 Task: Find connections with filter location Morrinhos with filter topic #Hiringandpromotionwith filter profile language English with filter current company Wunderman Thompson Commerce & Technology with filter school Dr Akhilesh Das Gupta Institute of Technology & Management with filter industry Civic and Social Organizations with filter service category Digital Marketing with filter keywords title Animal Shelter Volunteer
Action: Mouse moved to (627, 112)
Screenshot: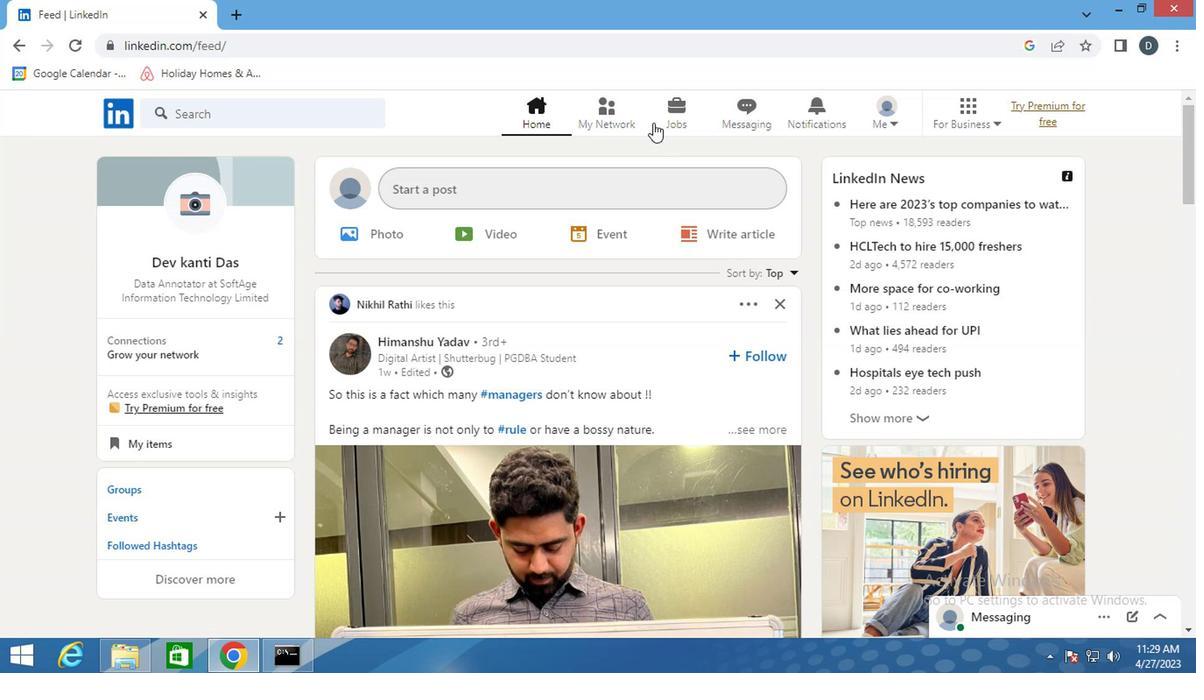 
Action: Mouse pressed left at (627, 112)
Screenshot: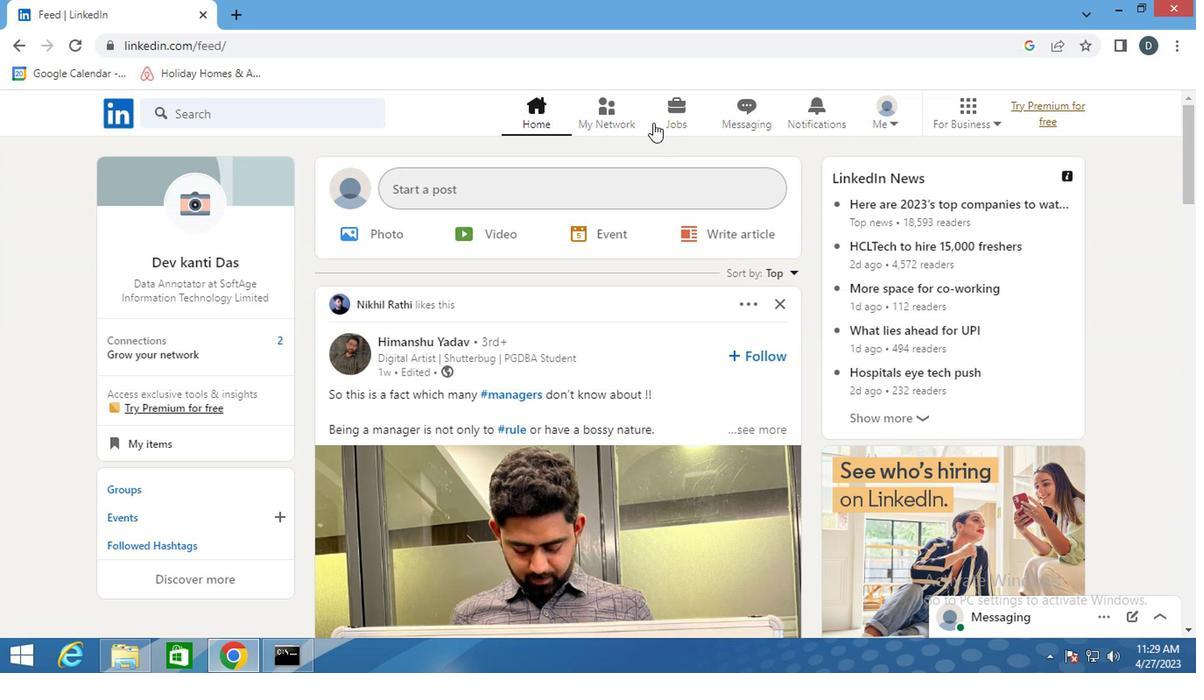
Action: Mouse moved to (311, 206)
Screenshot: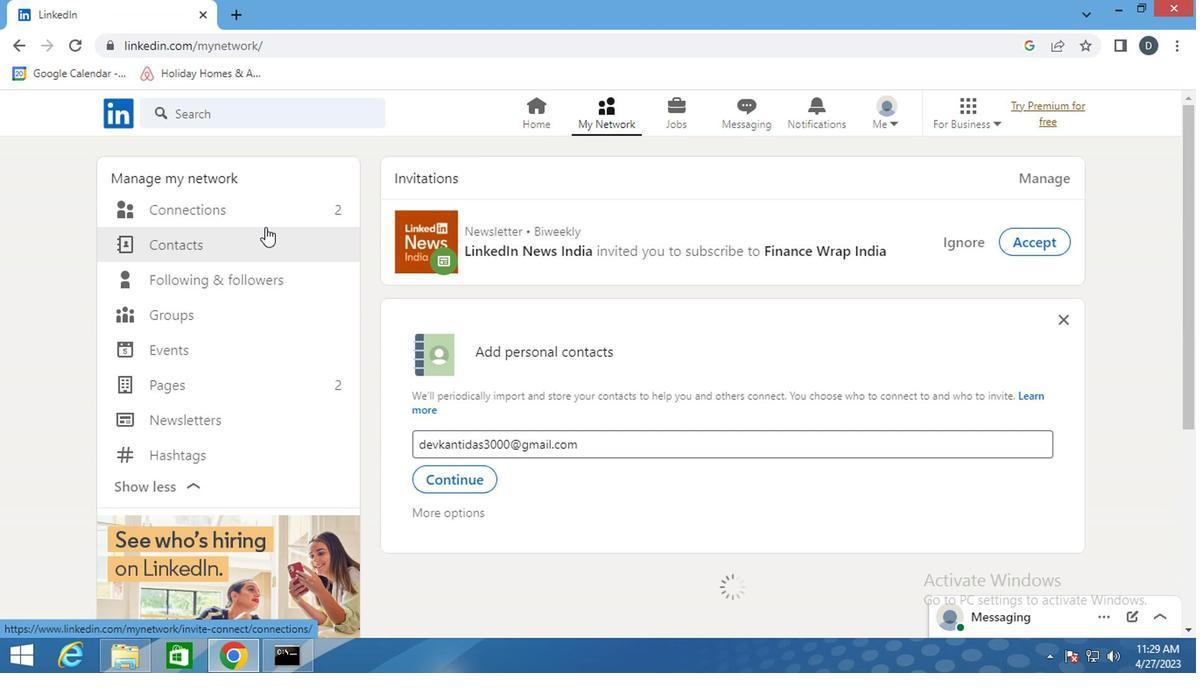 
Action: Mouse pressed left at (311, 206)
Screenshot: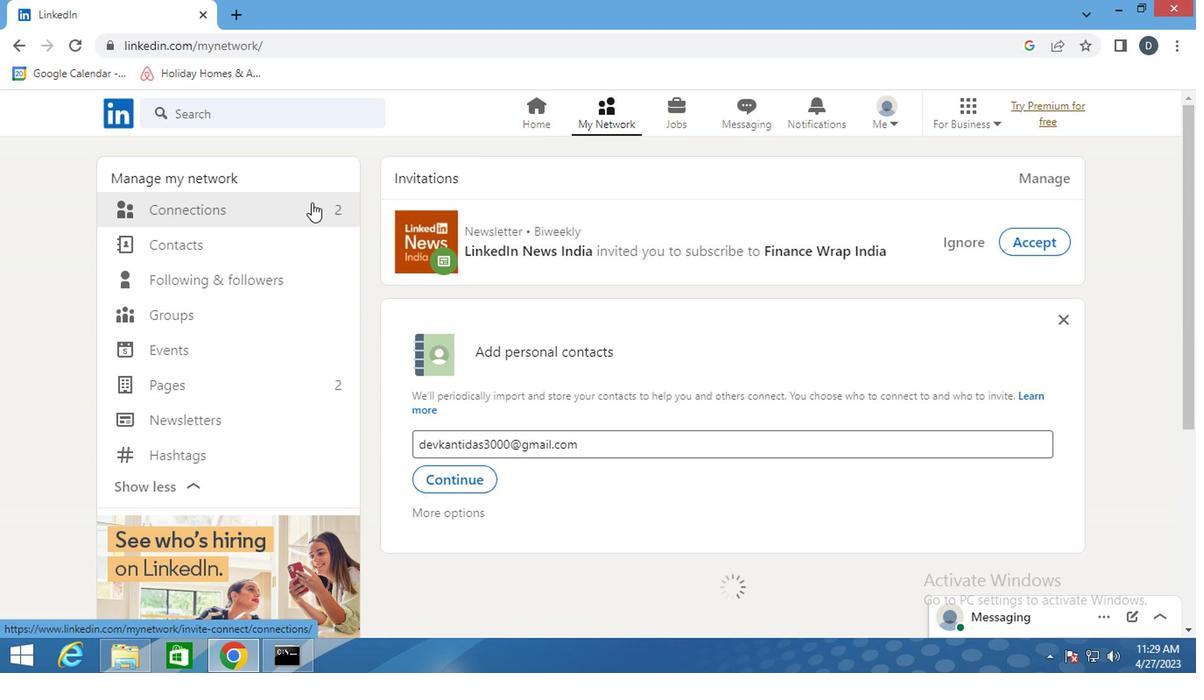 
Action: Mouse pressed left at (311, 206)
Screenshot: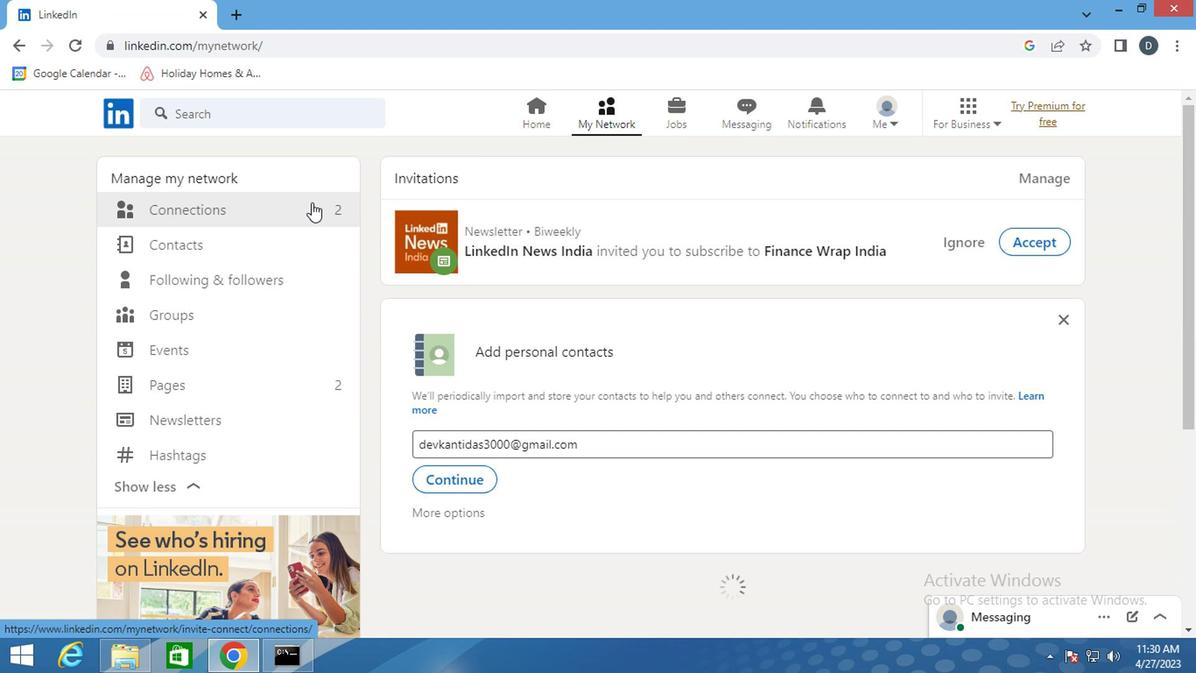
Action: Mouse moved to (762, 223)
Screenshot: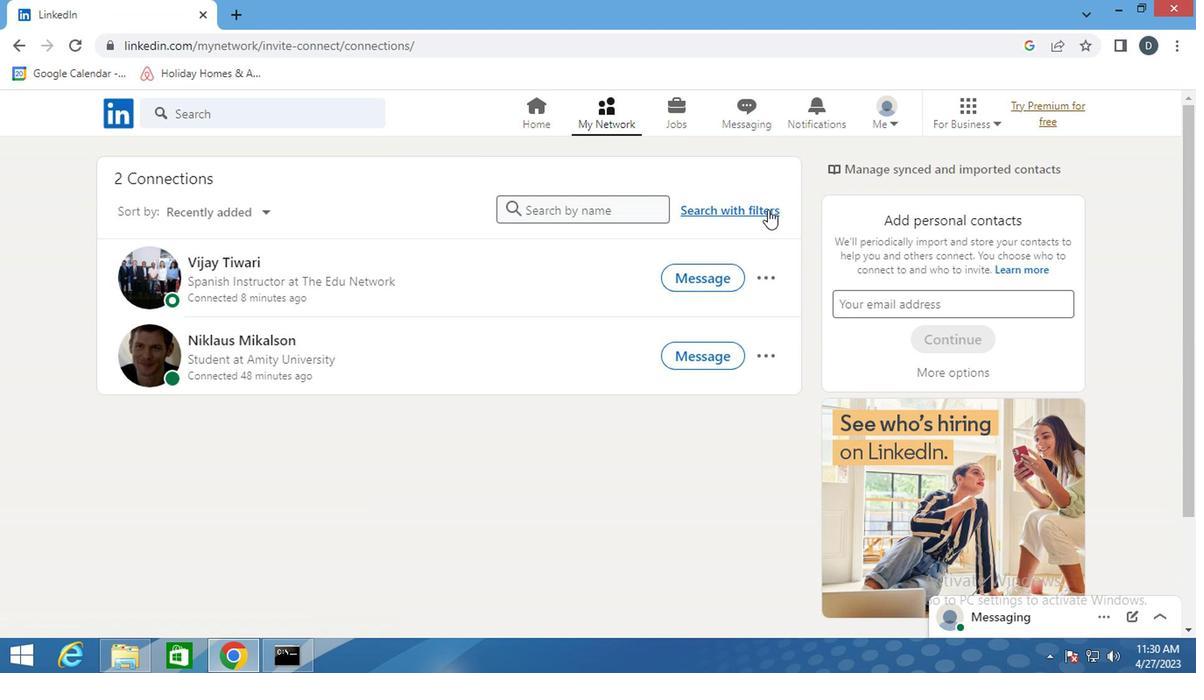 
Action: Mouse pressed left at (762, 223)
Screenshot: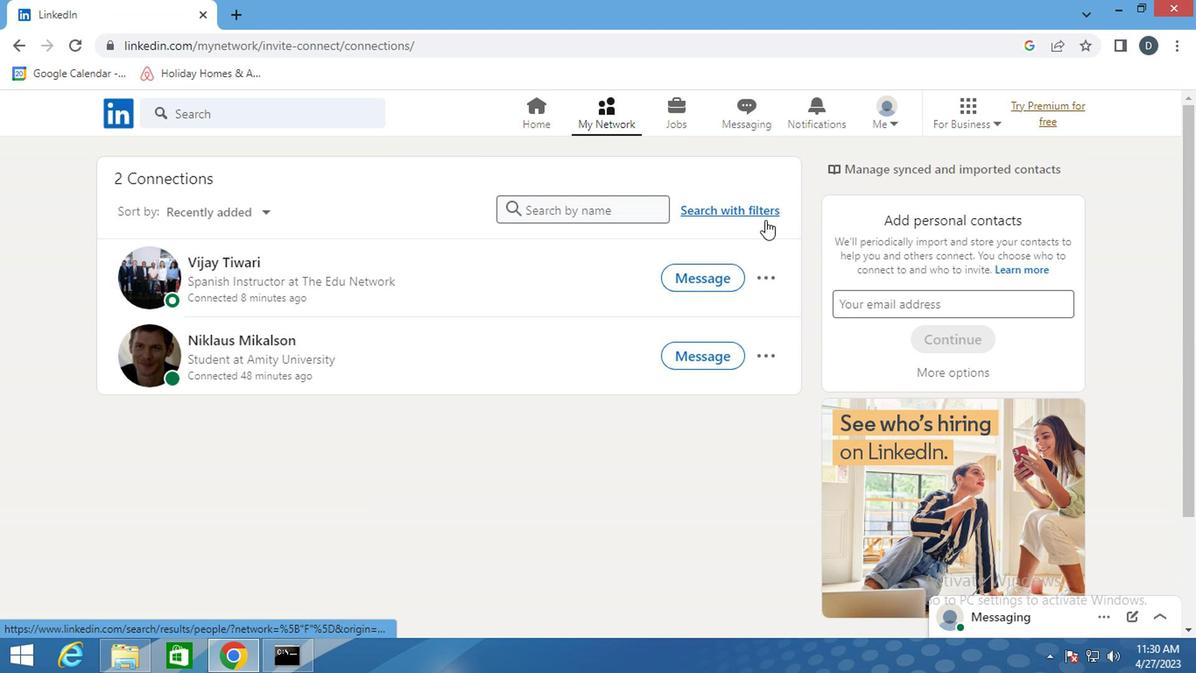 
Action: Mouse moved to (762, 215)
Screenshot: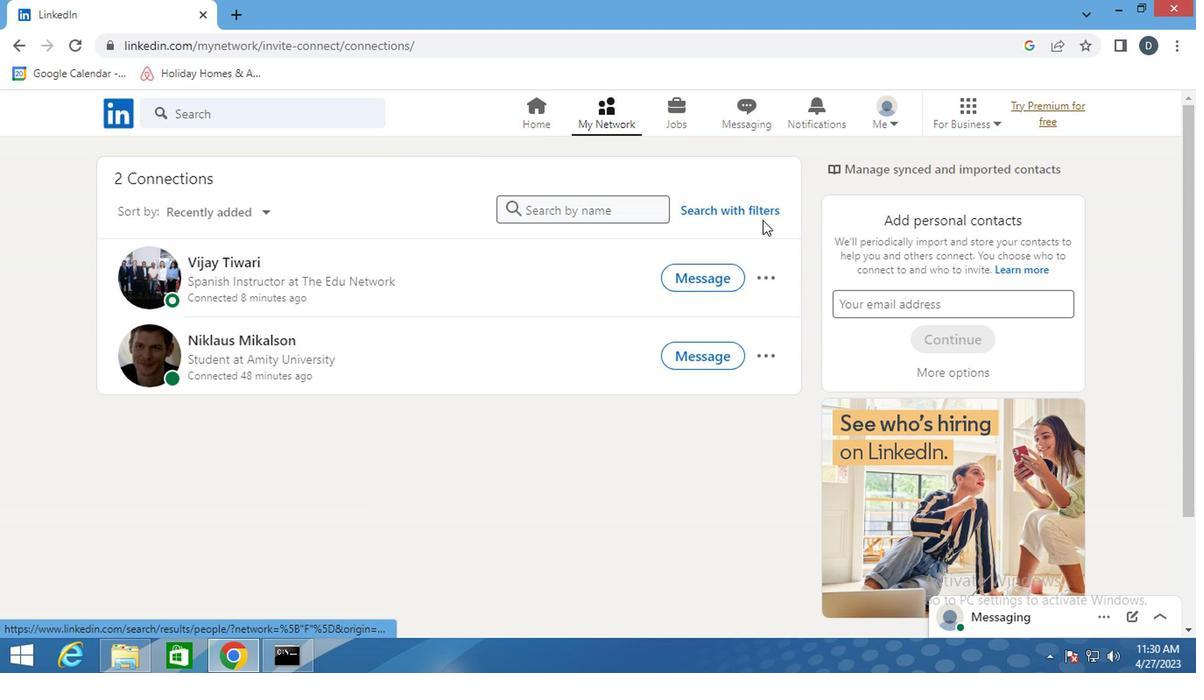 
Action: Mouse pressed left at (762, 215)
Screenshot: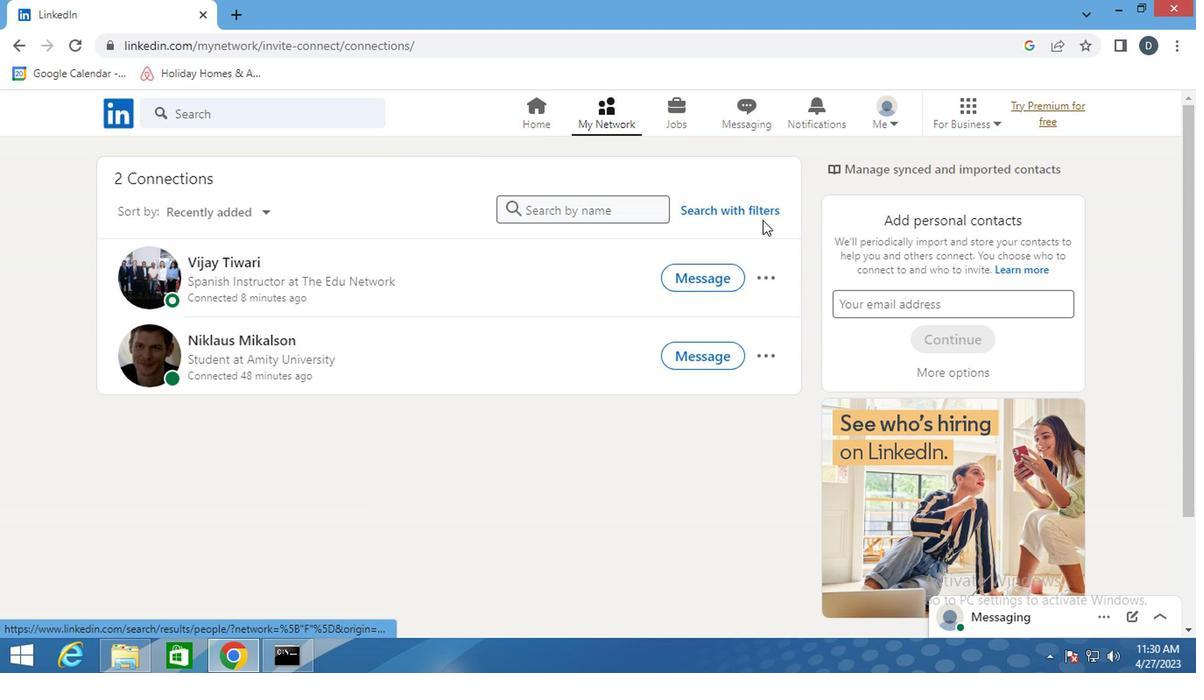 
Action: Mouse moved to (655, 179)
Screenshot: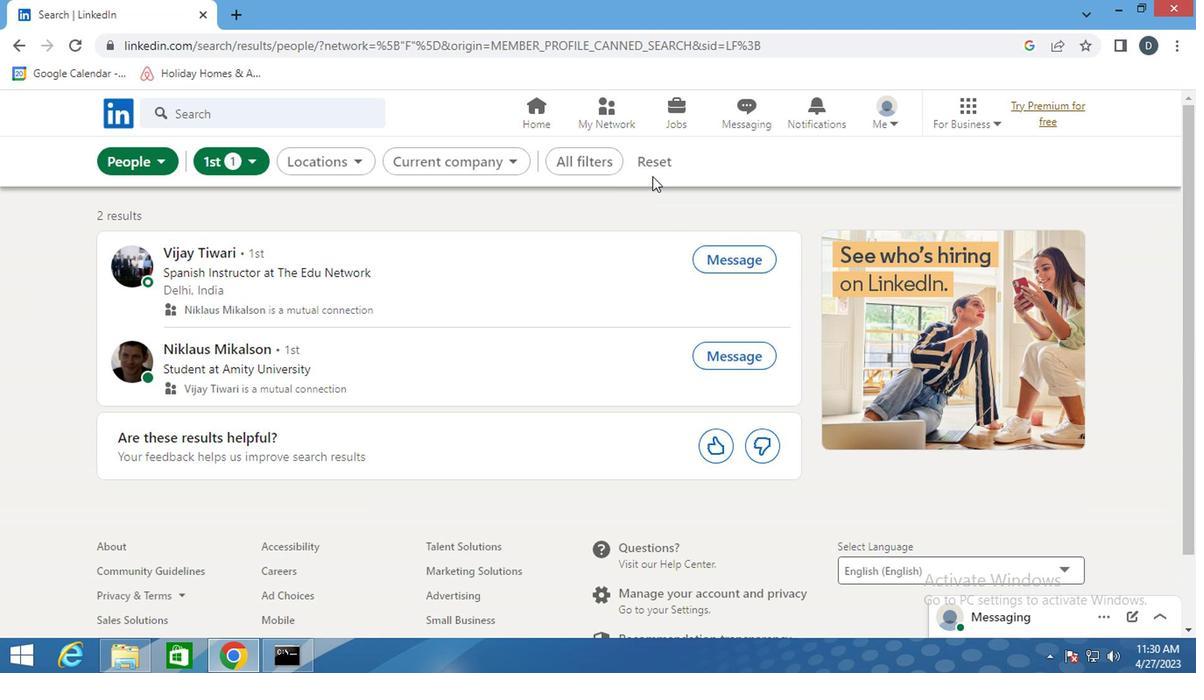 
Action: Mouse pressed left at (655, 179)
Screenshot: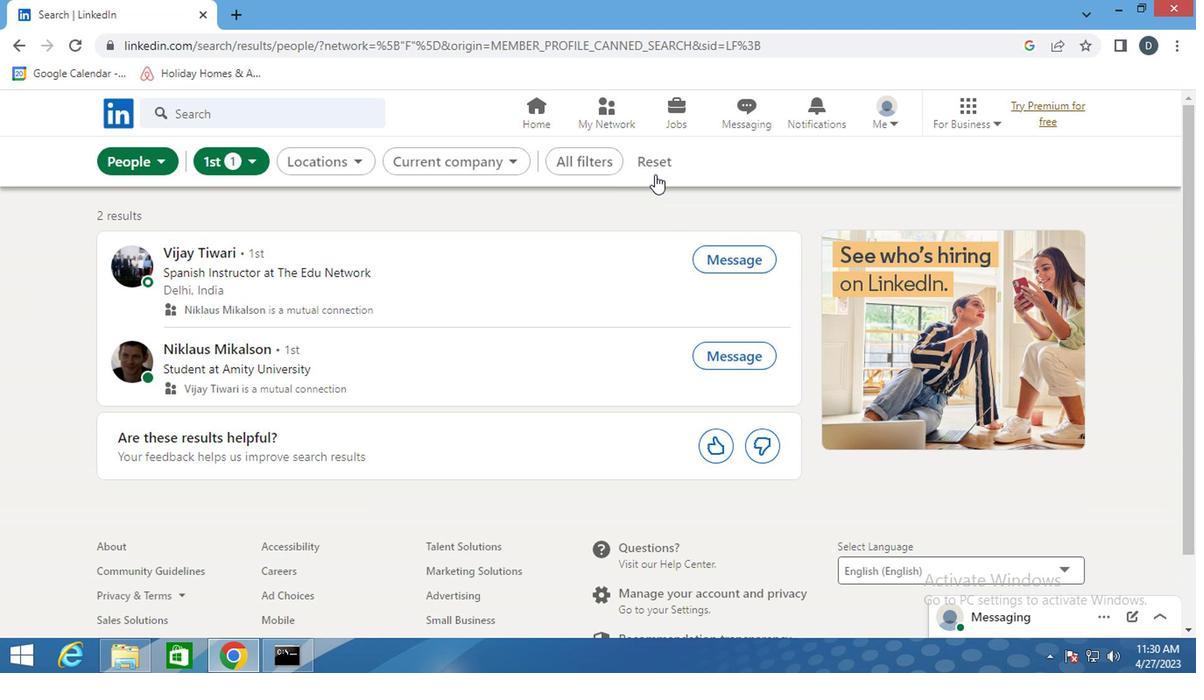 
Action: Mouse moved to (629, 165)
Screenshot: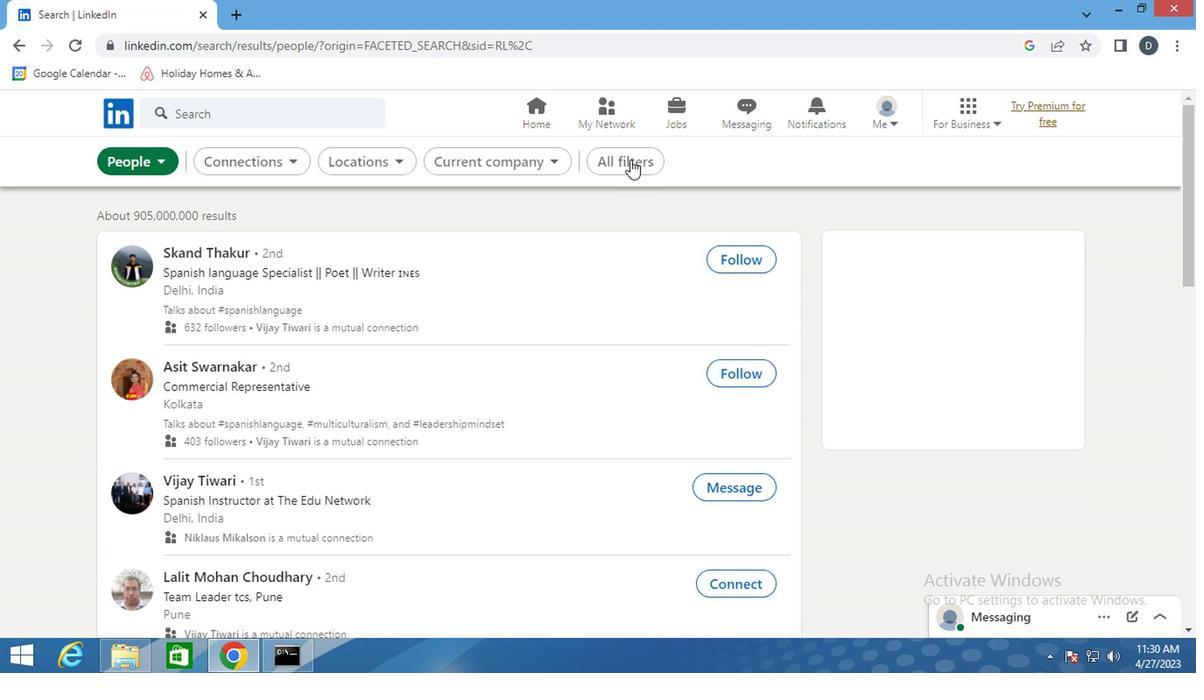 
Action: Mouse pressed left at (629, 165)
Screenshot: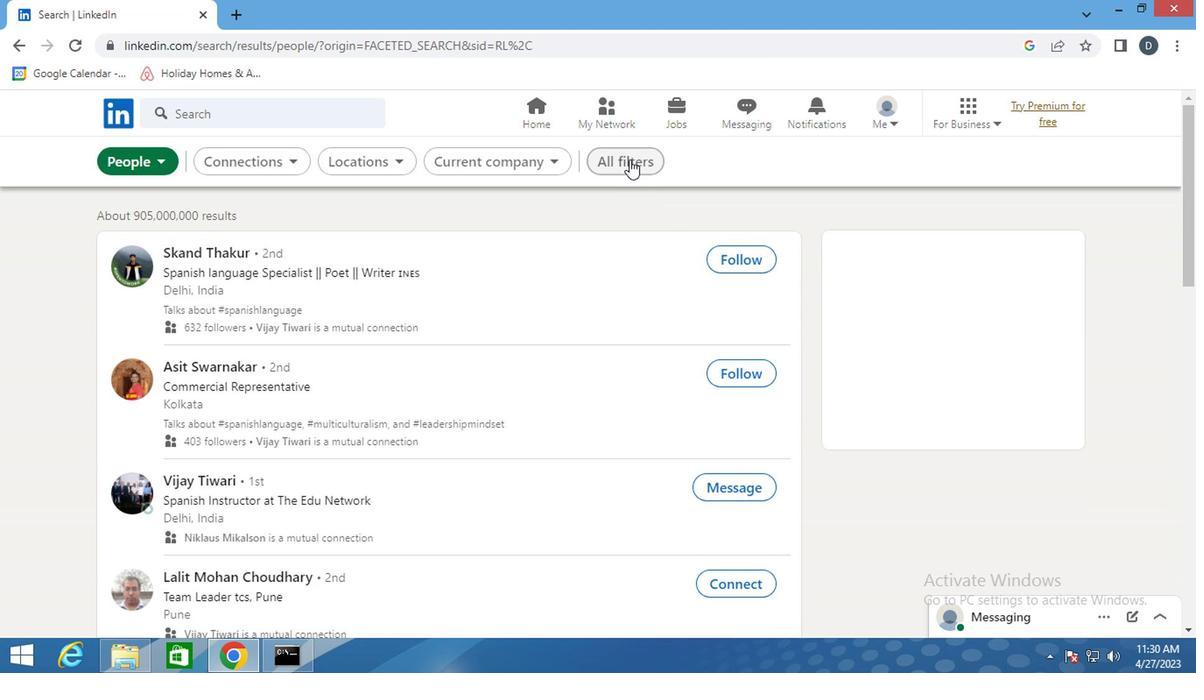 
Action: Mouse moved to (989, 364)
Screenshot: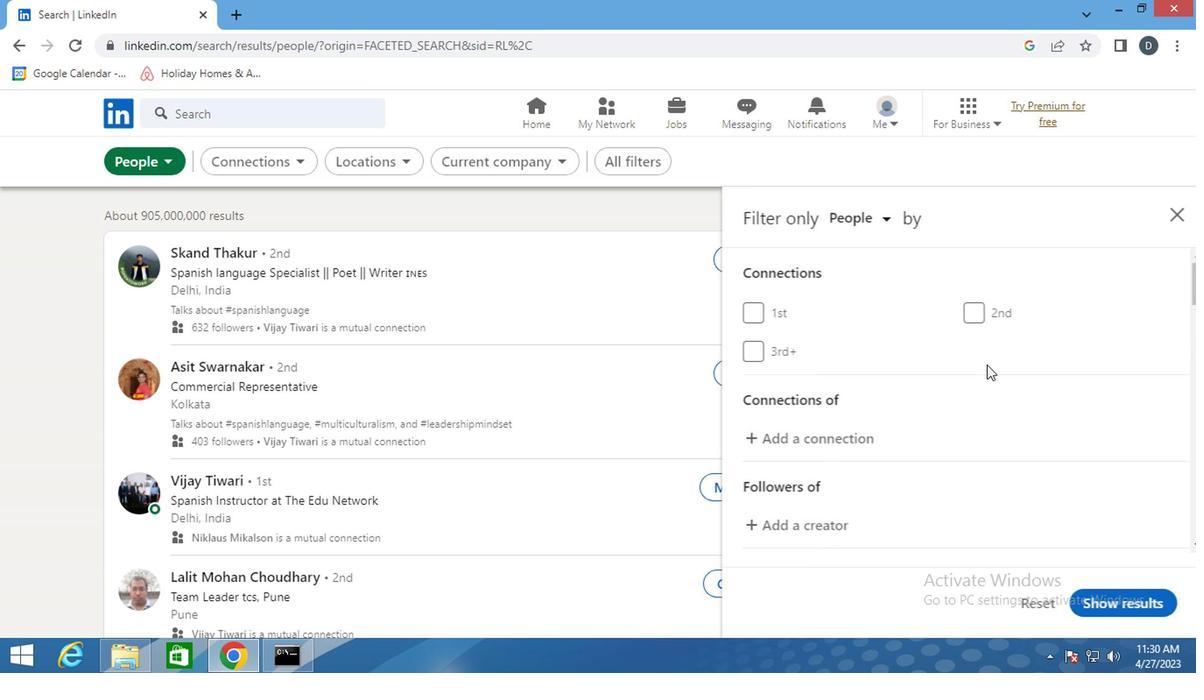 
Action: Mouse scrolled (989, 363) with delta (0, -1)
Screenshot: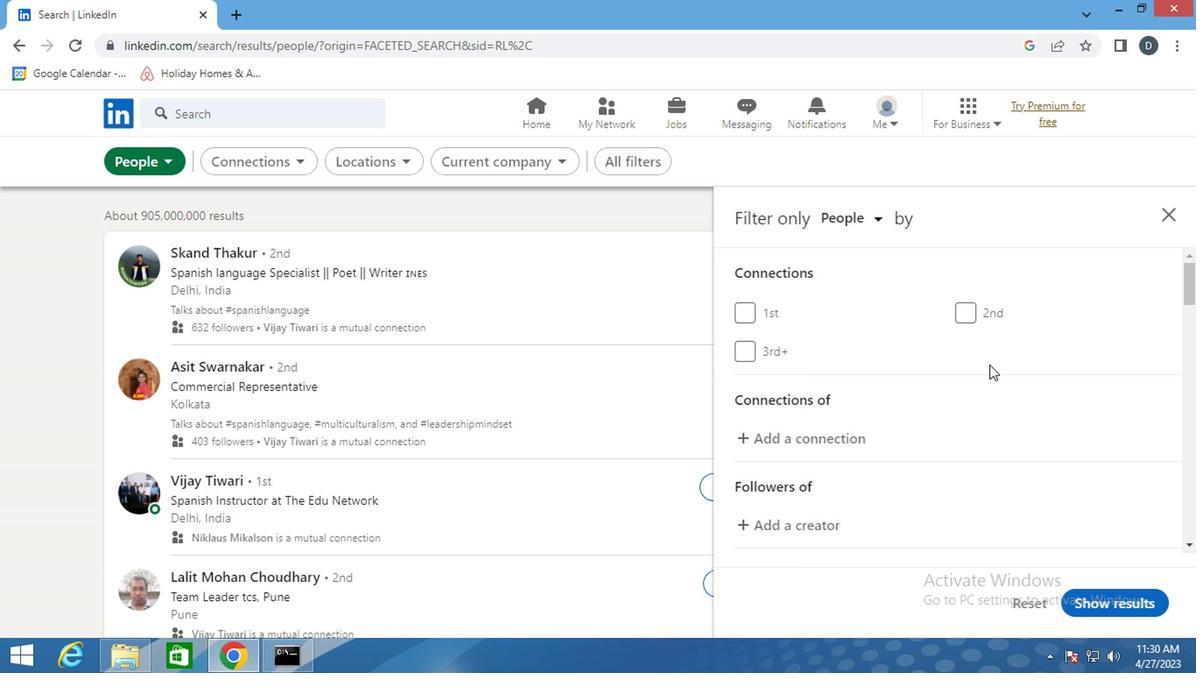 
Action: Mouse scrolled (989, 363) with delta (0, -1)
Screenshot: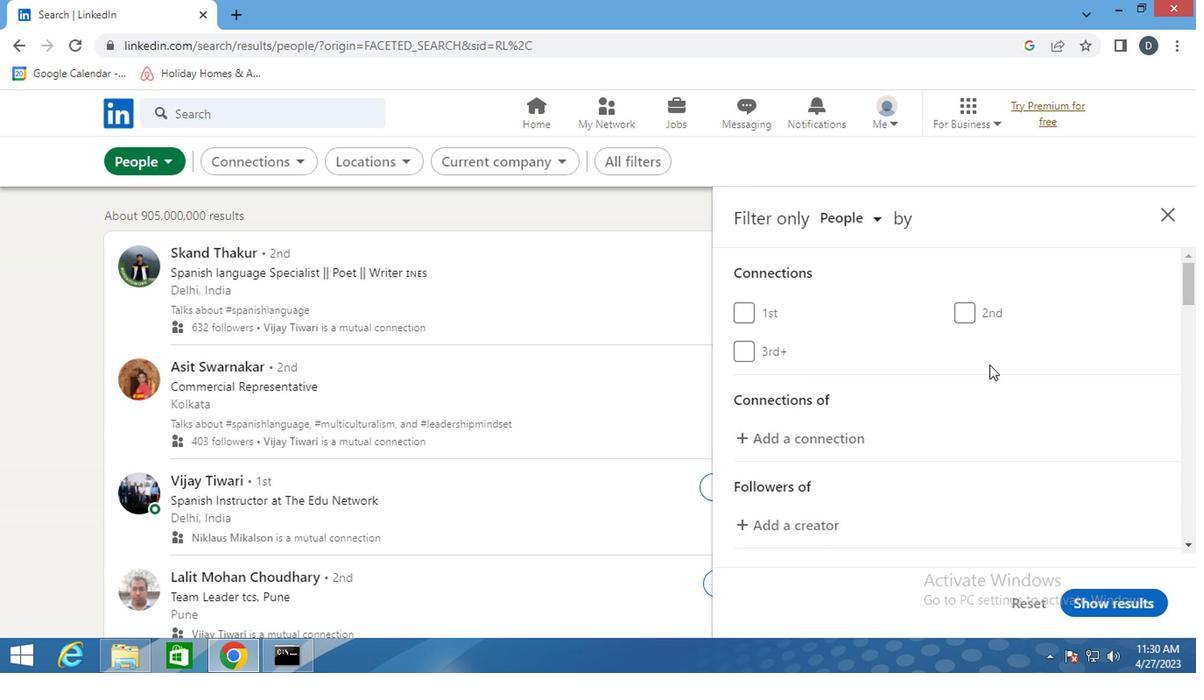 
Action: Mouse scrolled (989, 363) with delta (0, -1)
Screenshot: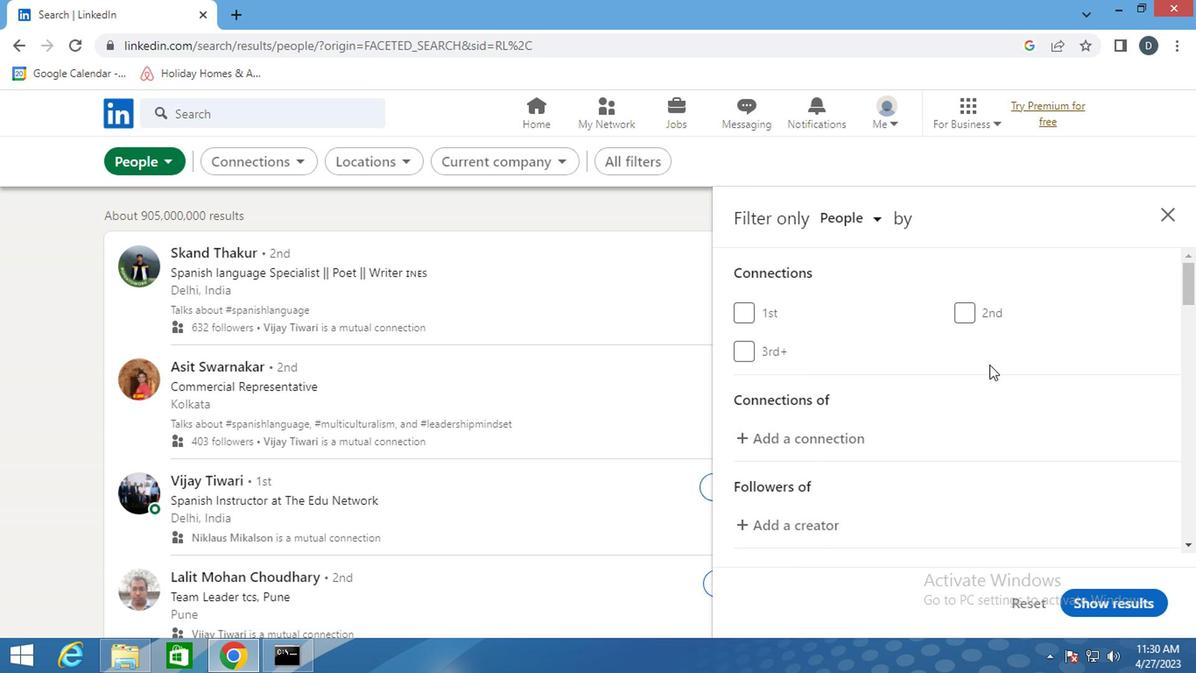 
Action: Mouse moved to (1002, 431)
Screenshot: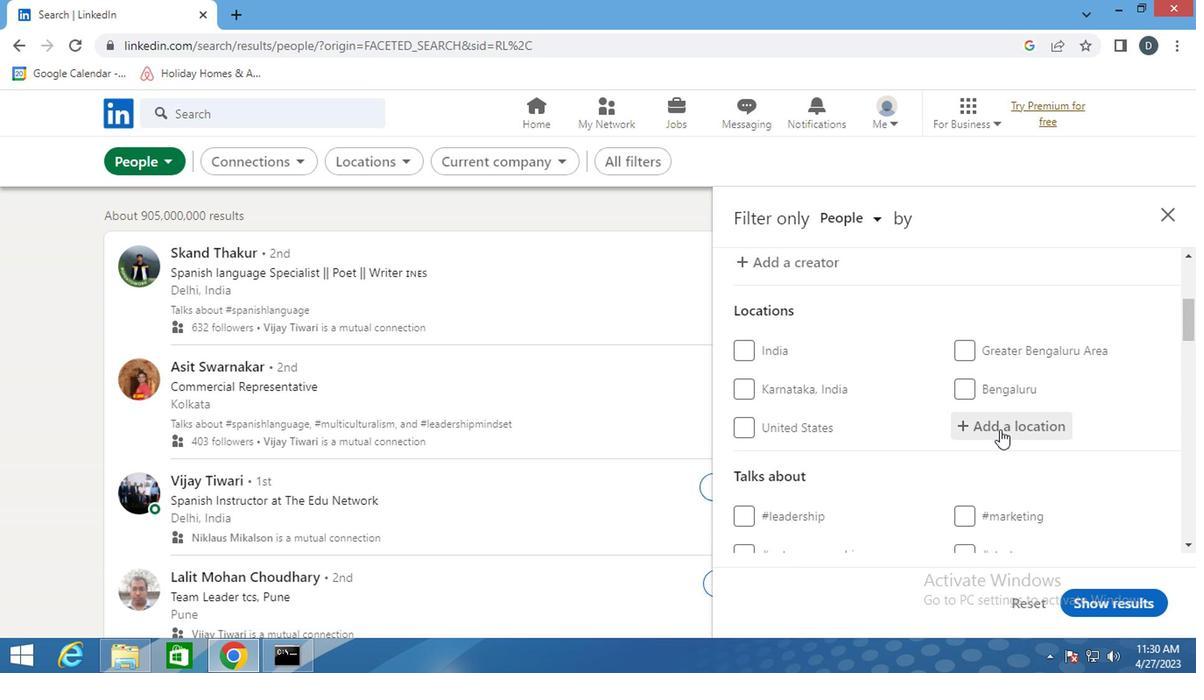 
Action: Mouse pressed left at (1002, 431)
Screenshot: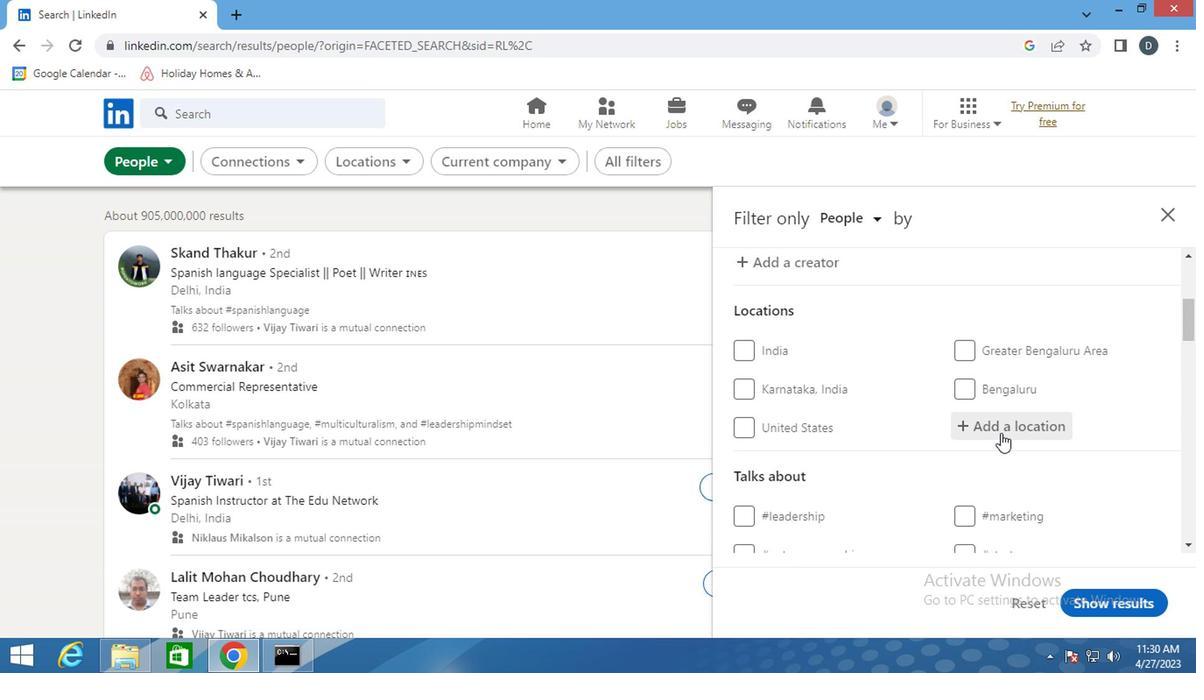 
Action: Key pressed <Key.shift_r>Morinh<Key.backspace><Key.backspace><Key.backspace>rinhos<Key.enter>
Screenshot: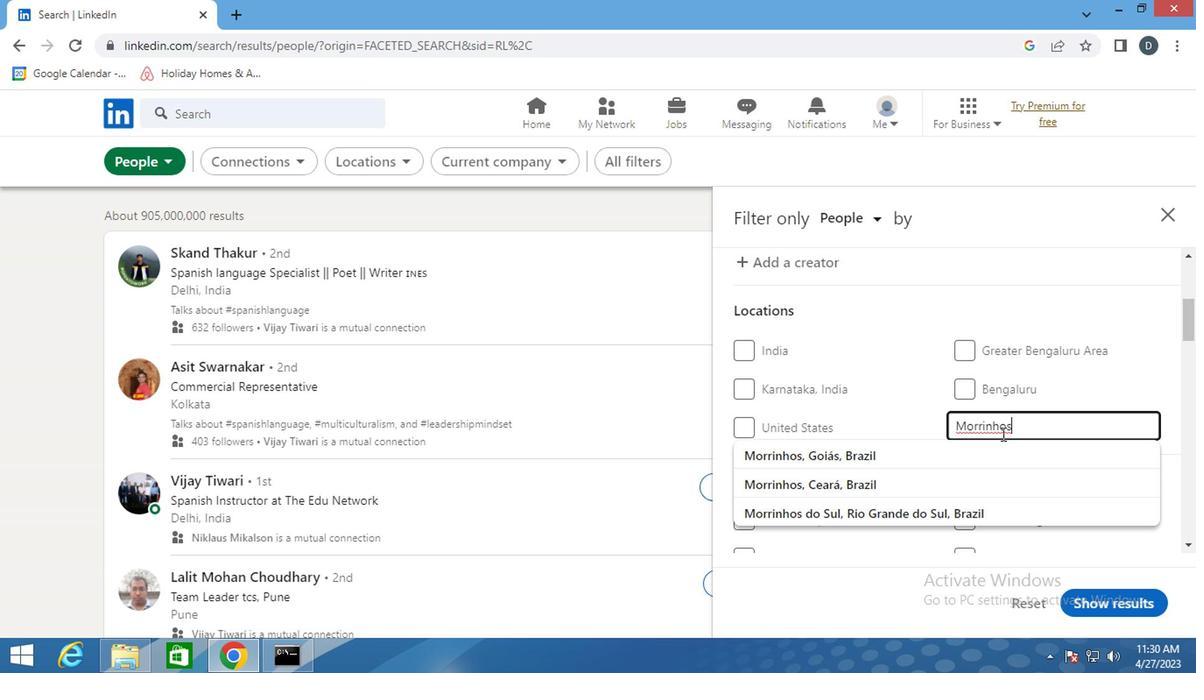 
Action: Mouse scrolled (1002, 430) with delta (0, -1)
Screenshot: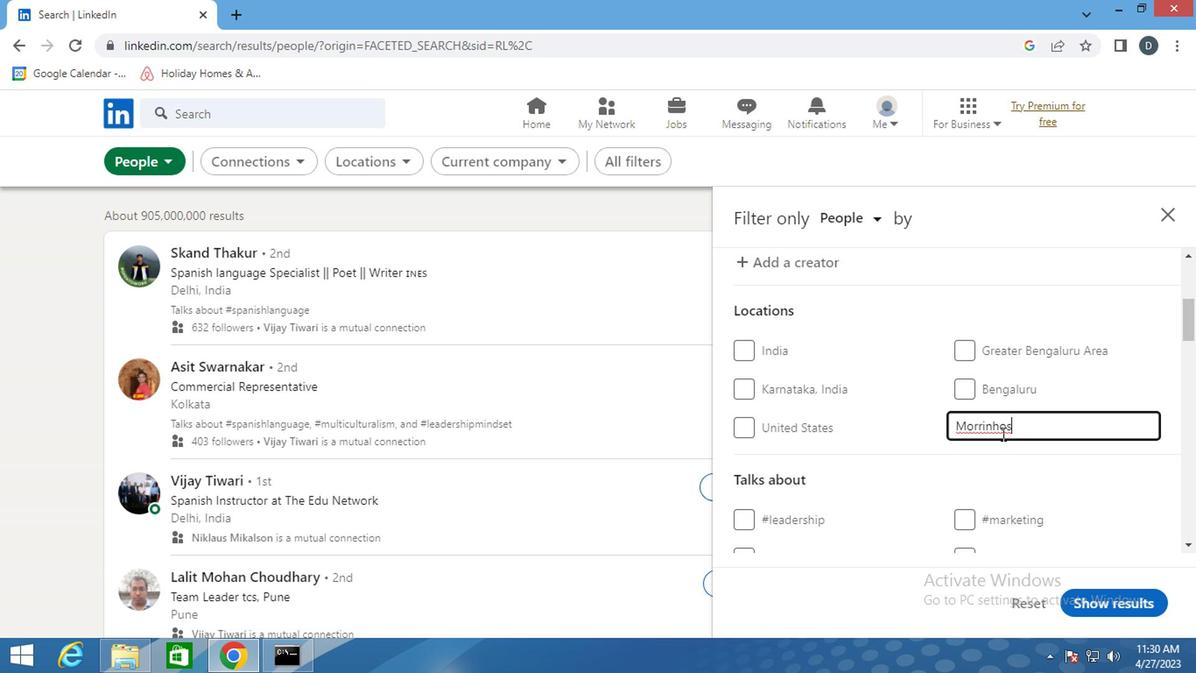 
Action: Mouse scrolled (1002, 430) with delta (0, -1)
Screenshot: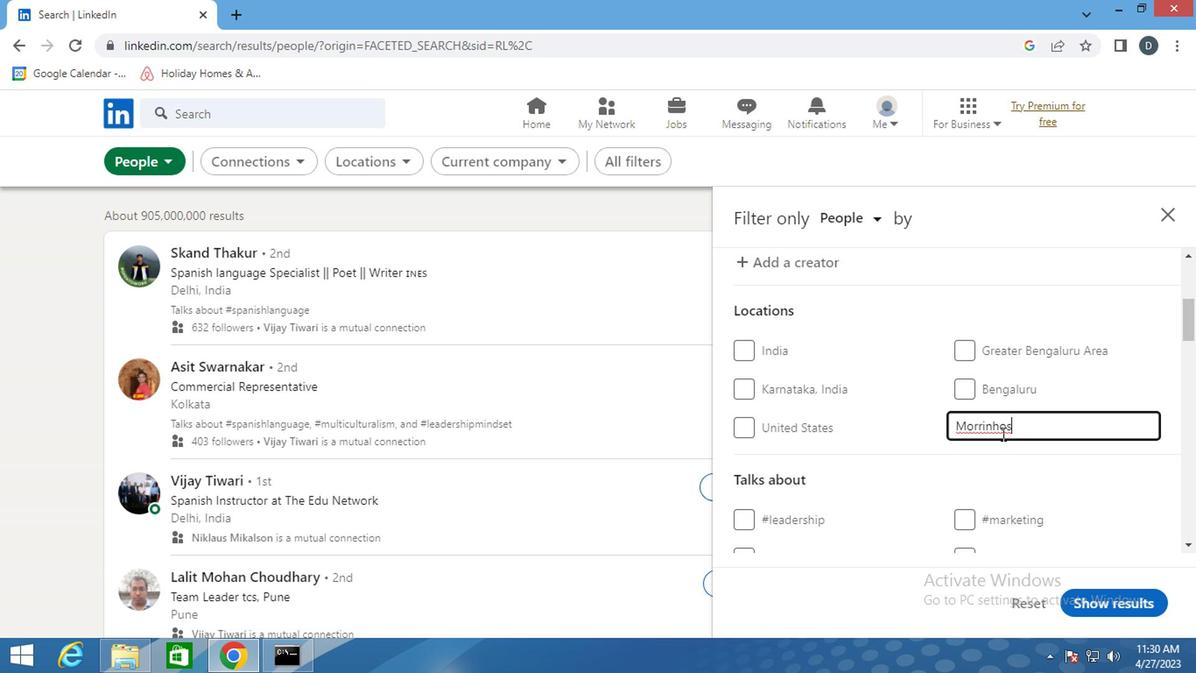 
Action: Mouse scrolled (1002, 430) with delta (0, -1)
Screenshot: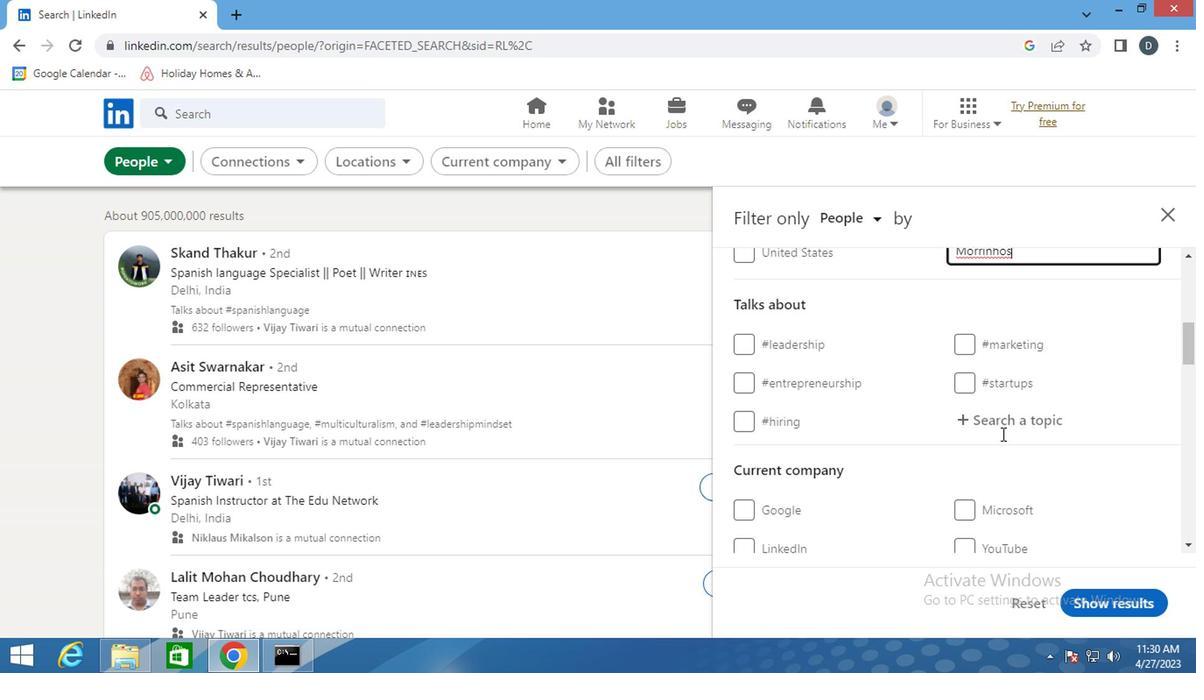
Action: Mouse moved to (1005, 428)
Screenshot: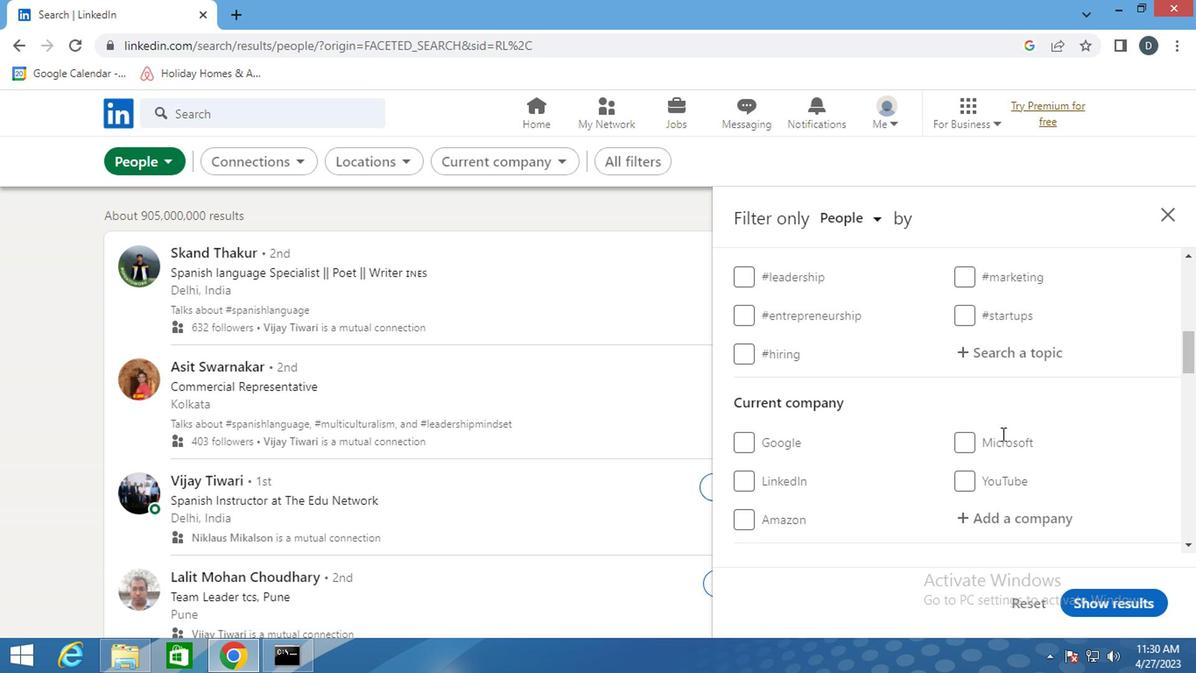 
Action: Mouse scrolled (1005, 429) with delta (0, 1)
Screenshot: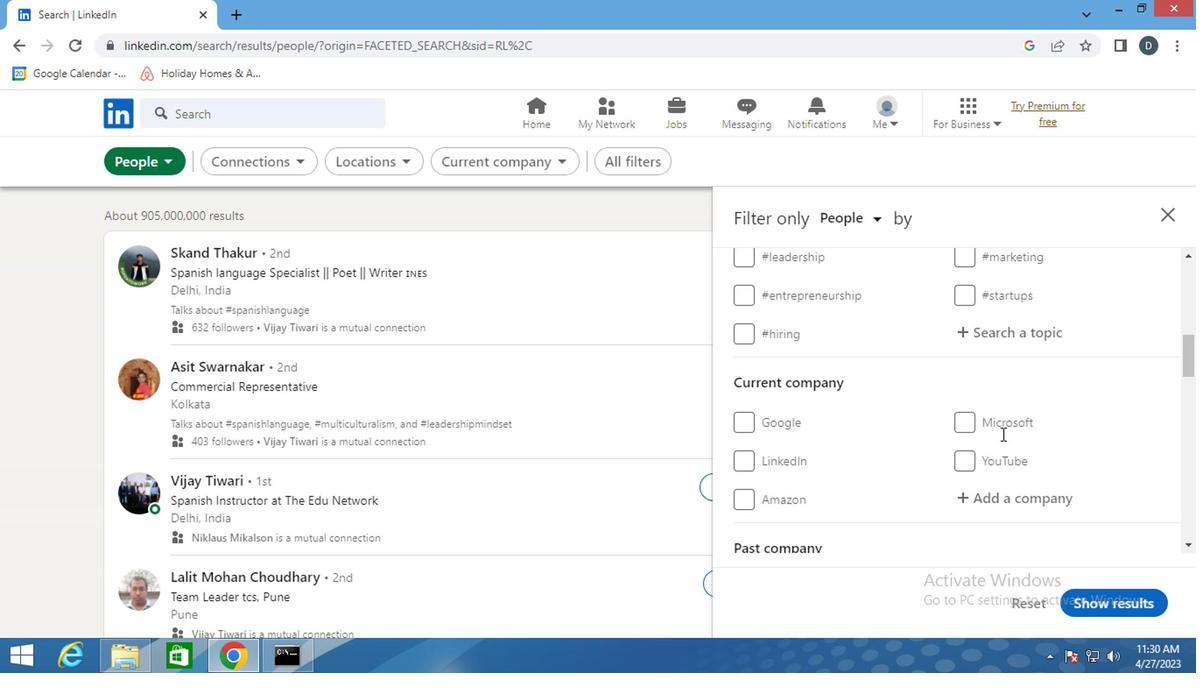 
Action: Mouse moved to (1012, 420)
Screenshot: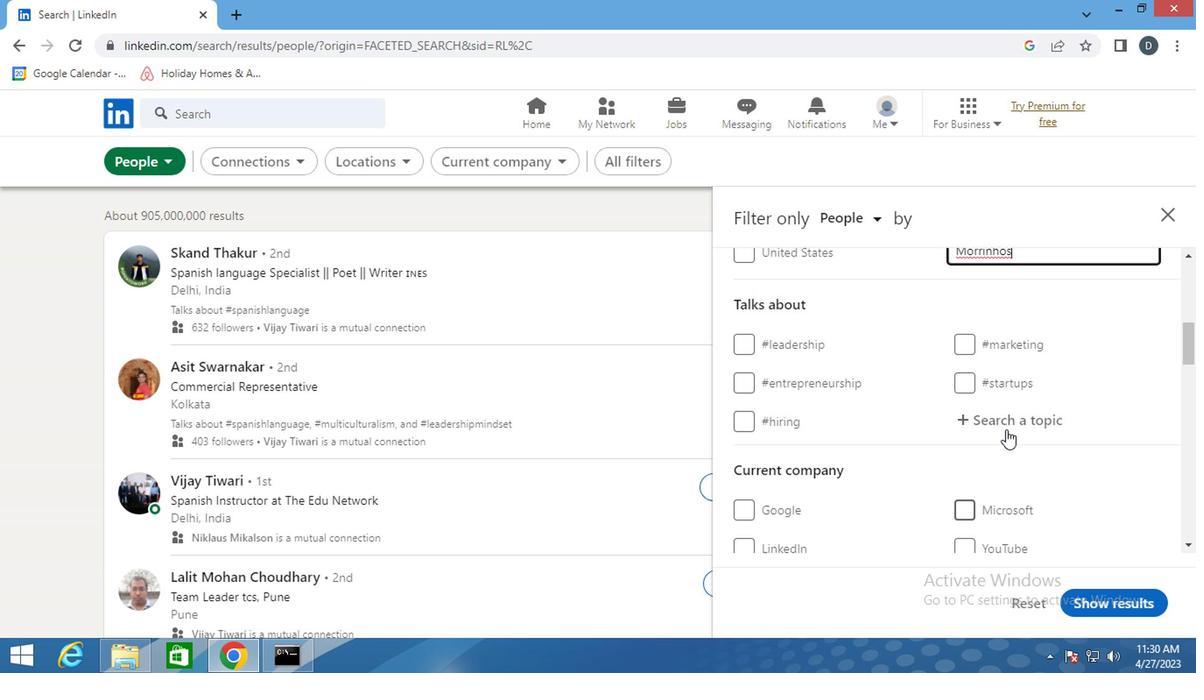 
Action: Mouse pressed left at (1012, 420)
Screenshot: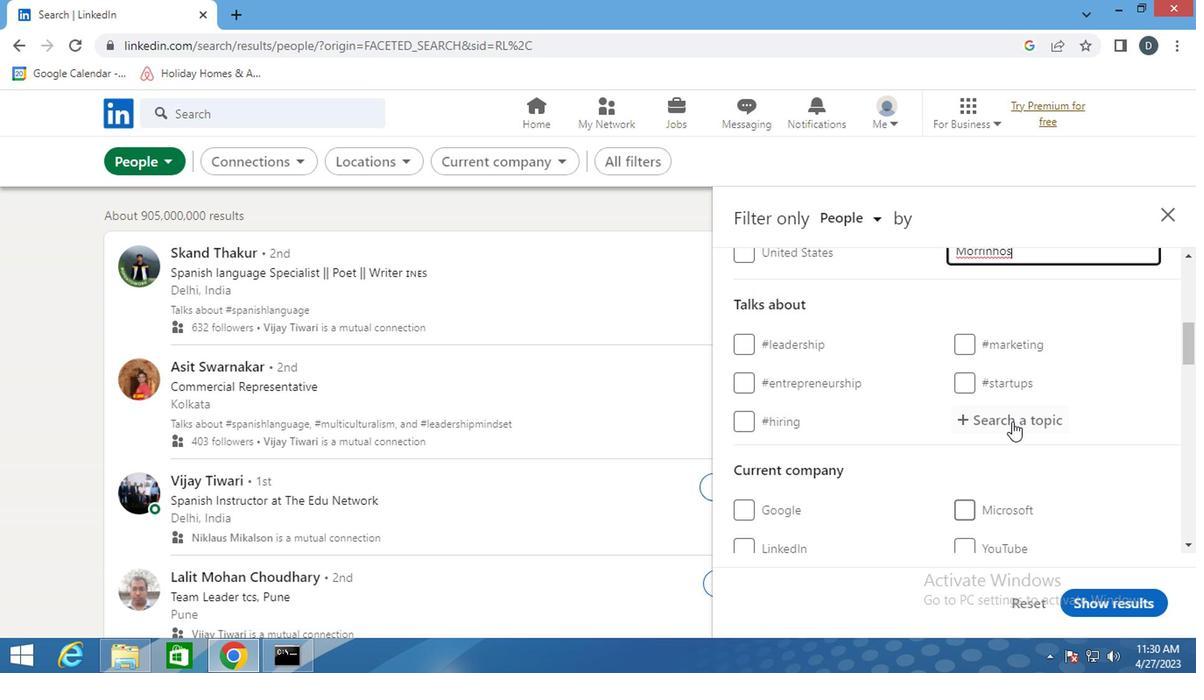 
Action: Mouse moved to (1011, 420)
Screenshot: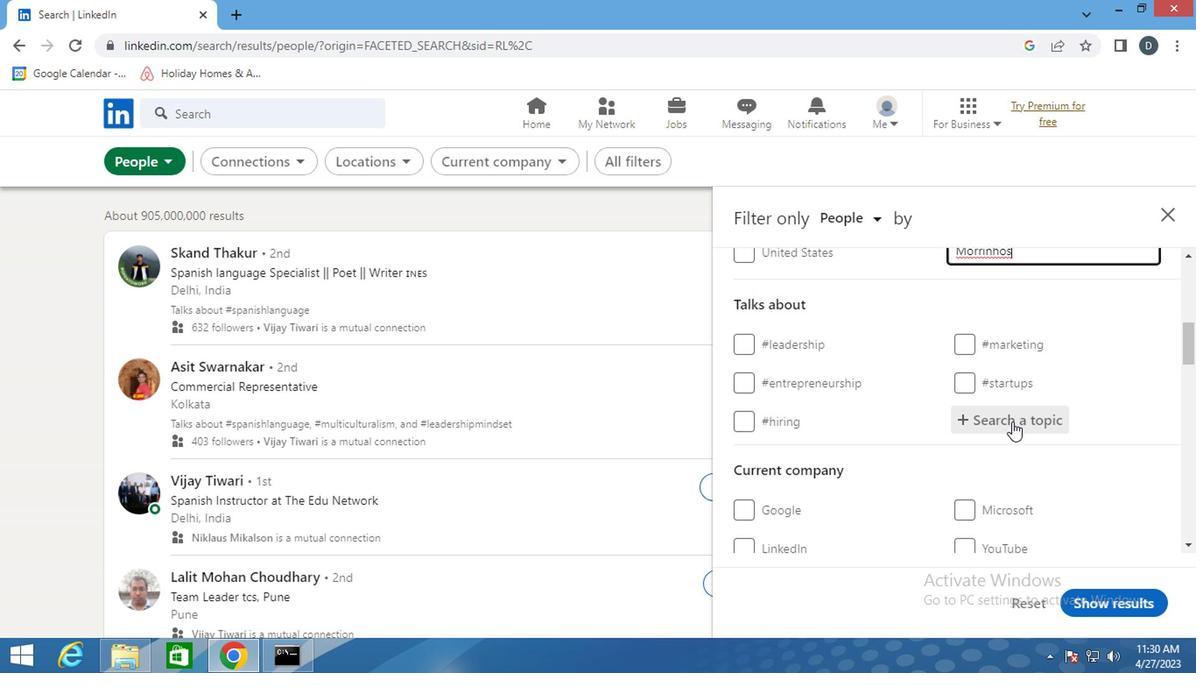 
Action: Key pressed <Key.shift>#<Key.shift>HIRING
Screenshot: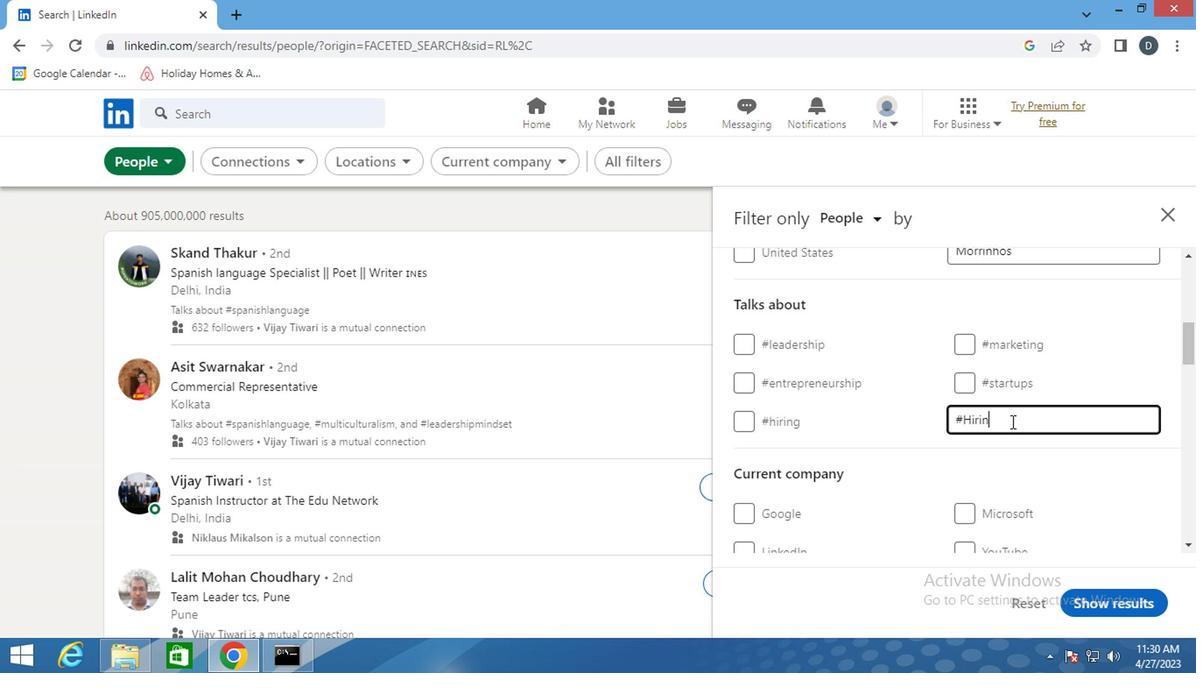 
Action: Mouse moved to (1010, 420)
Screenshot: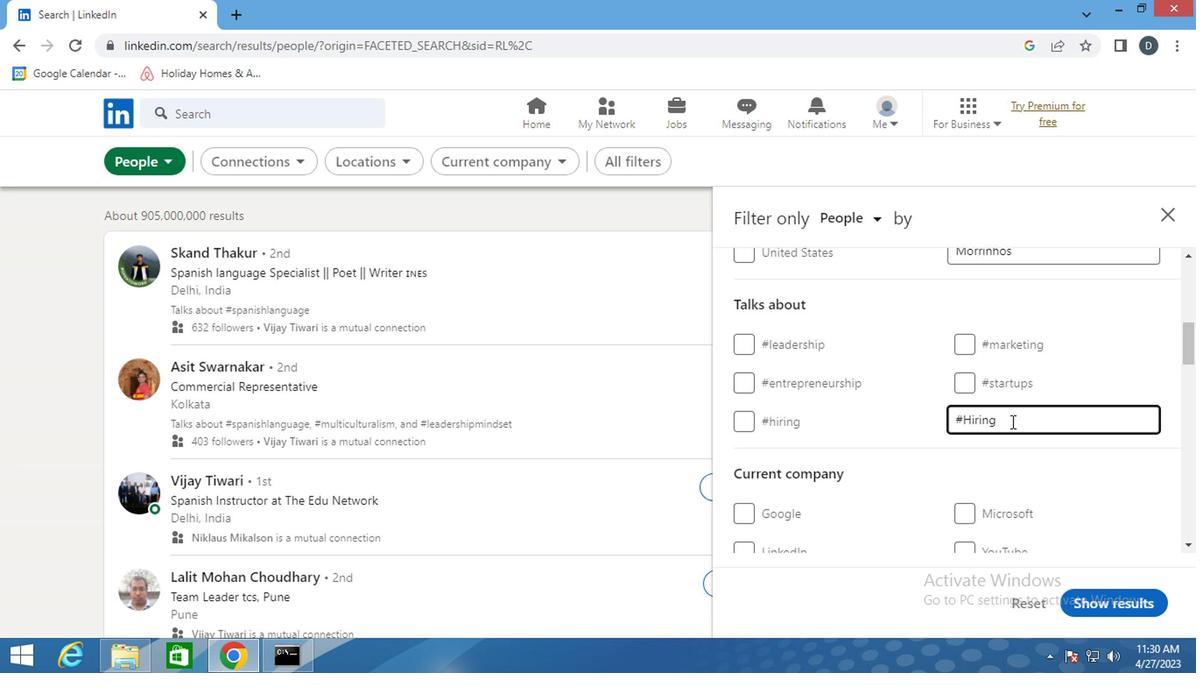 
Action: Key pressed ANDPROMOTION
Screenshot: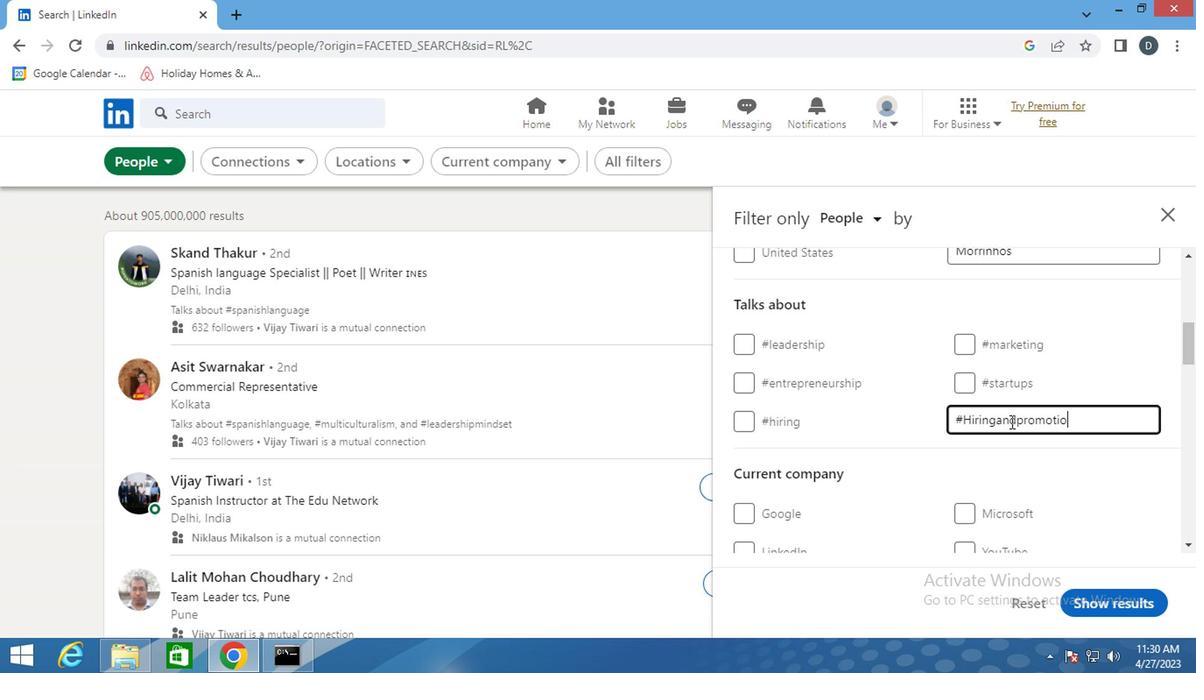
Action: Mouse moved to (1026, 459)
Screenshot: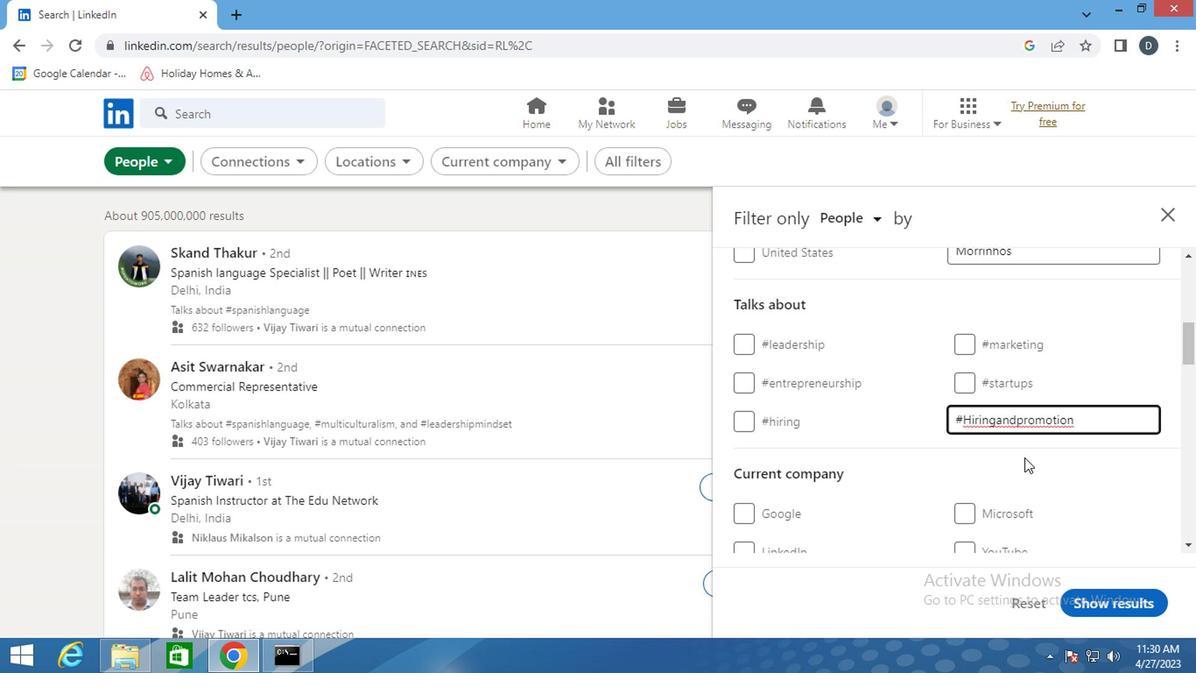 
Action: Mouse scrolled (1026, 459) with delta (0, 0)
Screenshot: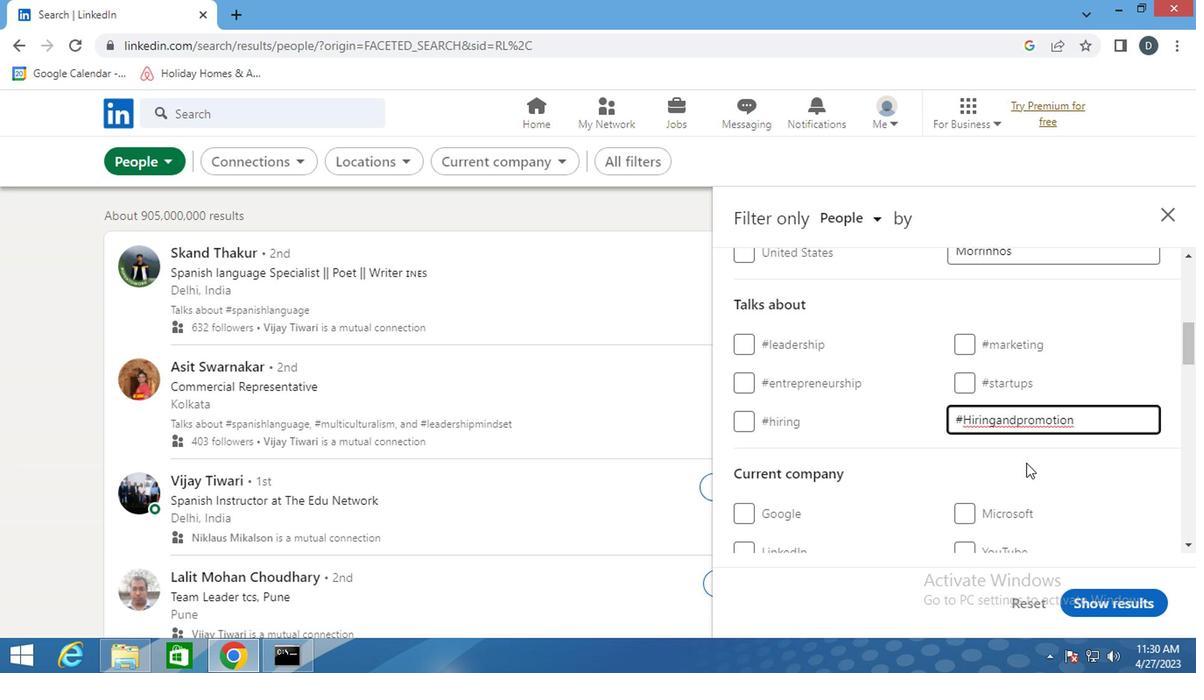 
Action: Mouse scrolled (1026, 459) with delta (0, 0)
Screenshot: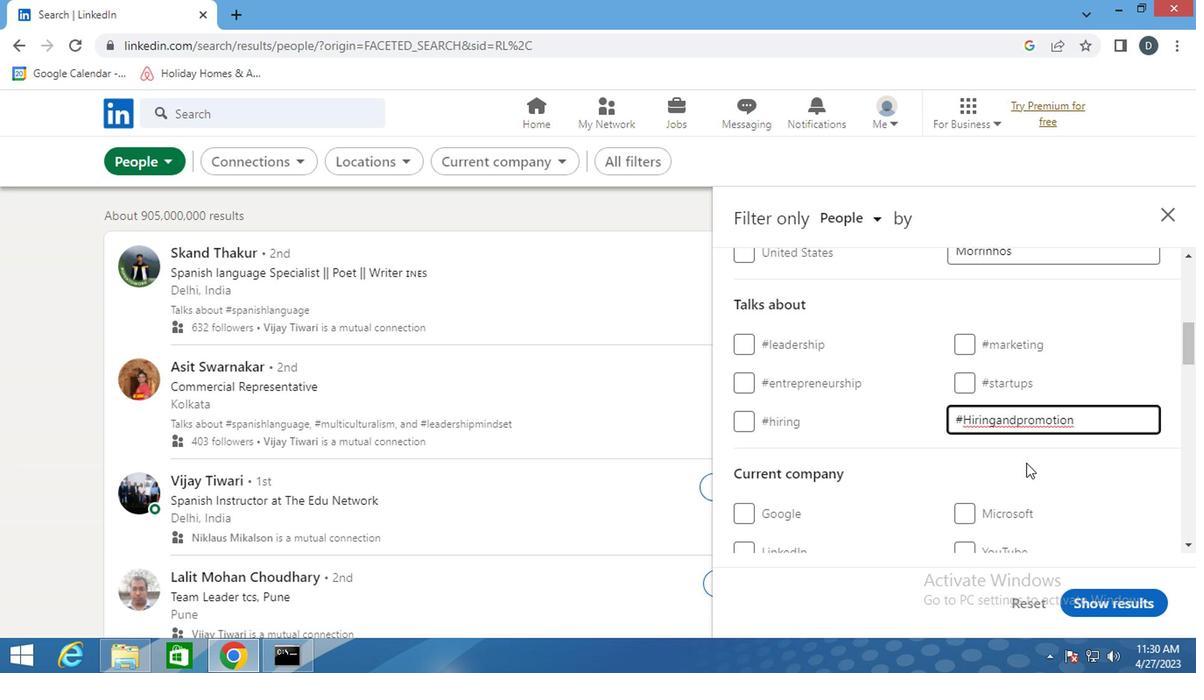 
Action: Mouse moved to (1035, 416)
Screenshot: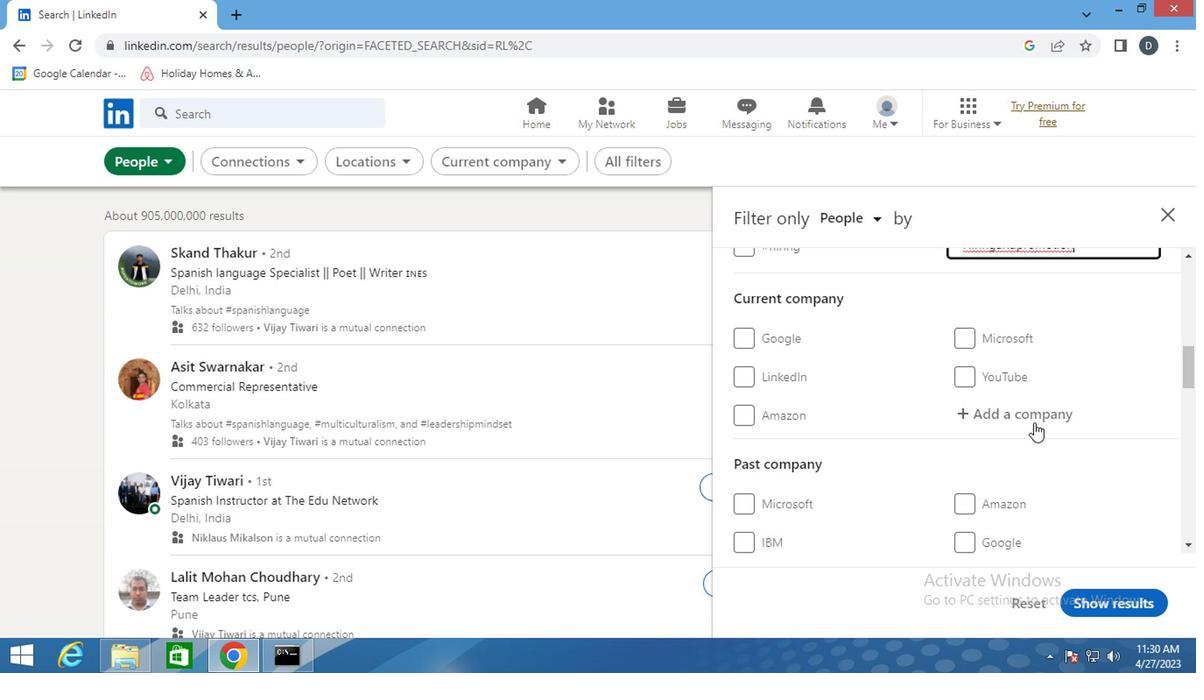 
Action: Mouse scrolled (1035, 415) with delta (0, 0)
Screenshot: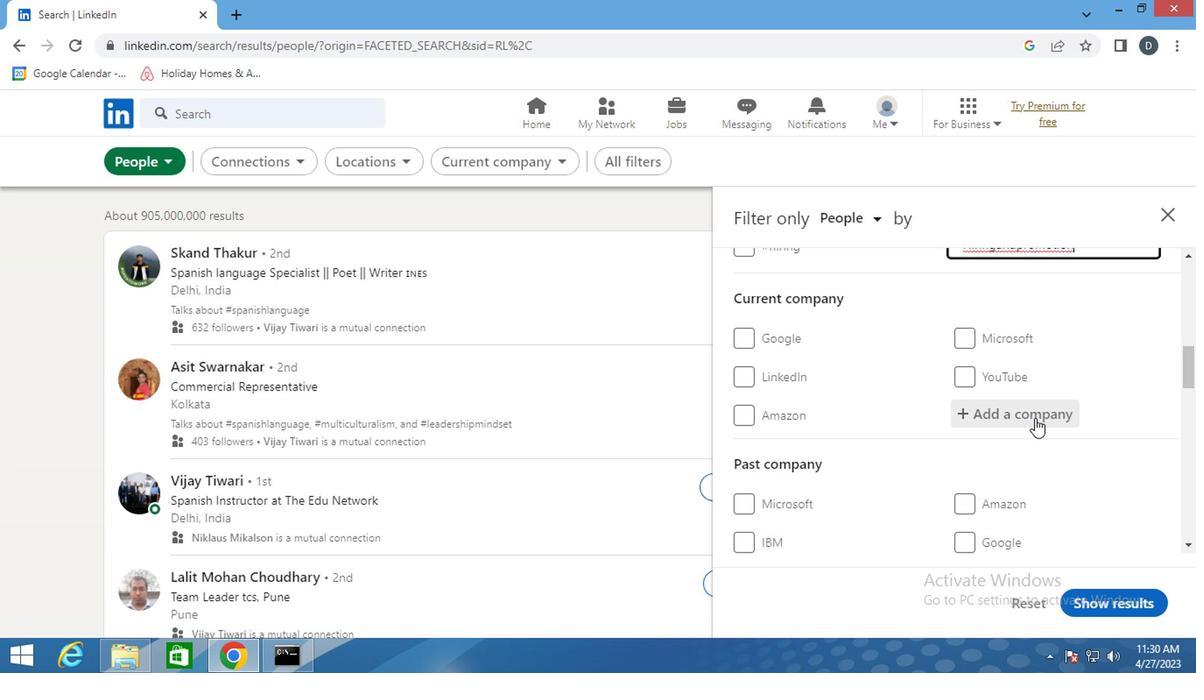 
Action: Mouse scrolled (1035, 415) with delta (0, 0)
Screenshot: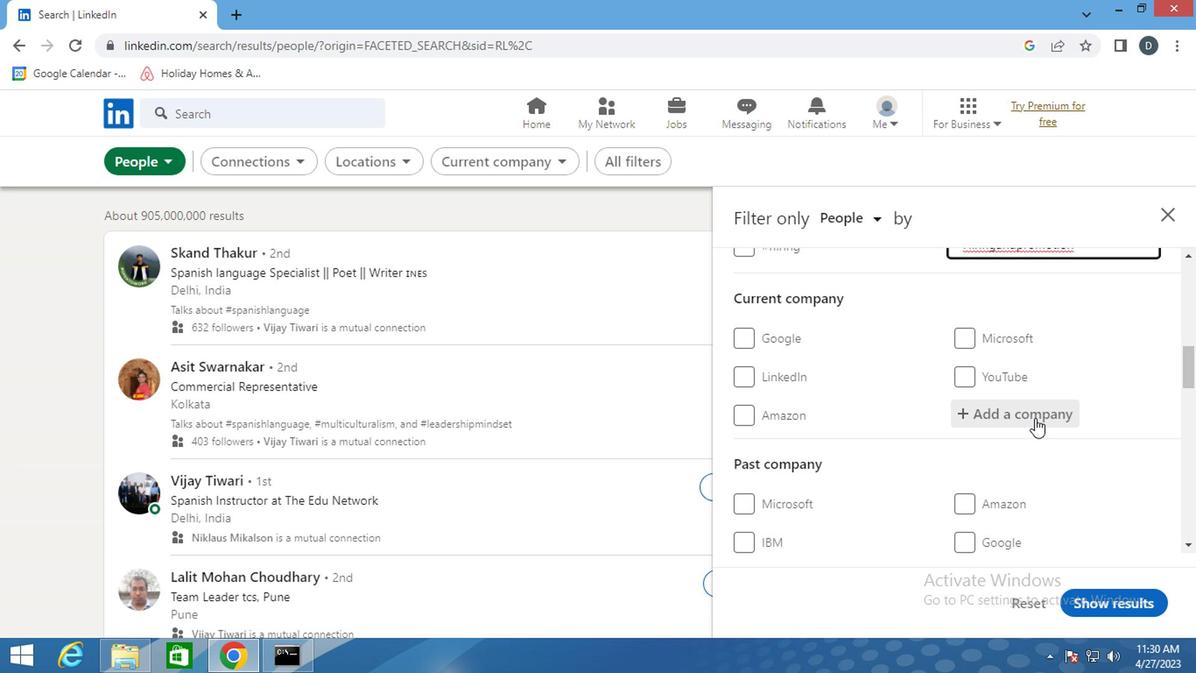 
Action: Mouse scrolled (1035, 415) with delta (0, 0)
Screenshot: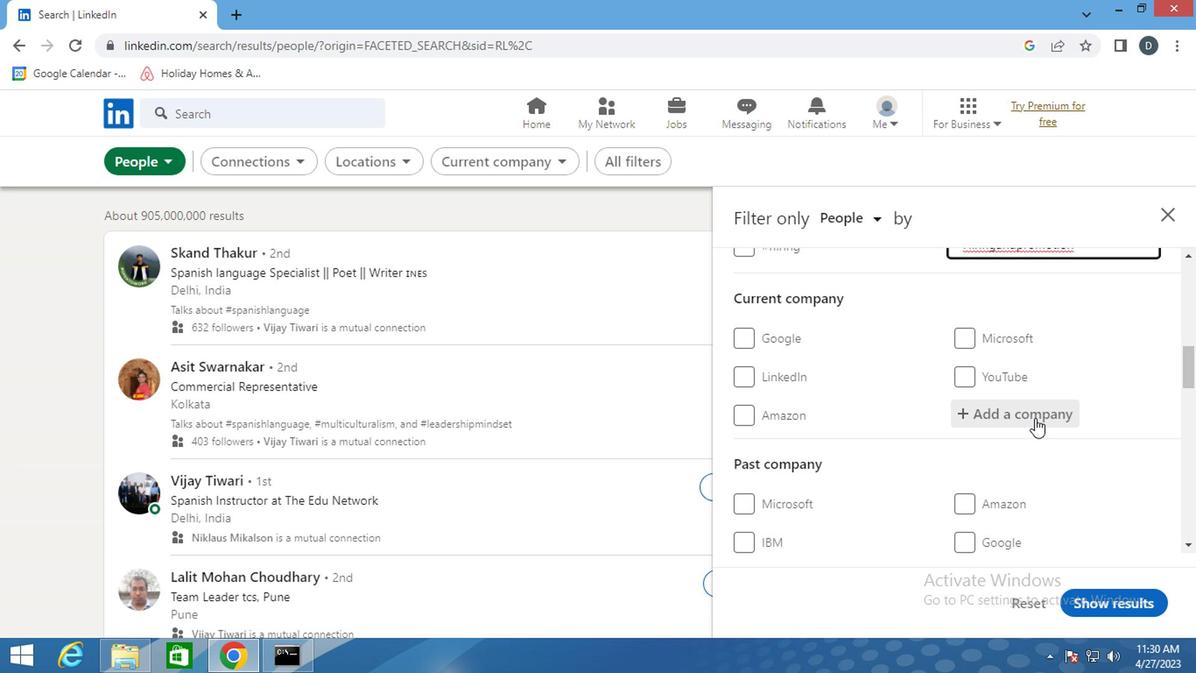 
Action: Mouse scrolled (1035, 415) with delta (0, 0)
Screenshot: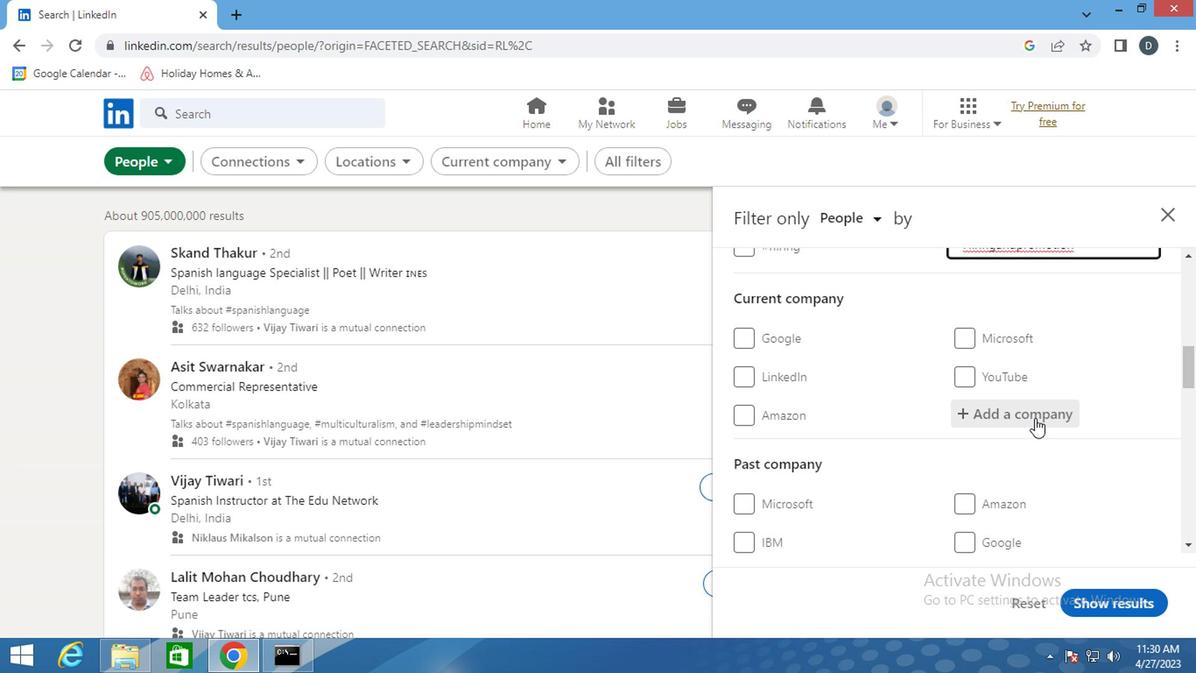 
Action: Mouse scrolled (1035, 415) with delta (0, 0)
Screenshot: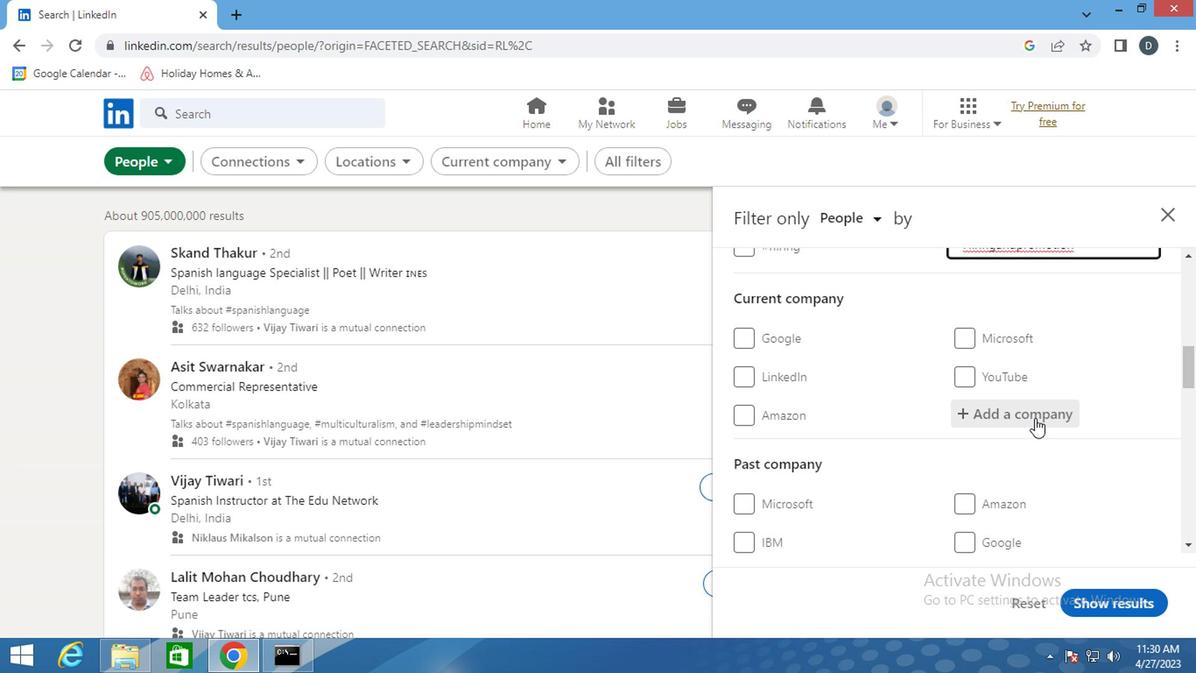 
Action: Mouse scrolled (1035, 415) with delta (0, 0)
Screenshot: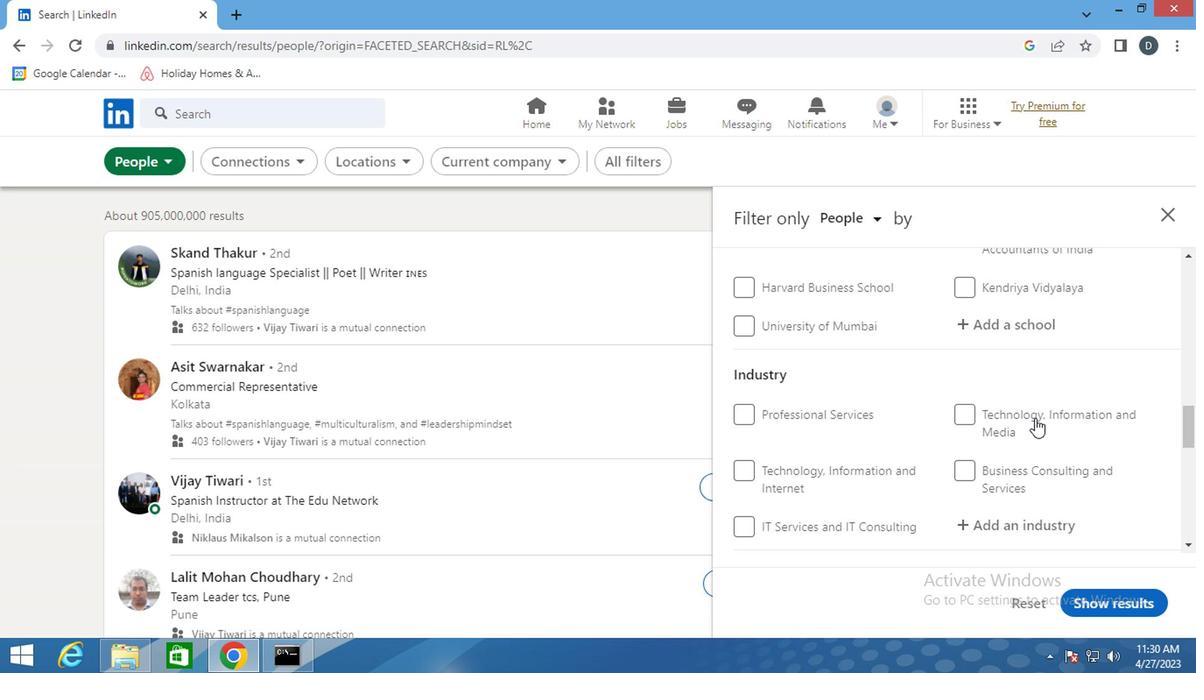 
Action: Mouse scrolled (1035, 415) with delta (0, 0)
Screenshot: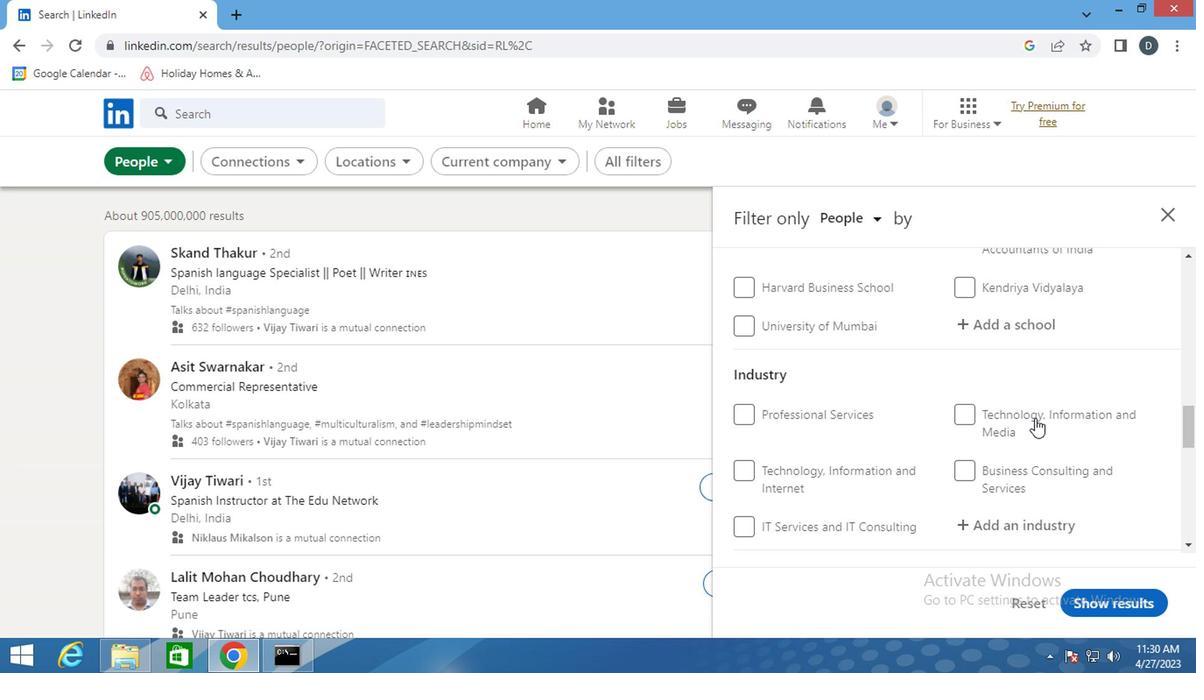 
Action: Mouse scrolled (1035, 415) with delta (0, 0)
Screenshot: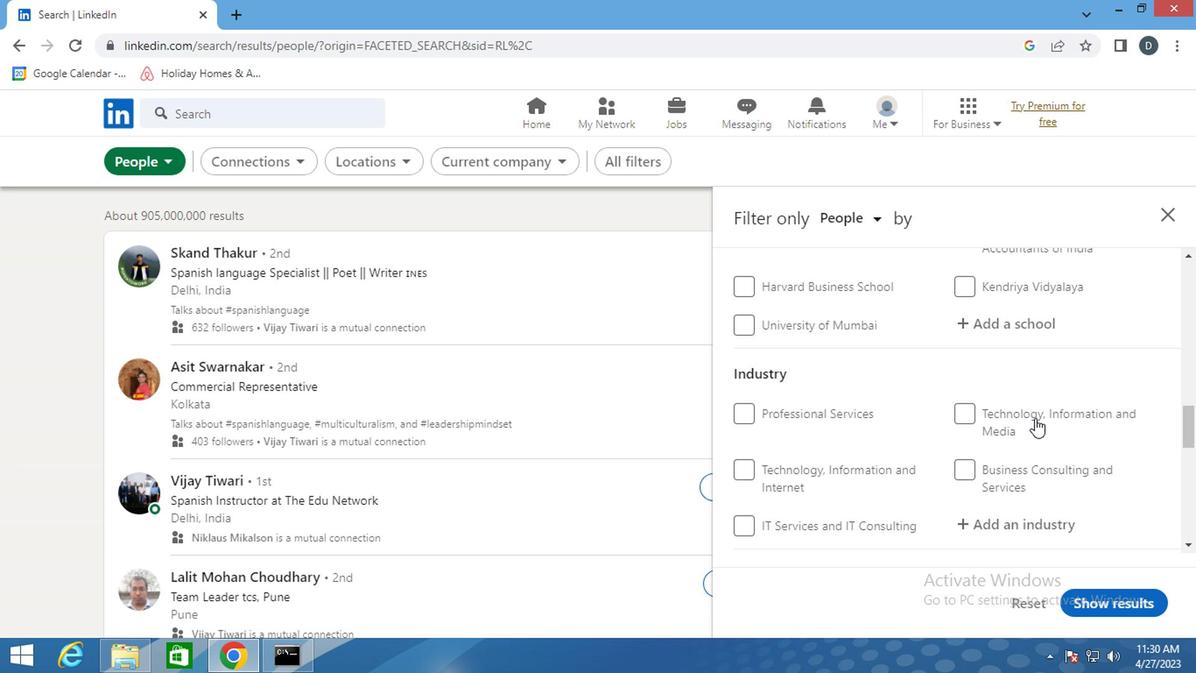 
Action: Mouse moved to (776, 350)
Screenshot: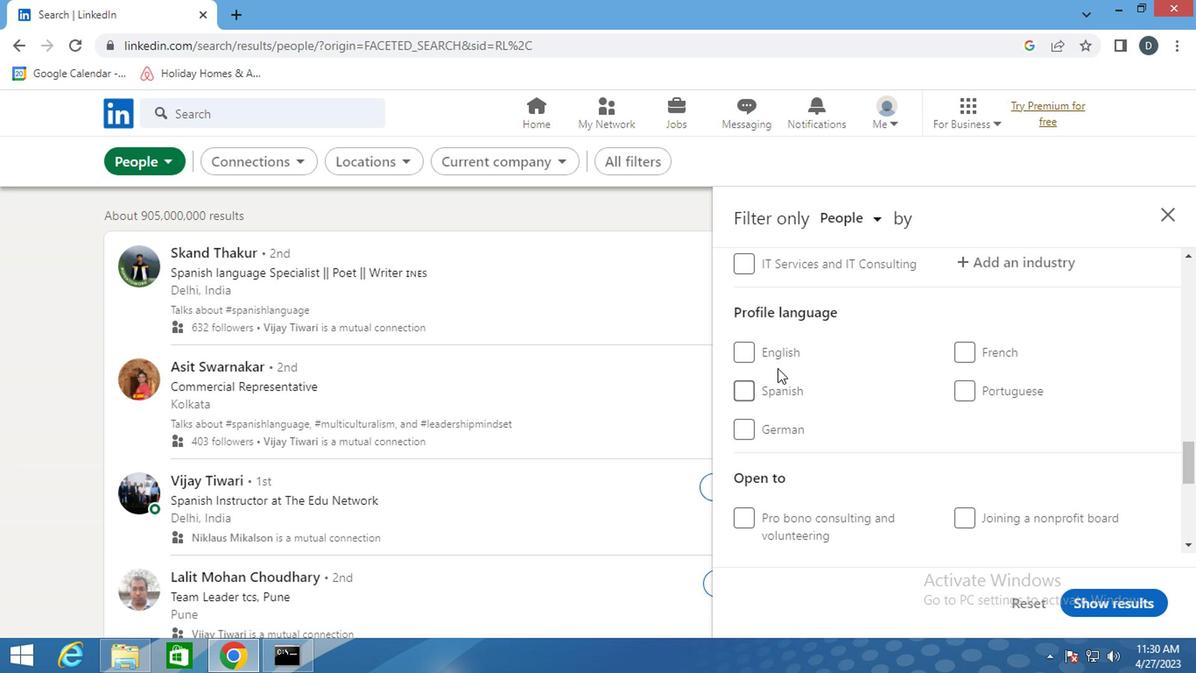 
Action: Mouse pressed left at (776, 350)
Screenshot: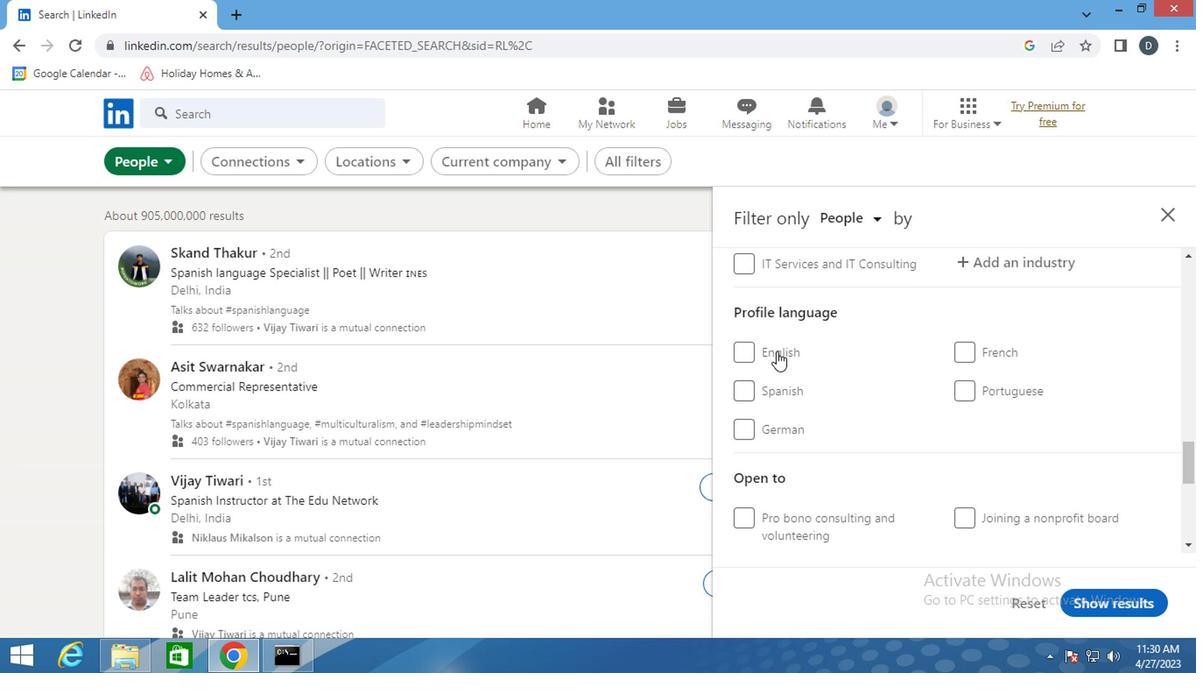 
Action: Mouse moved to (944, 443)
Screenshot: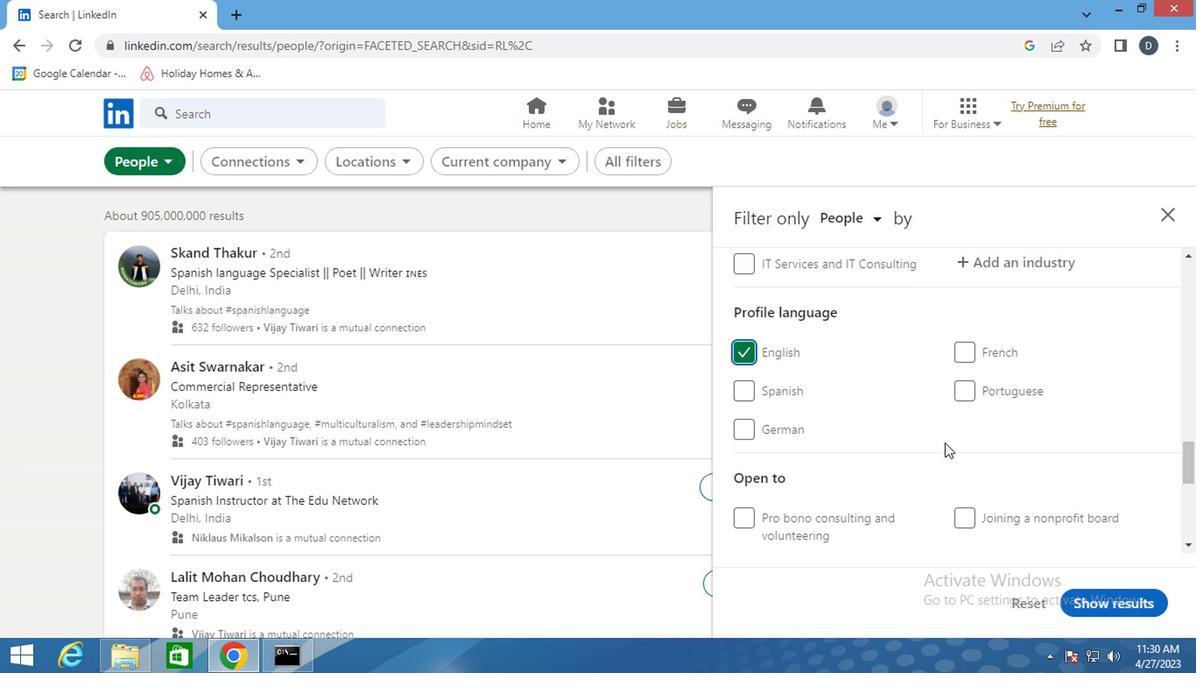 
Action: Mouse scrolled (944, 443) with delta (0, 0)
Screenshot: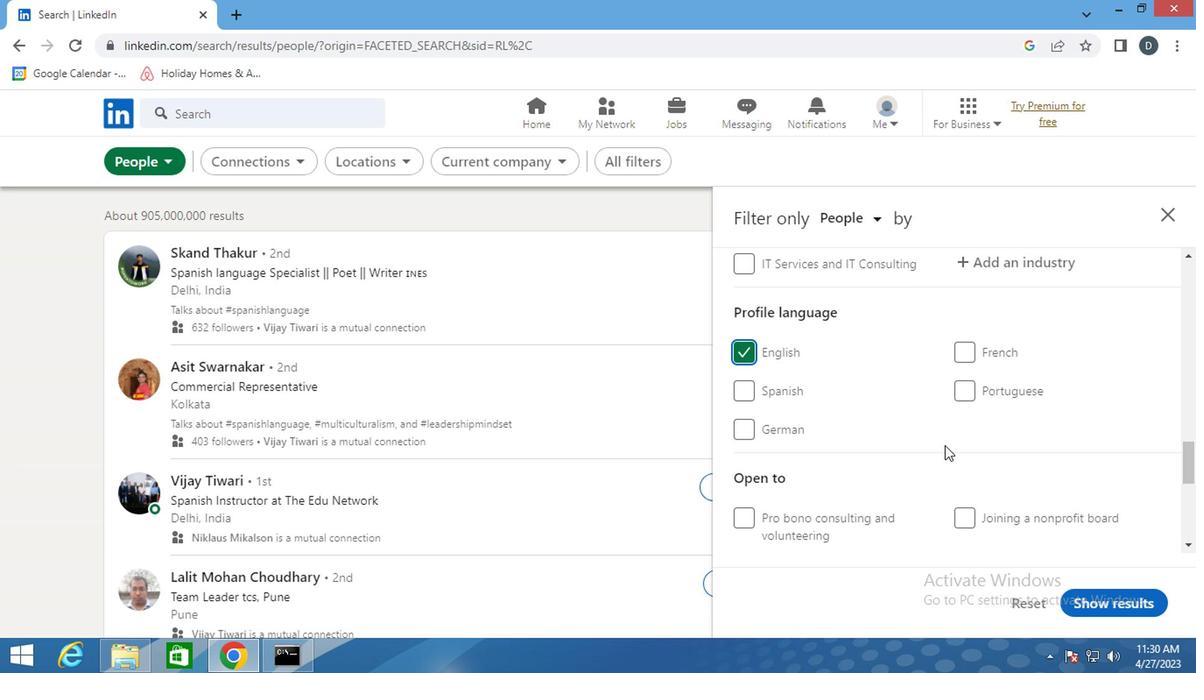 
Action: Mouse scrolled (944, 443) with delta (0, 0)
Screenshot: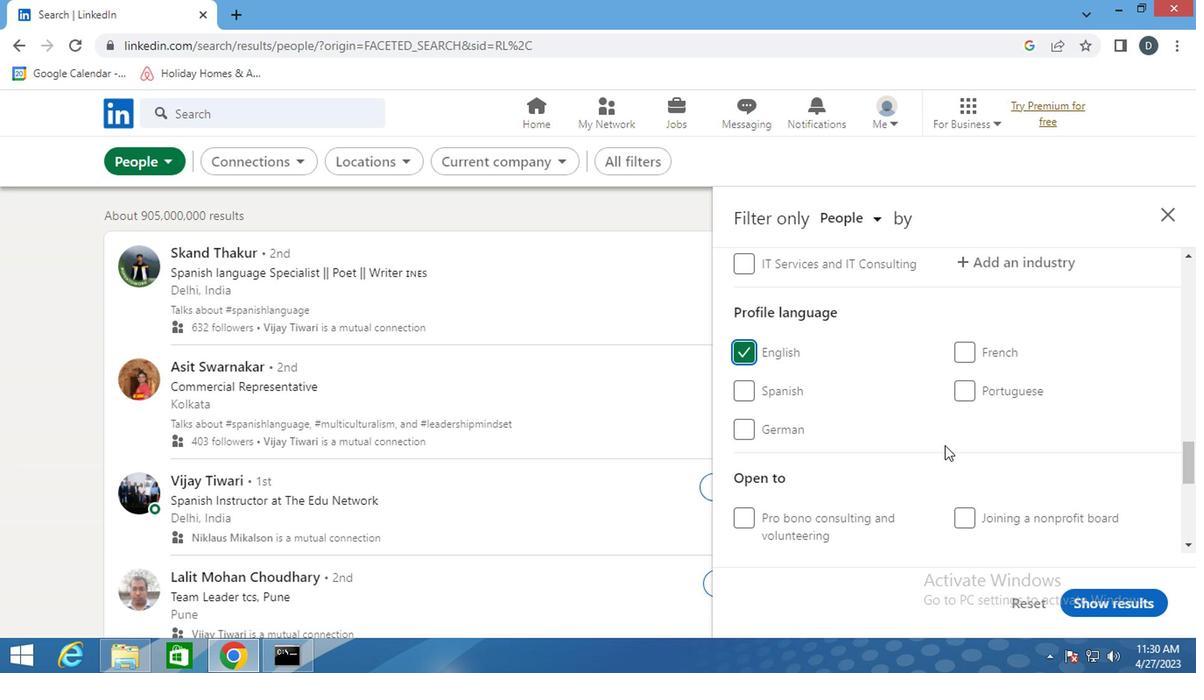 
Action: Mouse scrolled (944, 443) with delta (0, 0)
Screenshot: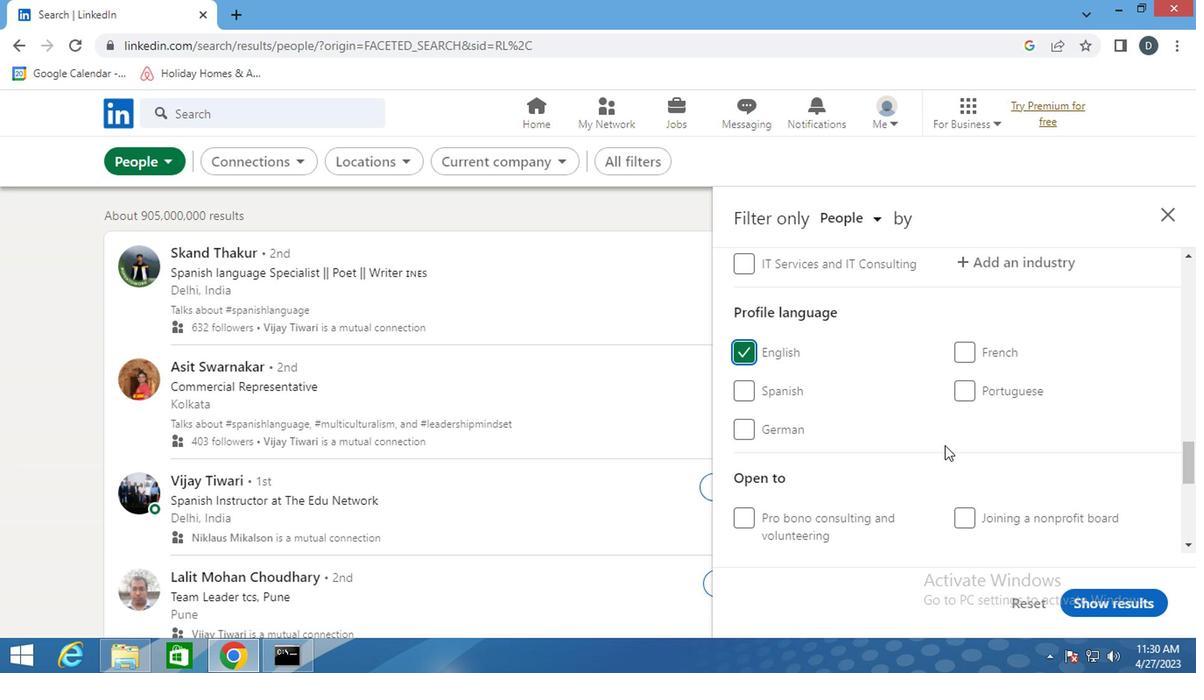 
Action: Mouse scrolled (944, 443) with delta (0, 0)
Screenshot: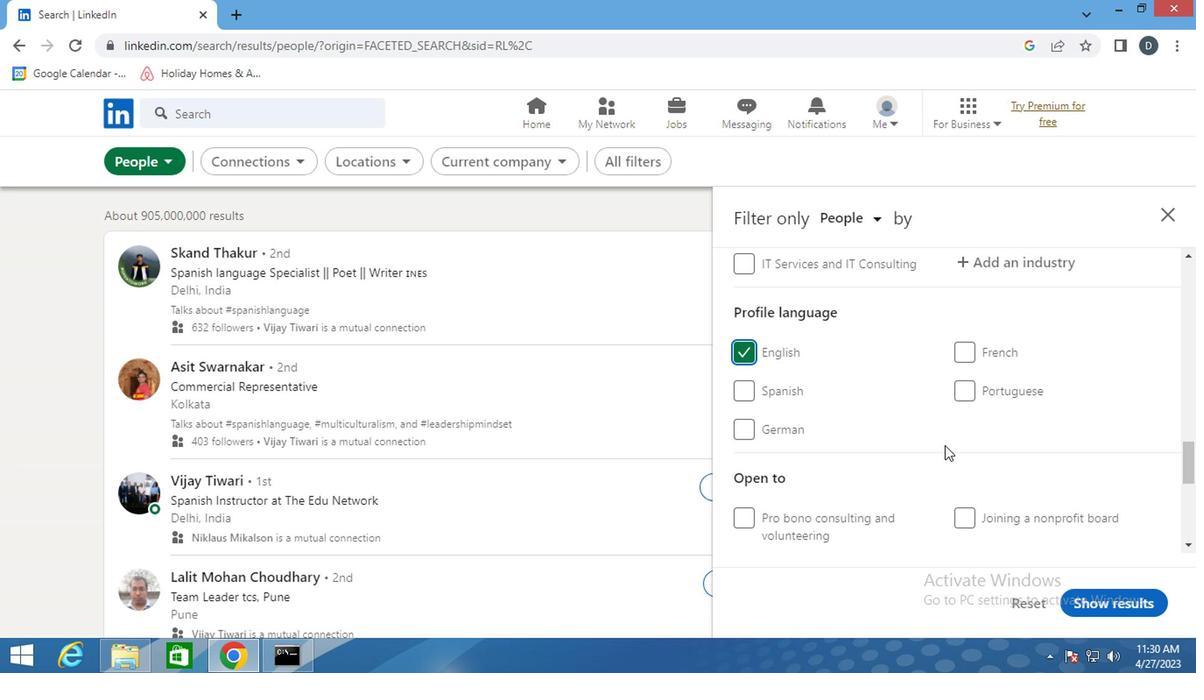 
Action: Mouse scrolled (944, 443) with delta (0, 0)
Screenshot: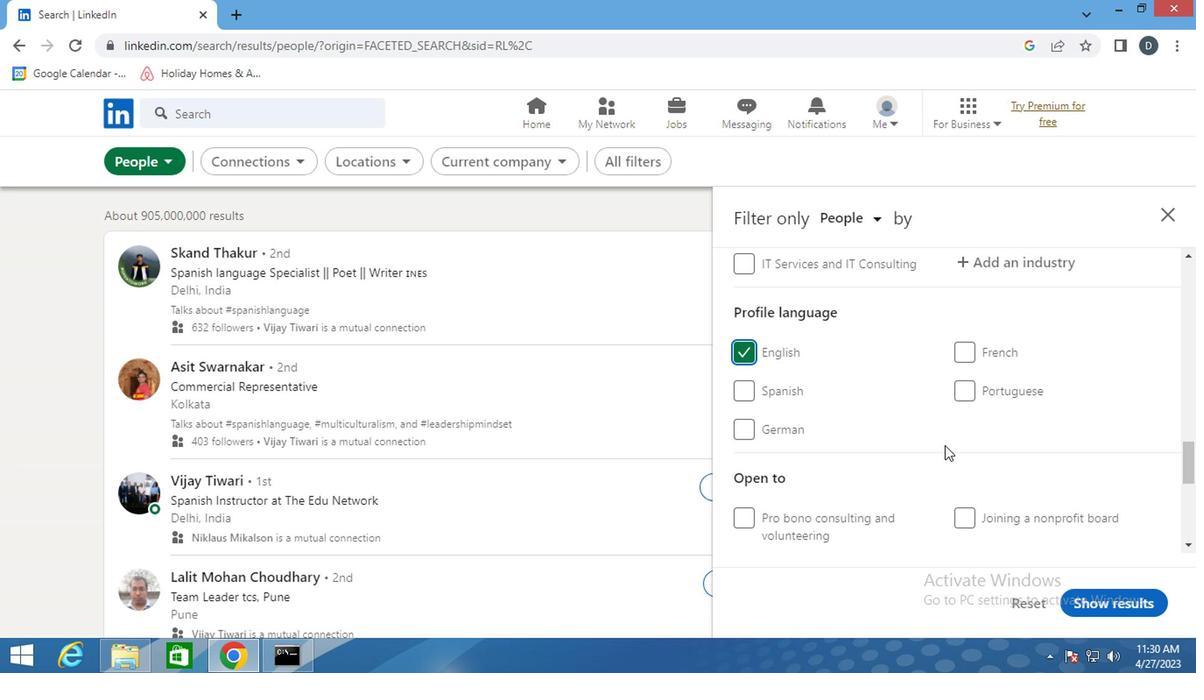 
Action: Mouse scrolled (944, 443) with delta (0, 0)
Screenshot: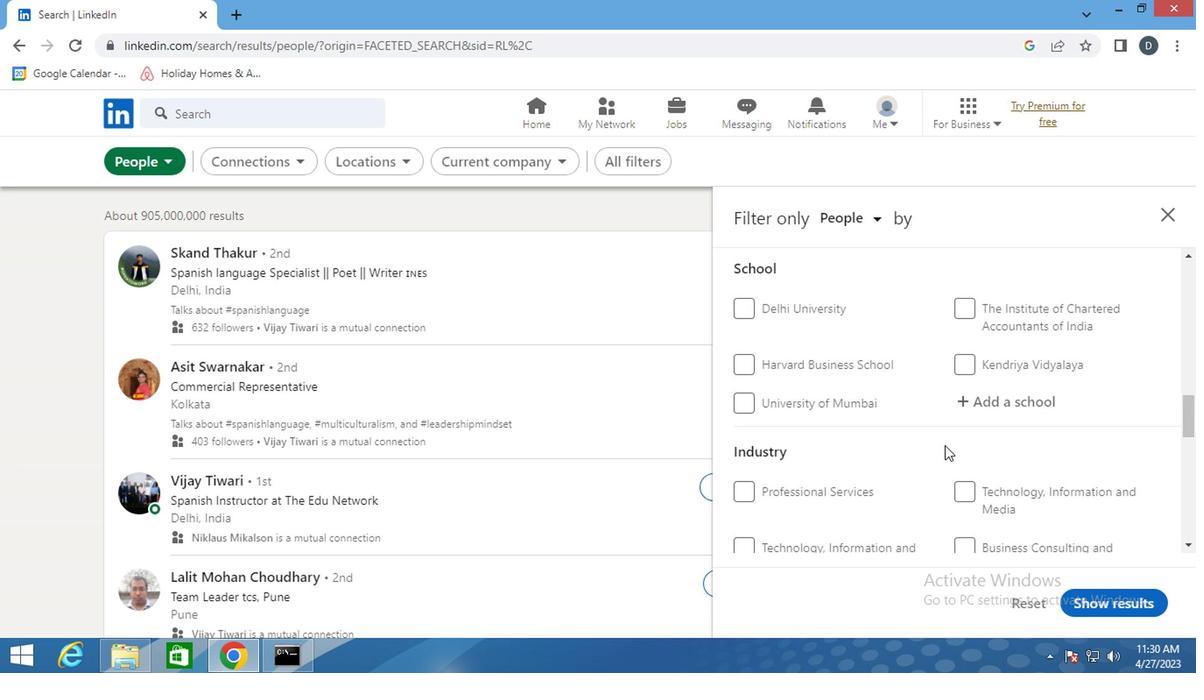 
Action: Mouse scrolled (944, 443) with delta (0, 0)
Screenshot: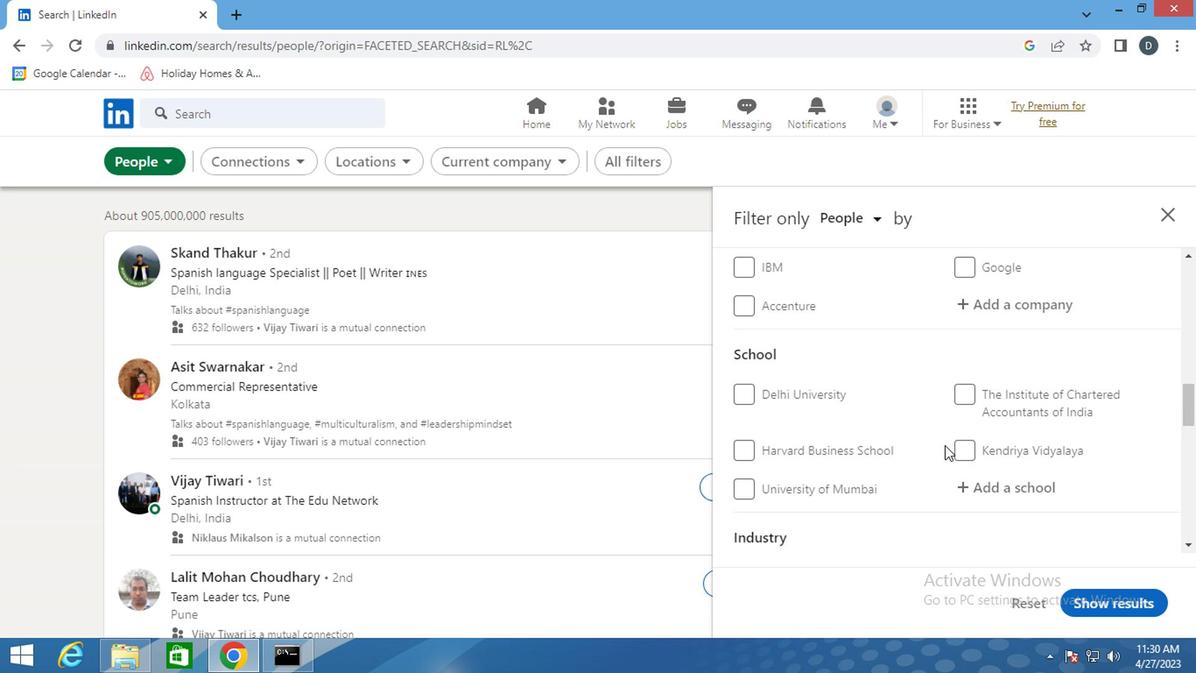 
Action: Mouse moved to (999, 454)
Screenshot: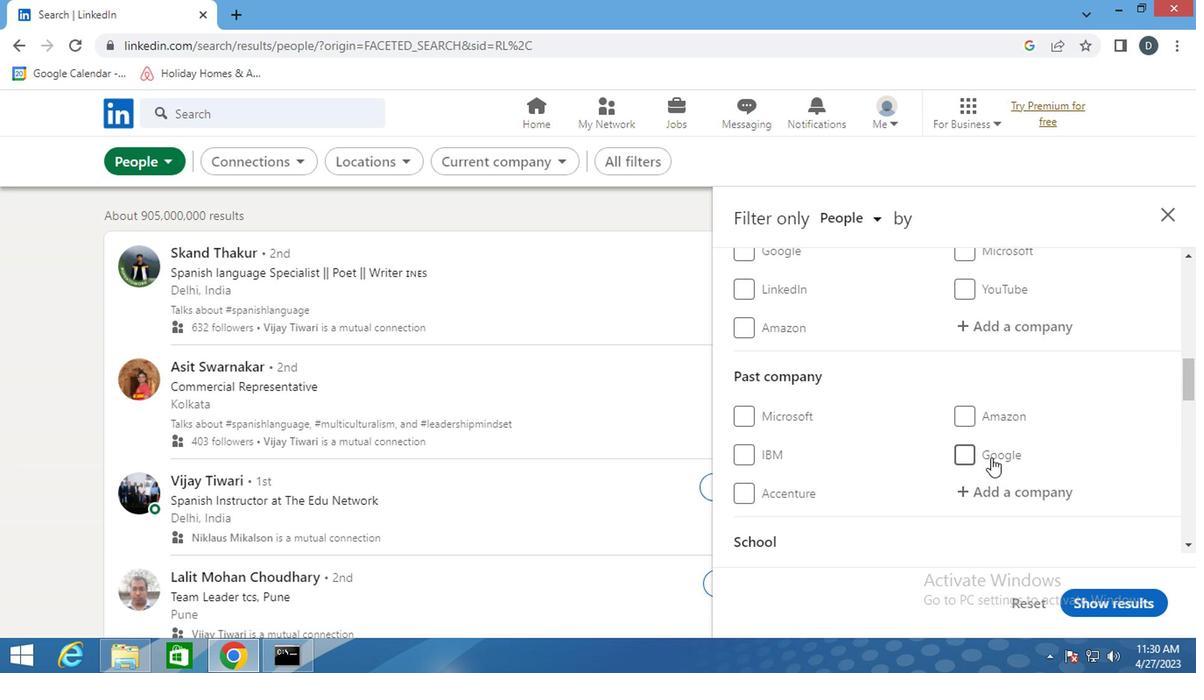 
Action: Mouse scrolled (999, 455) with delta (0, 0)
Screenshot: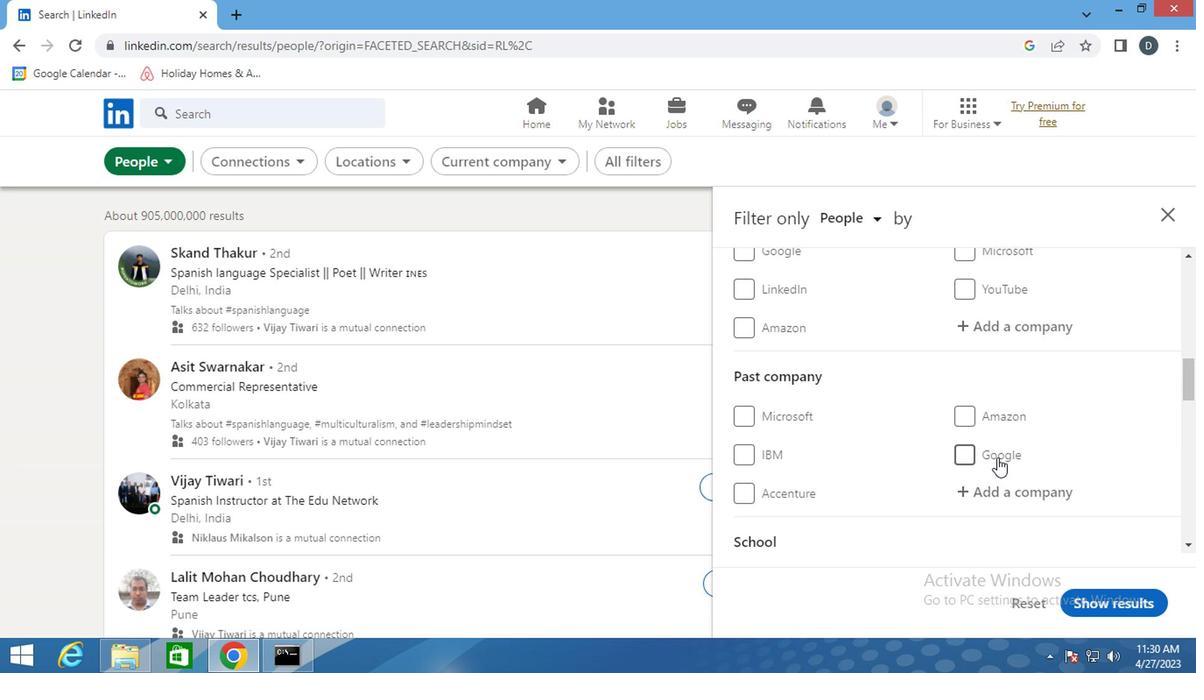 
Action: Mouse moved to (1017, 420)
Screenshot: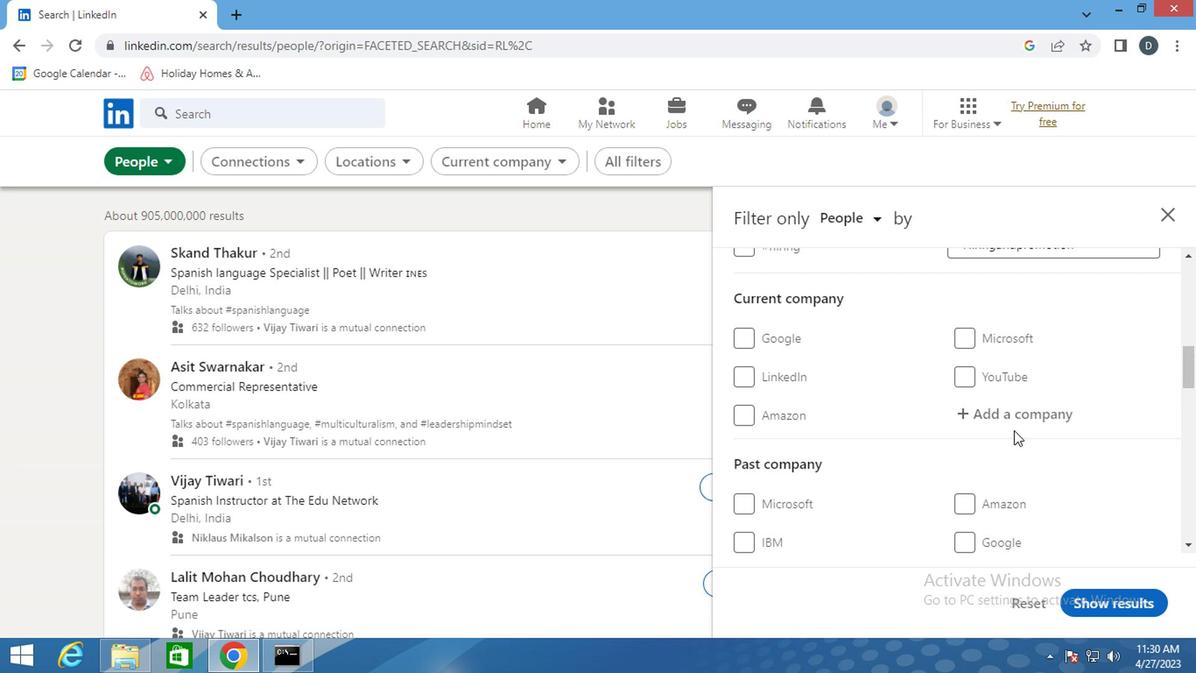 
Action: Mouse pressed left at (1017, 420)
Screenshot: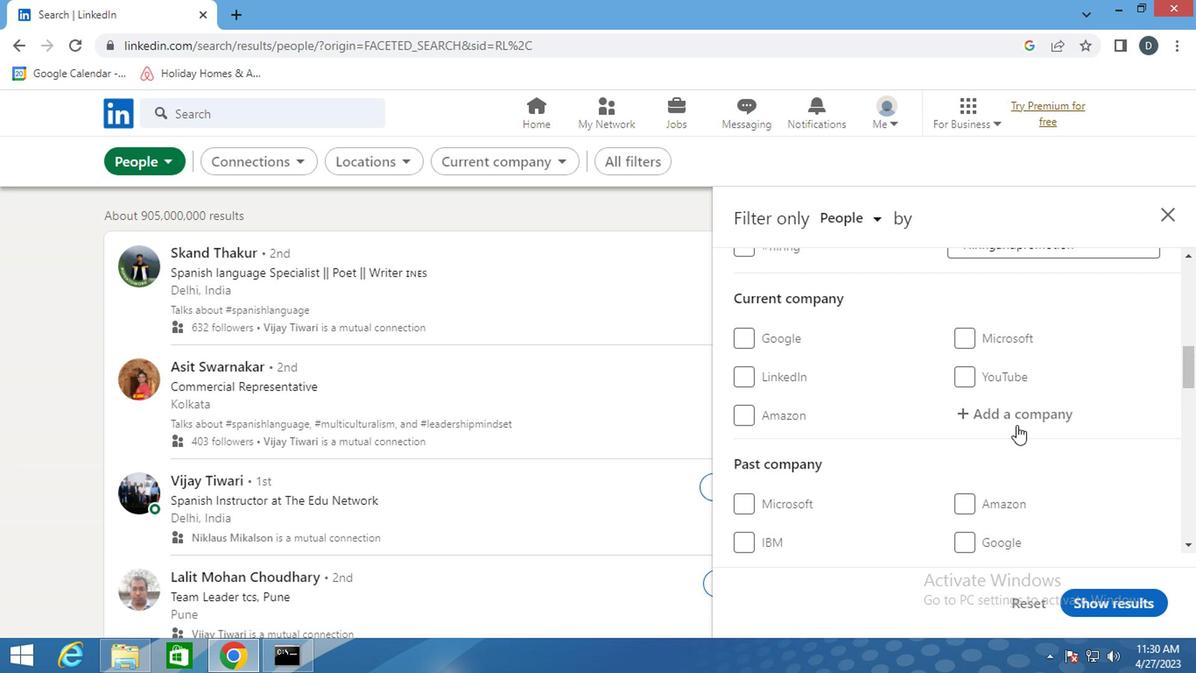 
Action: Mouse moved to (1002, 451)
Screenshot: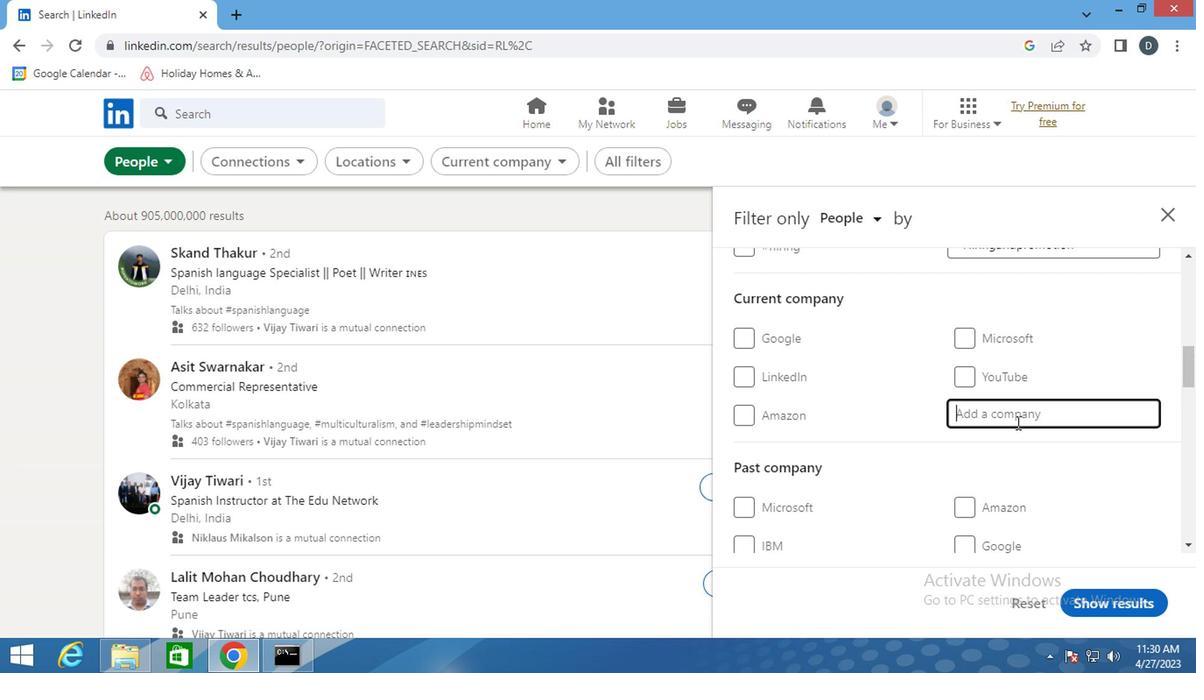 
Action: Key pressed <Key.shift><Key.shift><Key.shift><Key.shift>WUNDERMAN
Screenshot: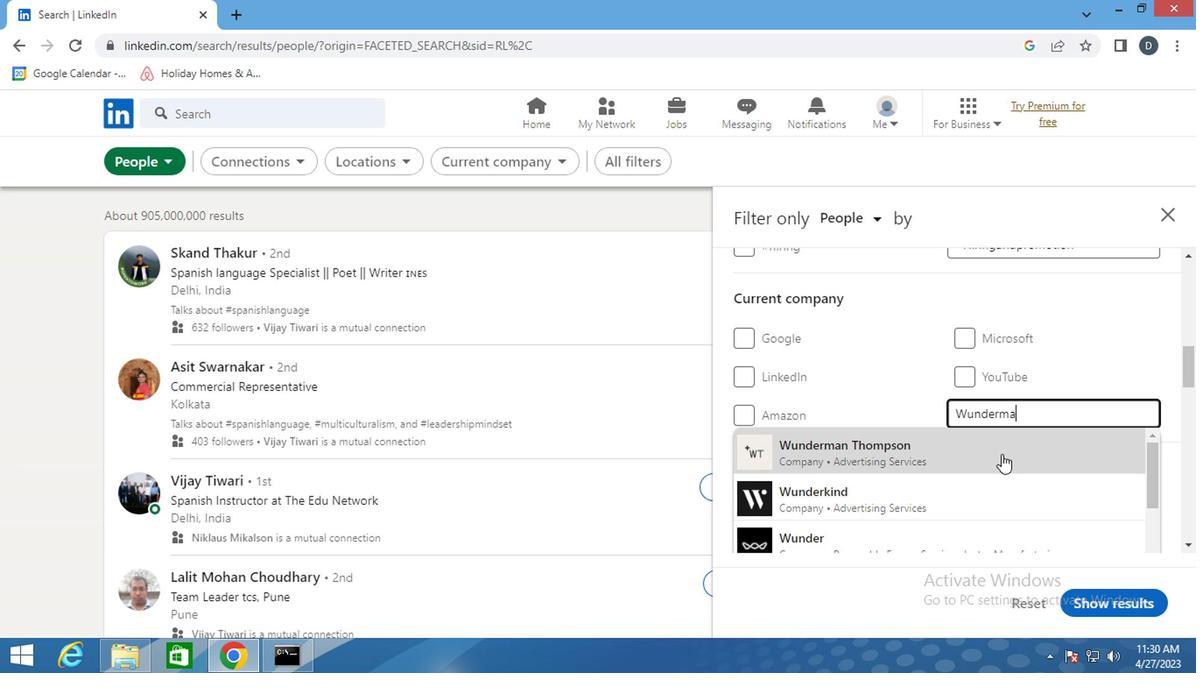 
Action: Mouse moved to (981, 496)
Screenshot: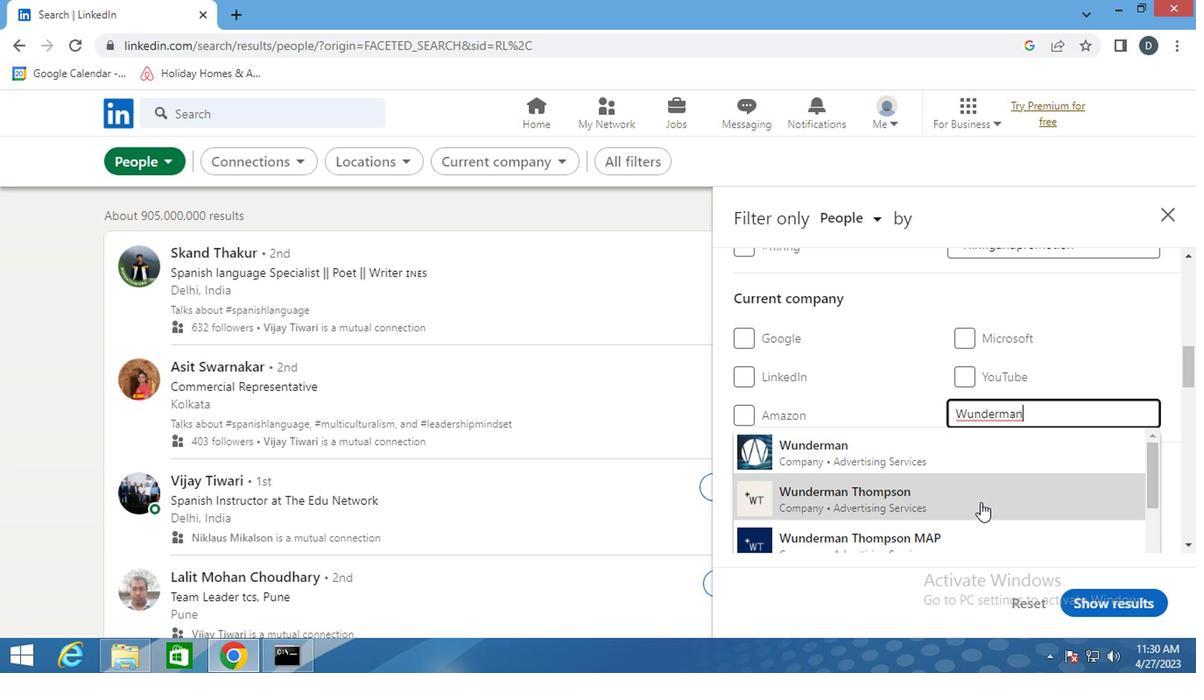 
Action: Mouse scrolled (981, 495) with delta (0, -1)
Screenshot: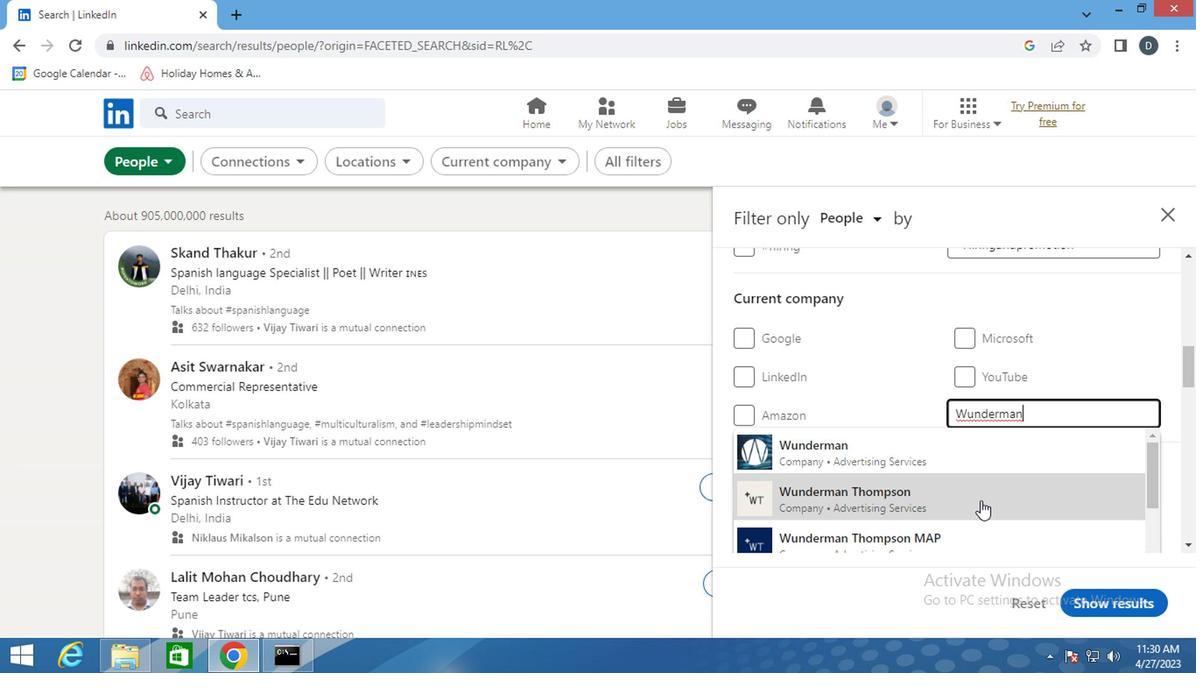 
Action: Mouse scrolled (981, 495) with delta (0, -1)
Screenshot: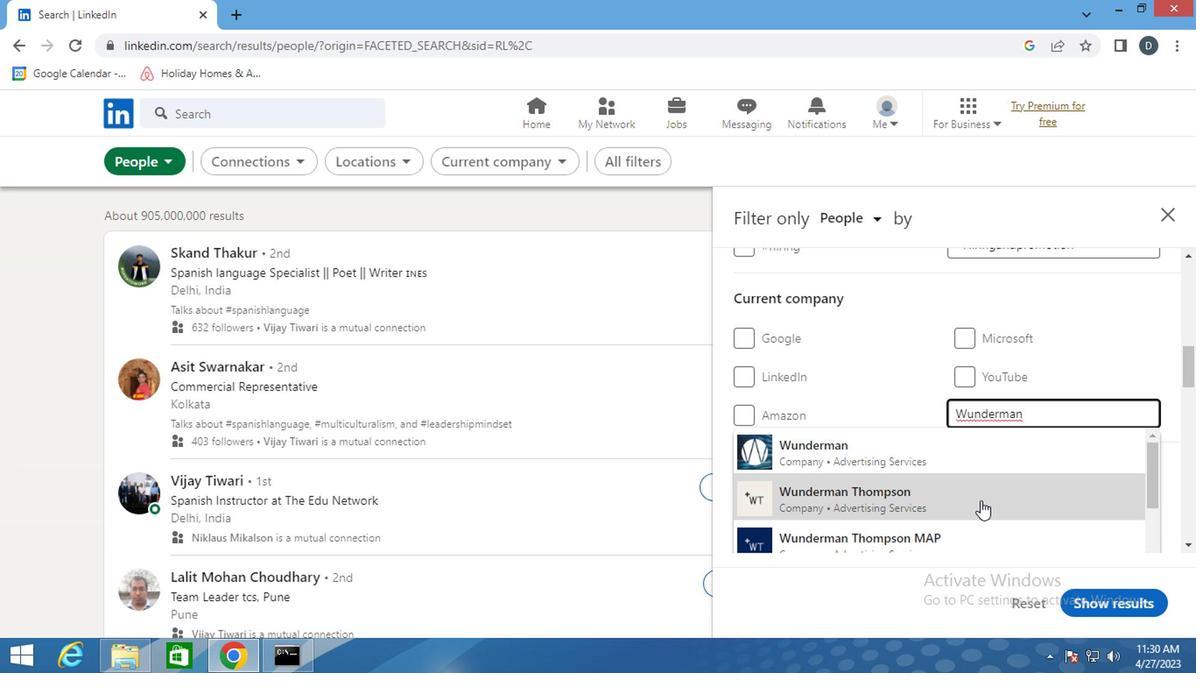 
Action: Mouse moved to (981, 476)
Screenshot: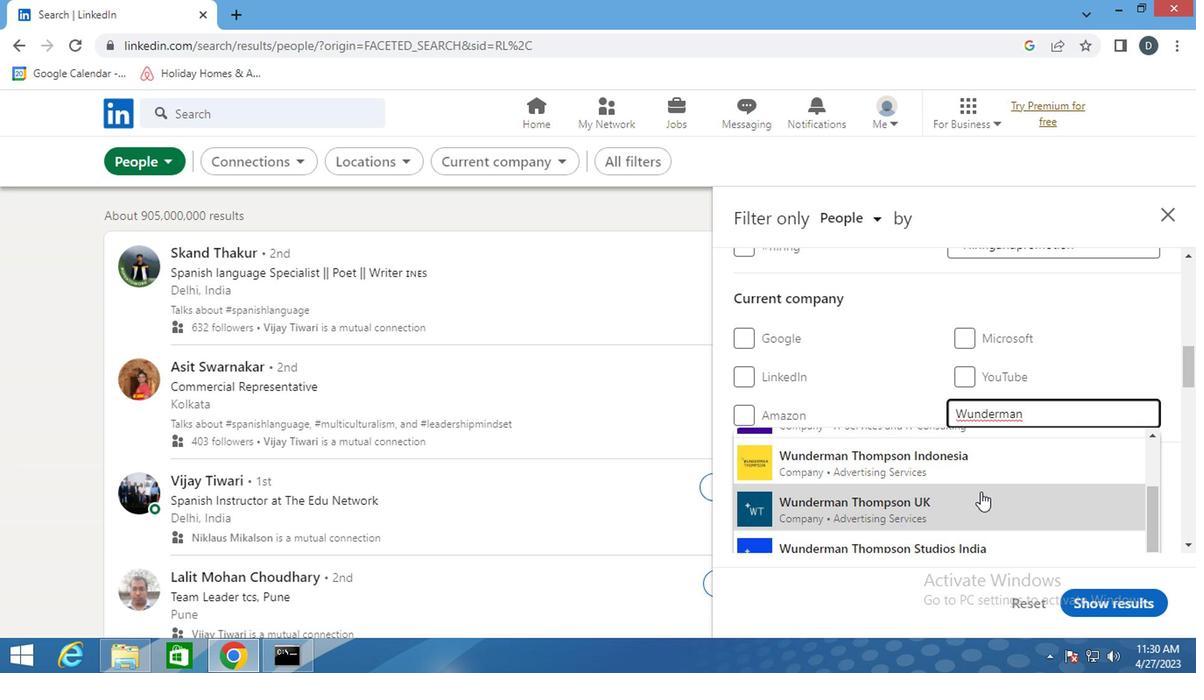 
Action: Mouse scrolled (981, 478) with delta (0, 1)
Screenshot: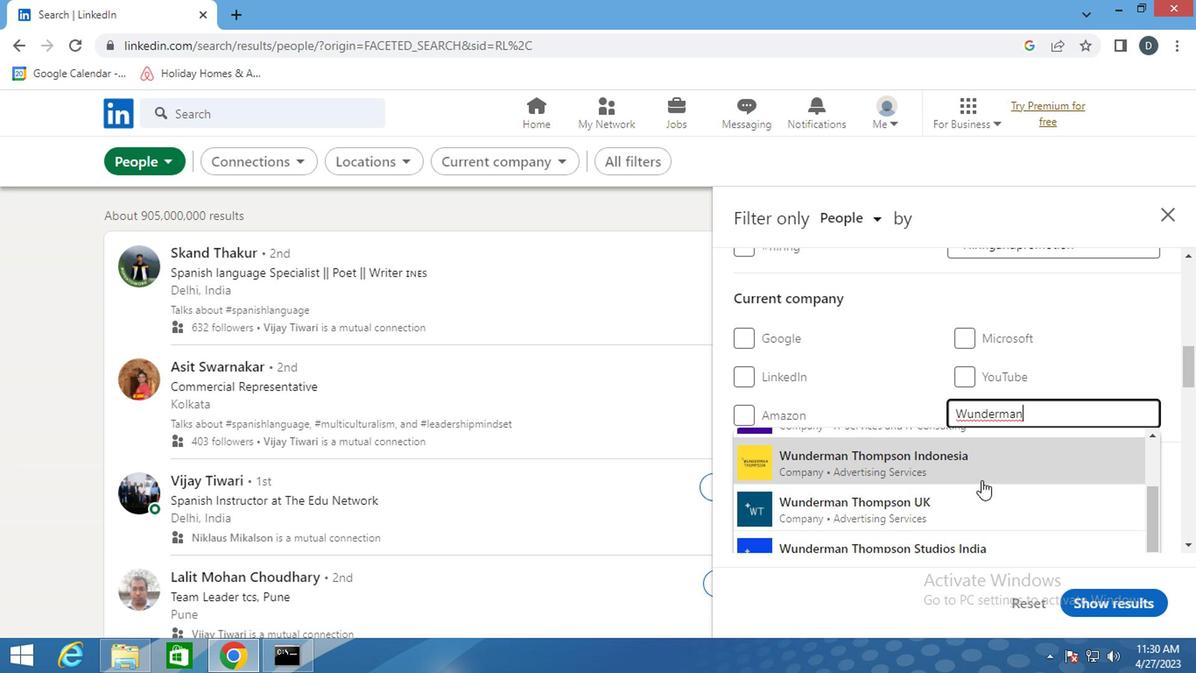 
Action: Mouse moved to (980, 497)
Screenshot: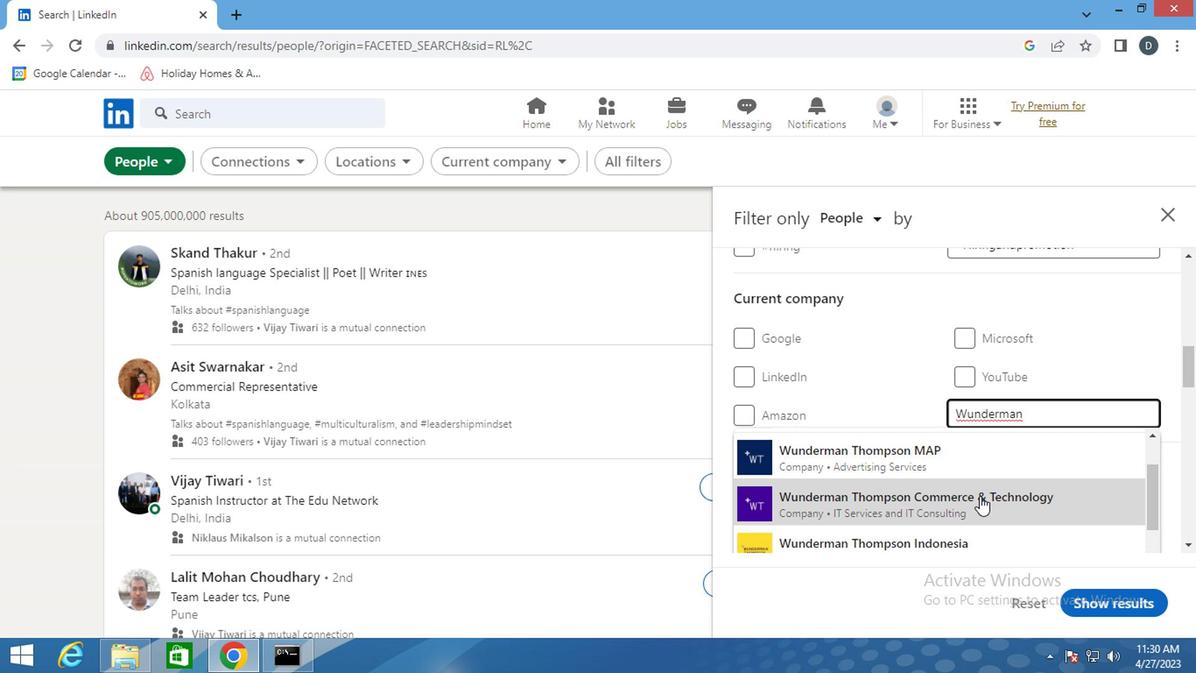 
Action: Mouse pressed left at (980, 497)
Screenshot: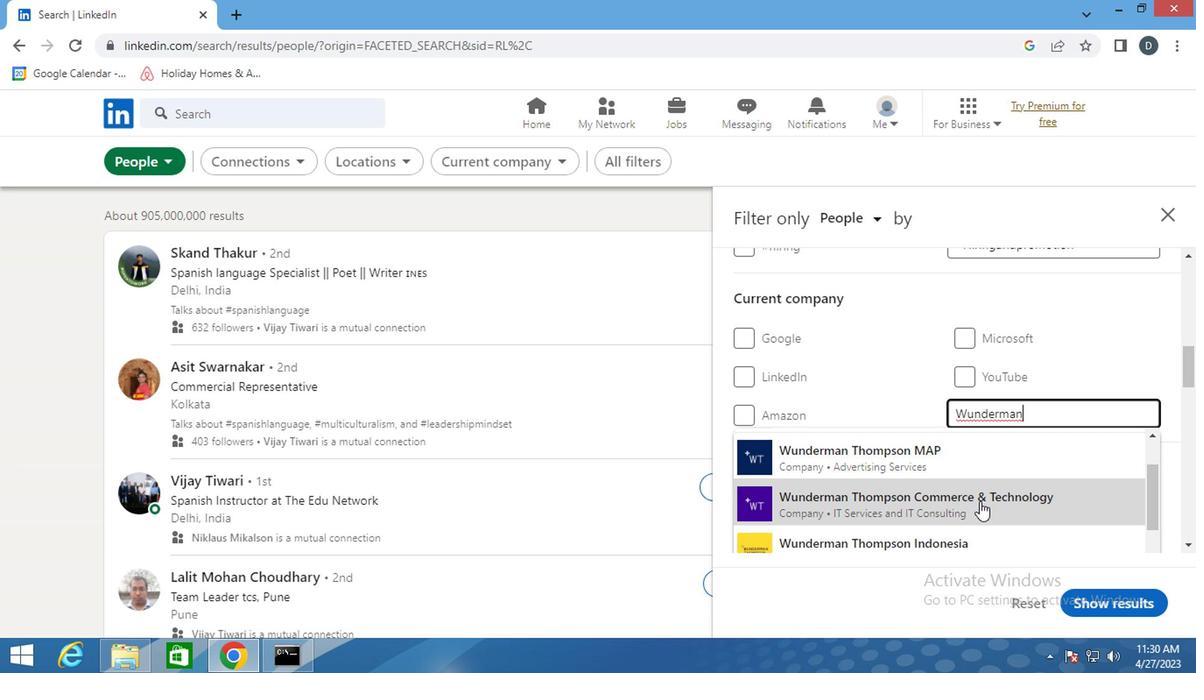 
Action: Mouse moved to (916, 485)
Screenshot: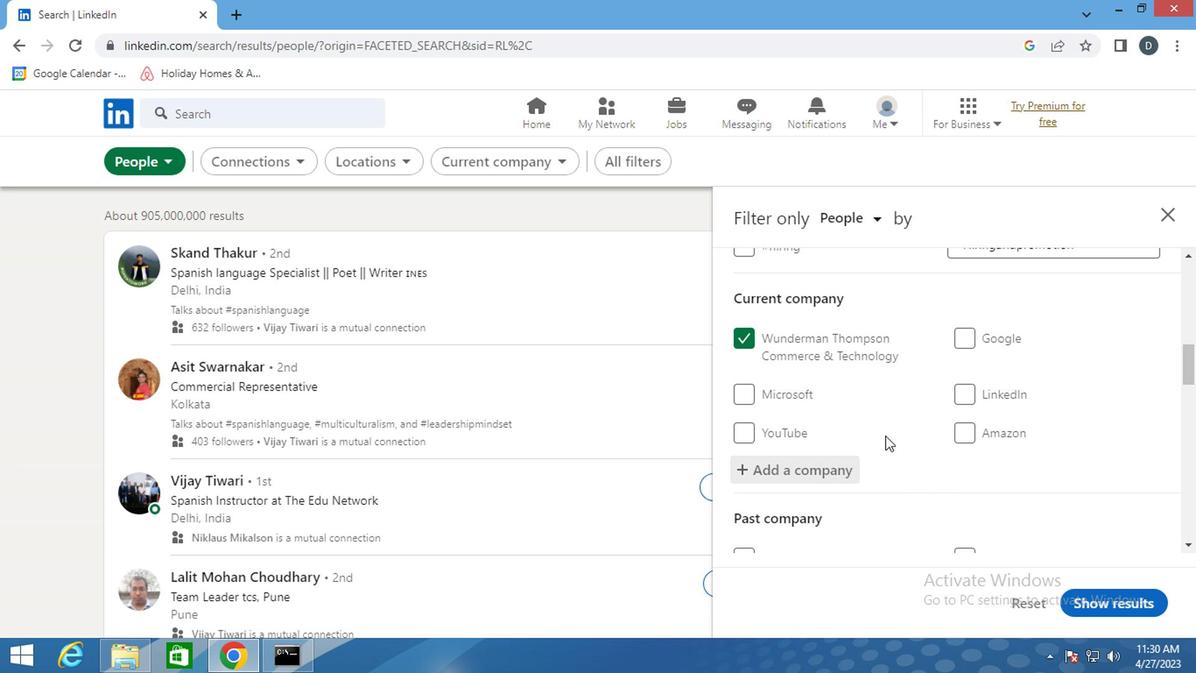 
Action: Mouse scrolled (916, 484) with delta (0, 0)
Screenshot: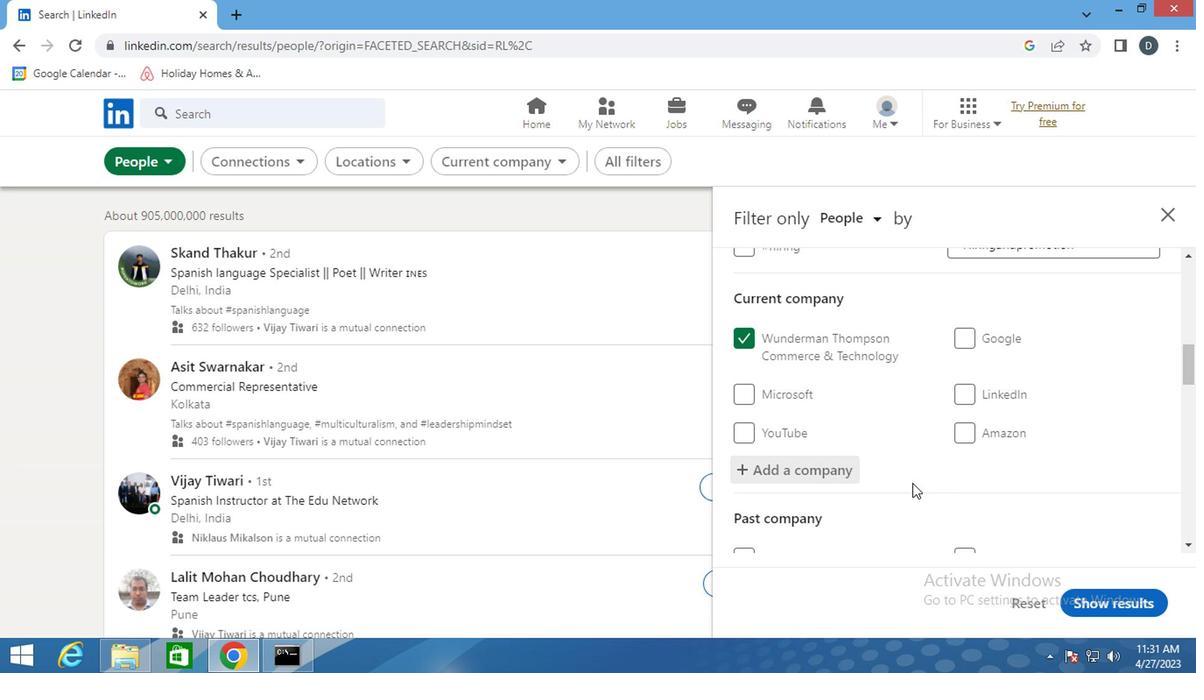 
Action: Mouse moved to (933, 474)
Screenshot: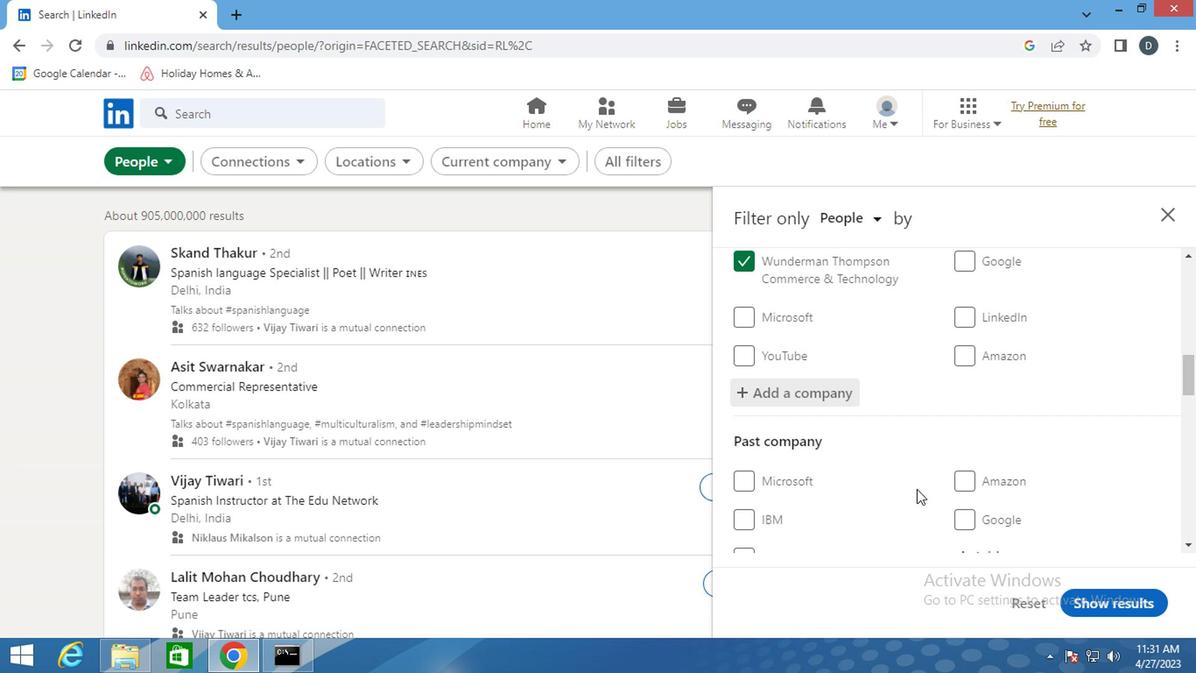 
Action: Mouse scrolled (933, 473) with delta (0, 0)
Screenshot: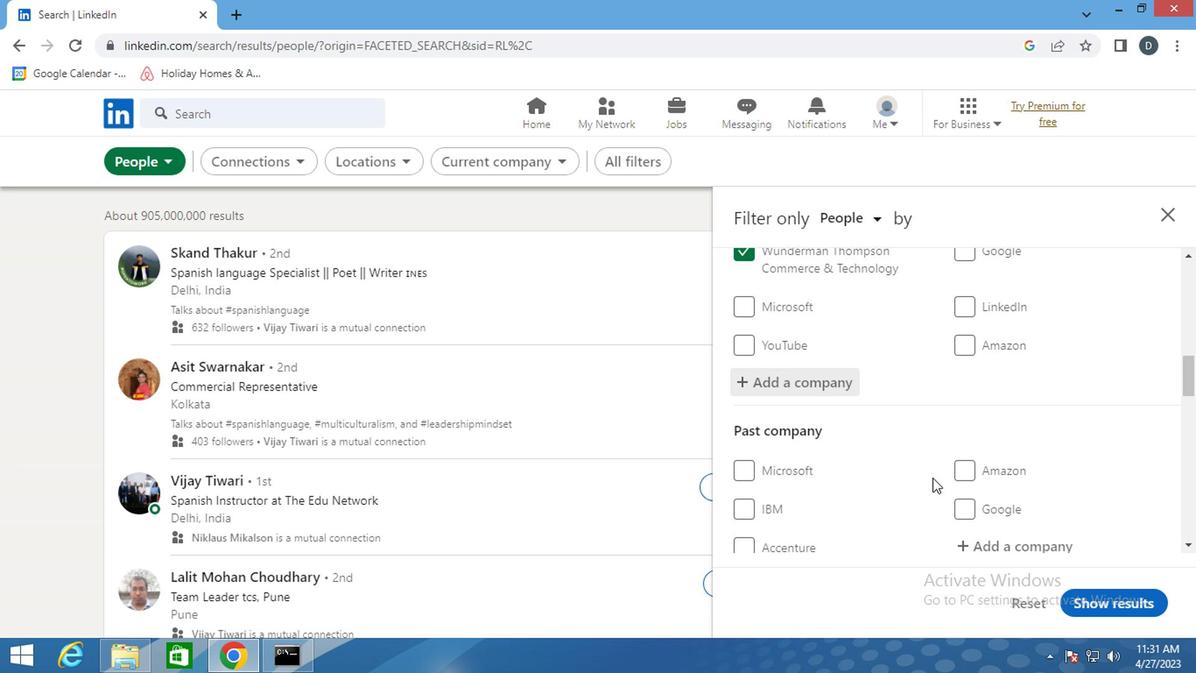 
Action: Mouse moved to (997, 455)
Screenshot: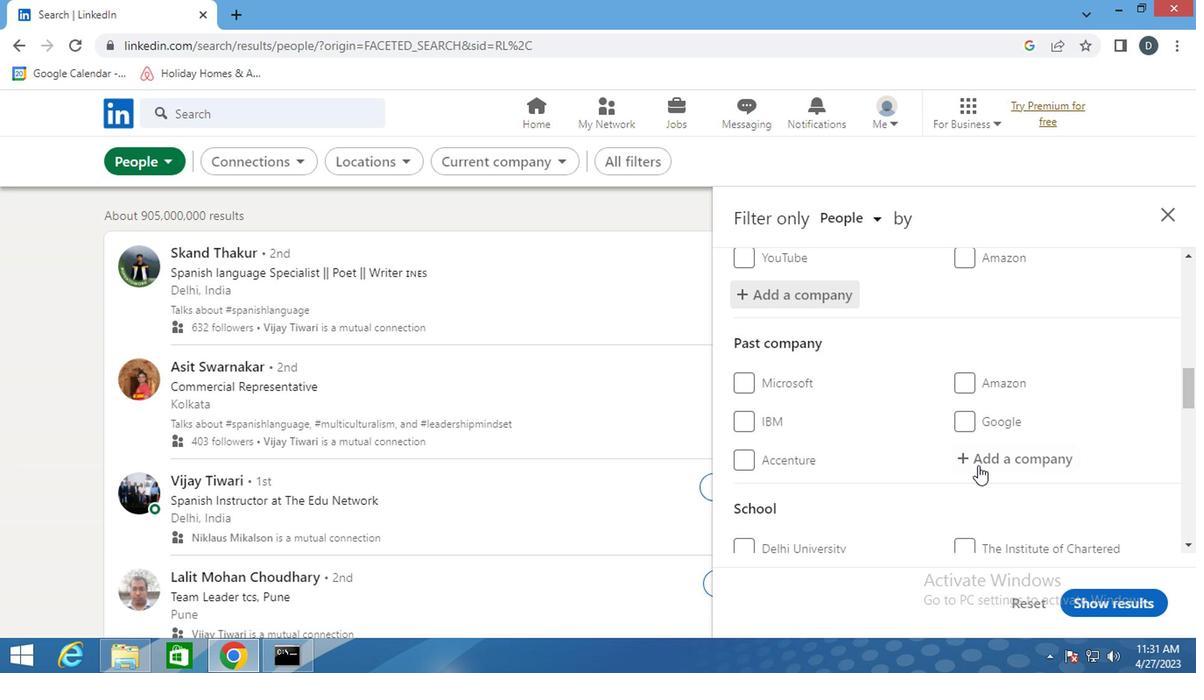 
Action: Mouse pressed left at (997, 455)
Screenshot: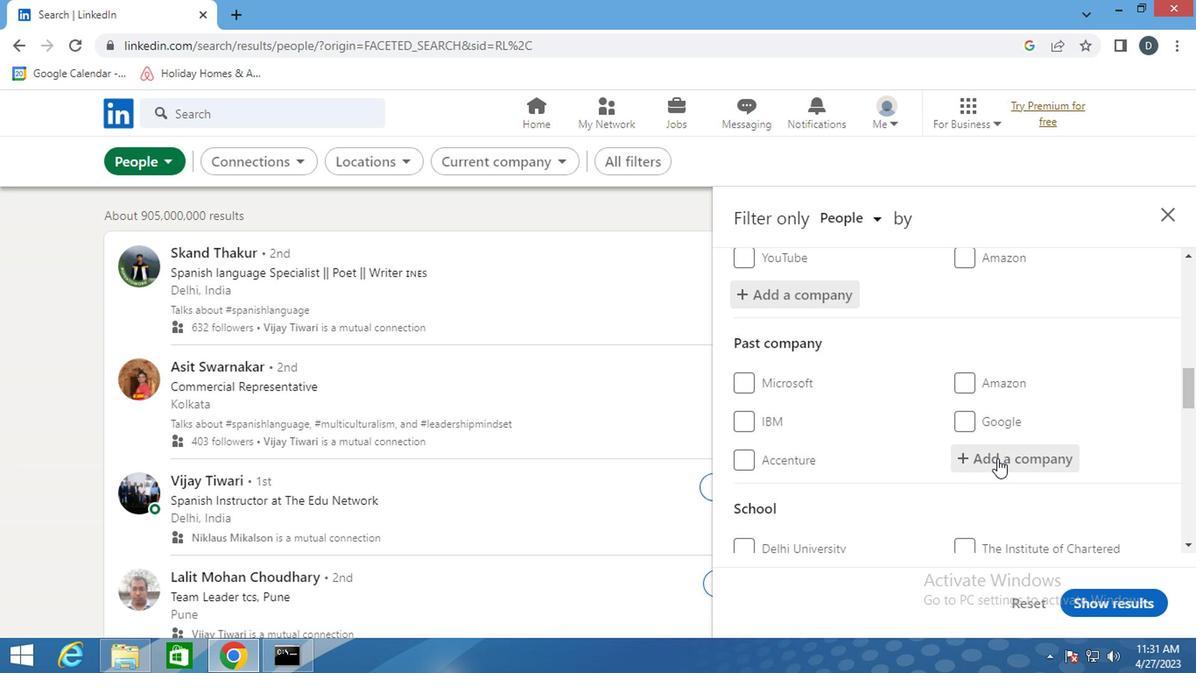 
Action: Mouse moved to (986, 495)
Screenshot: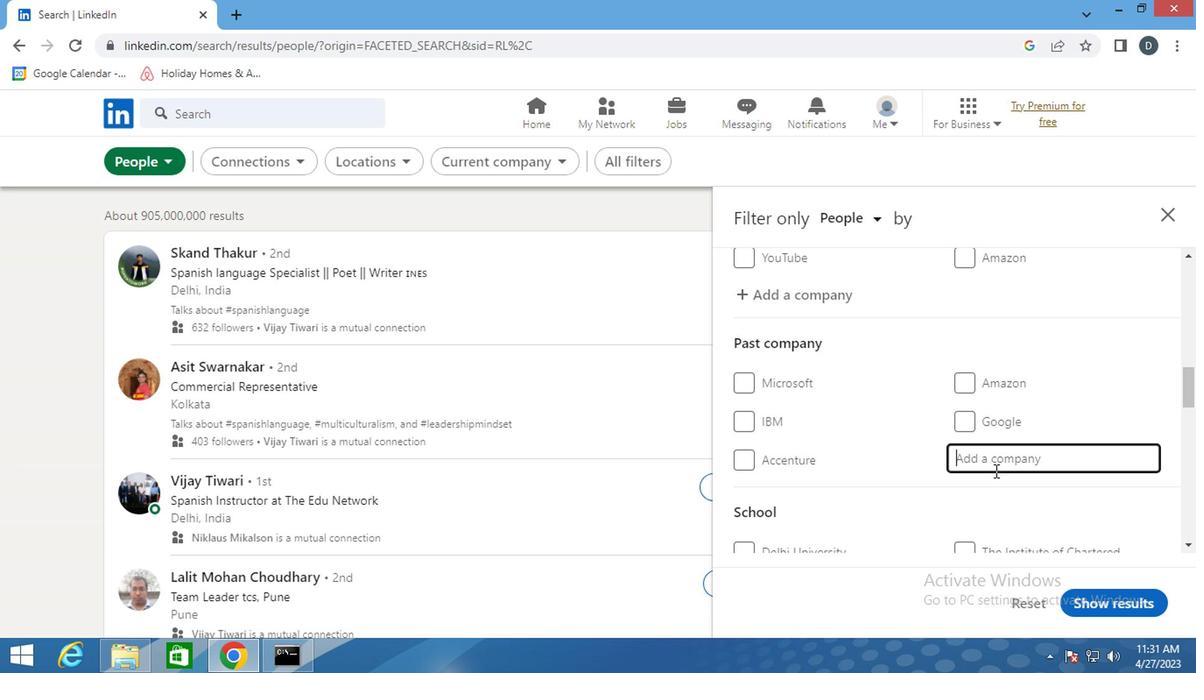 
Action: Mouse scrolled (986, 494) with delta (0, 0)
Screenshot: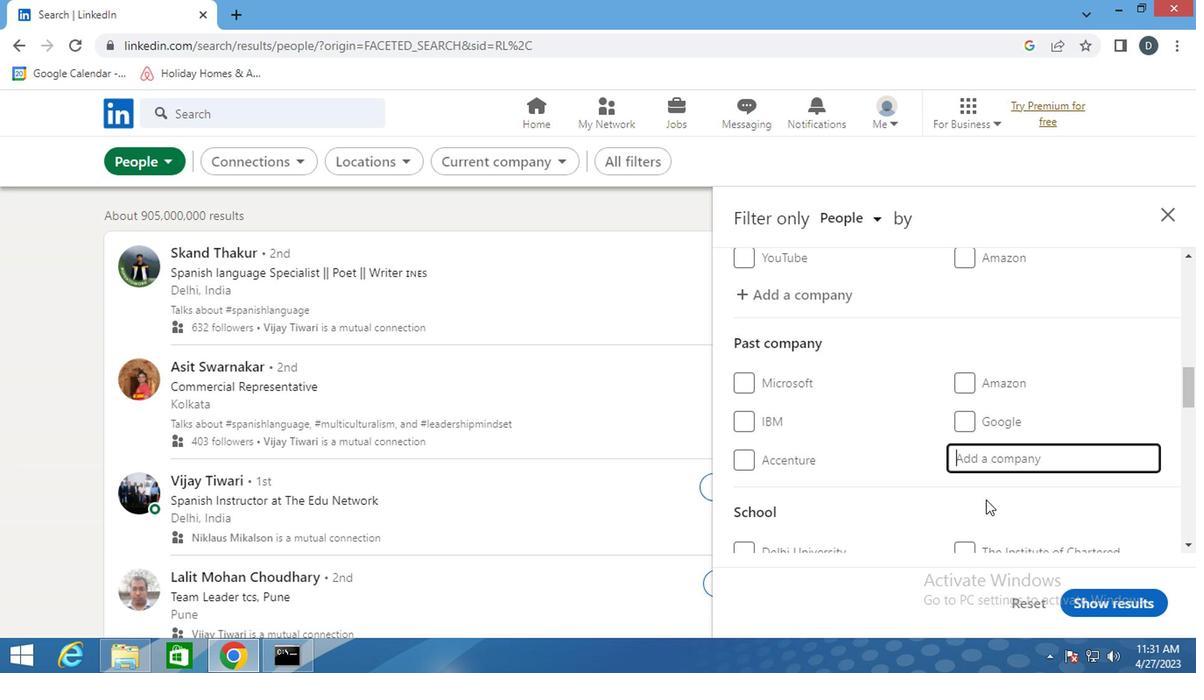 
Action: Mouse scrolled (986, 494) with delta (0, 0)
Screenshot: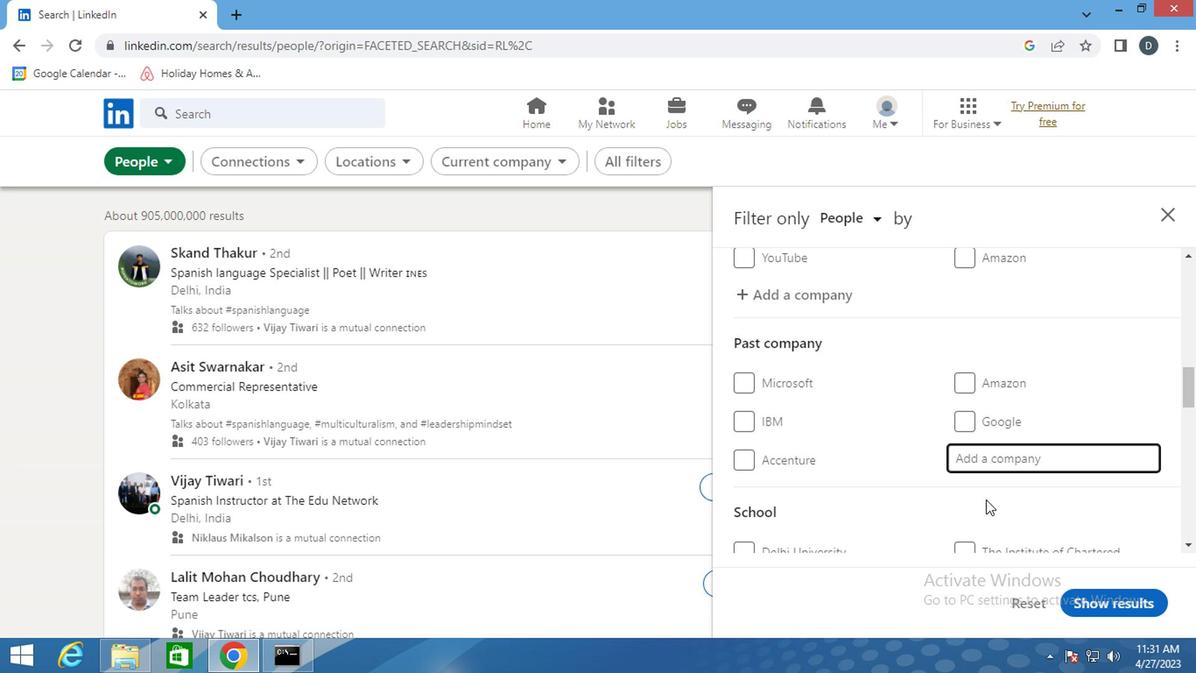 
Action: Mouse scrolled (986, 494) with delta (0, 0)
Screenshot: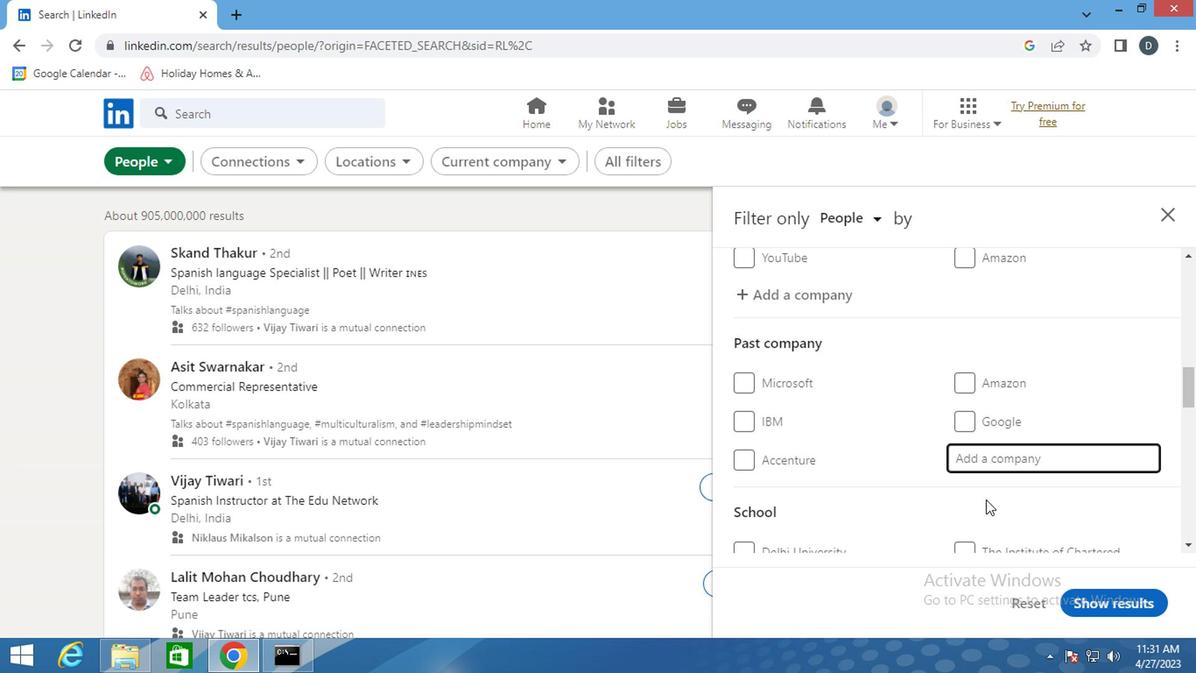 
Action: Mouse moved to (1000, 388)
Screenshot: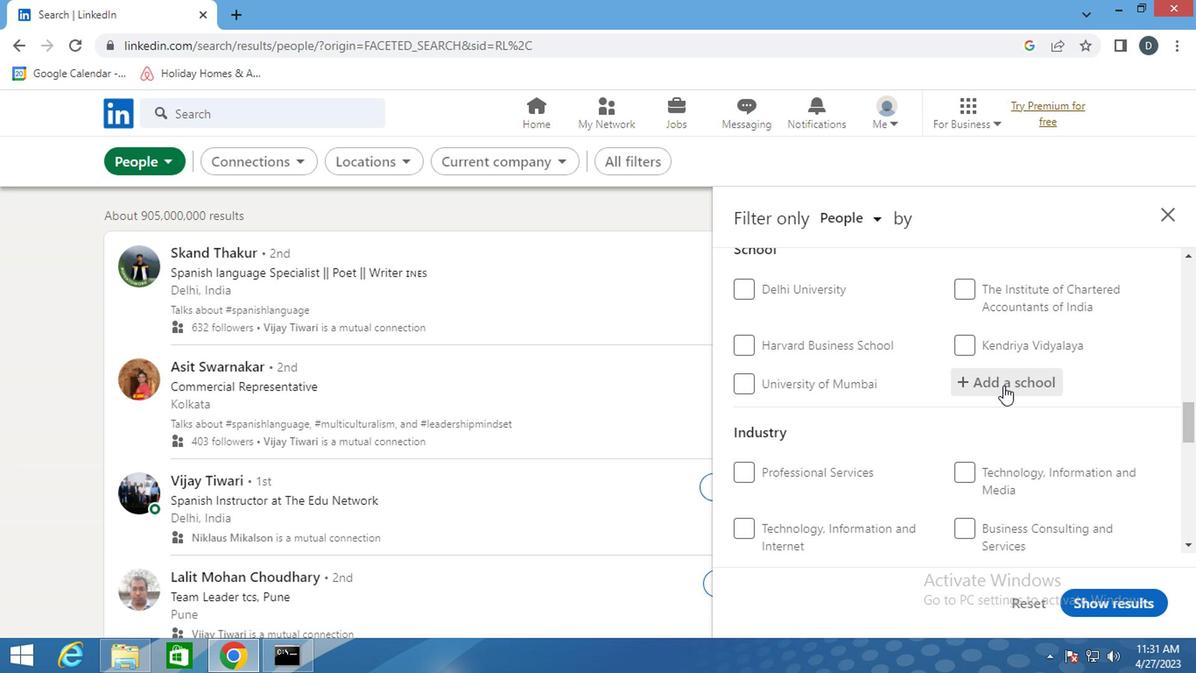 
Action: Mouse pressed left at (1000, 388)
Screenshot: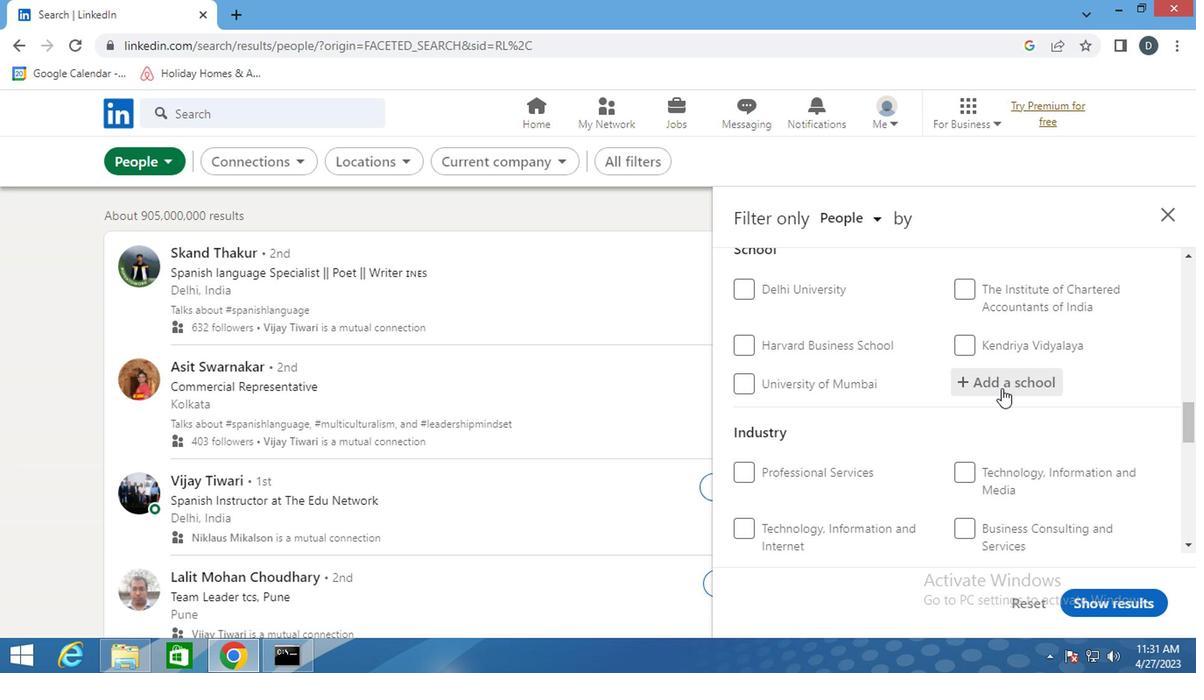 
Action: Mouse moved to (1000, 390)
Screenshot: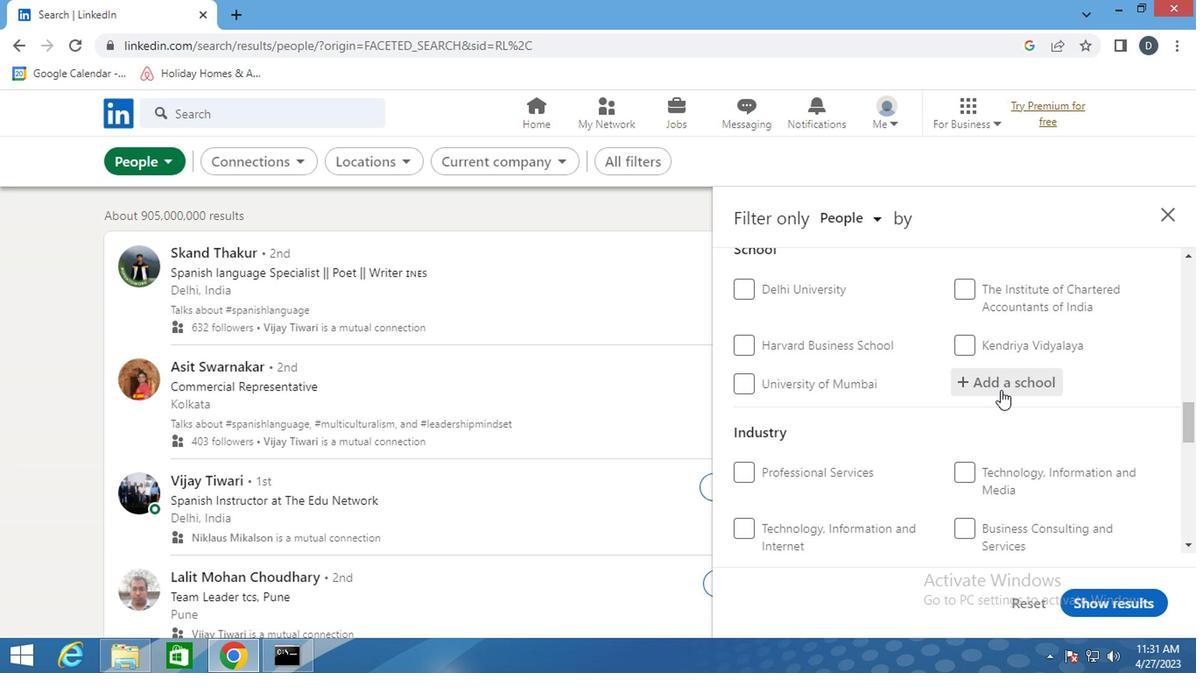 
Action: Key pressed <Key.shift>DR<Key.space><Key.shift>AK
Screenshot: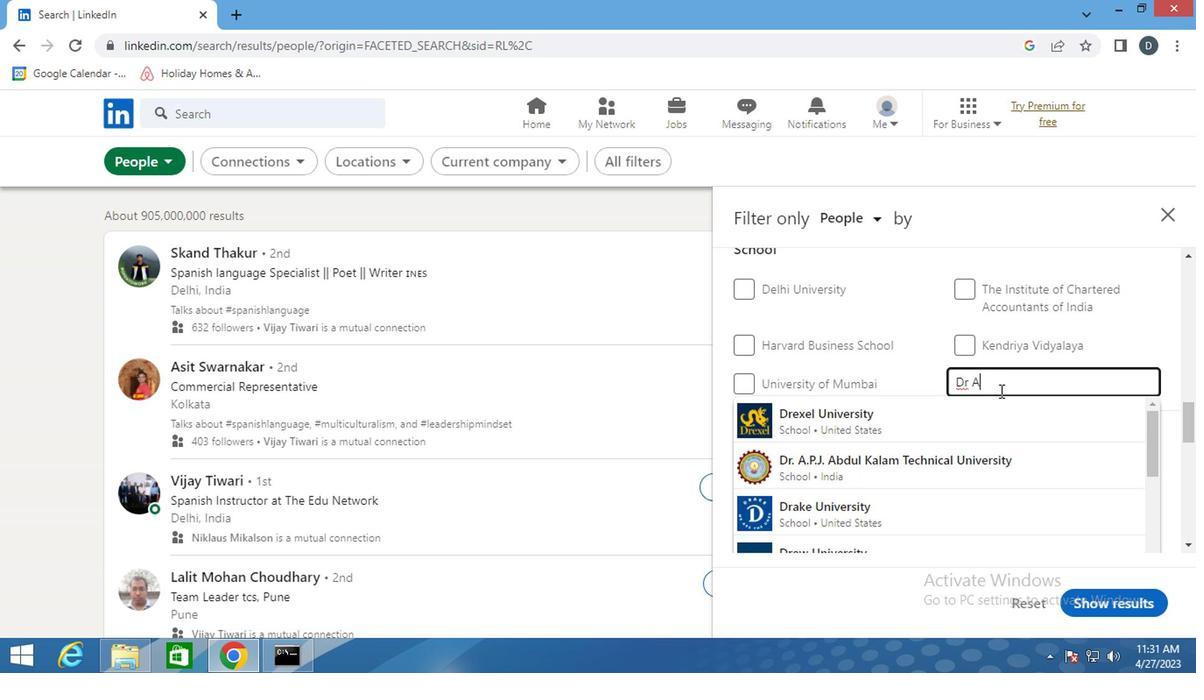 
Action: Mouse moved to (1006, 422)
Screenshot: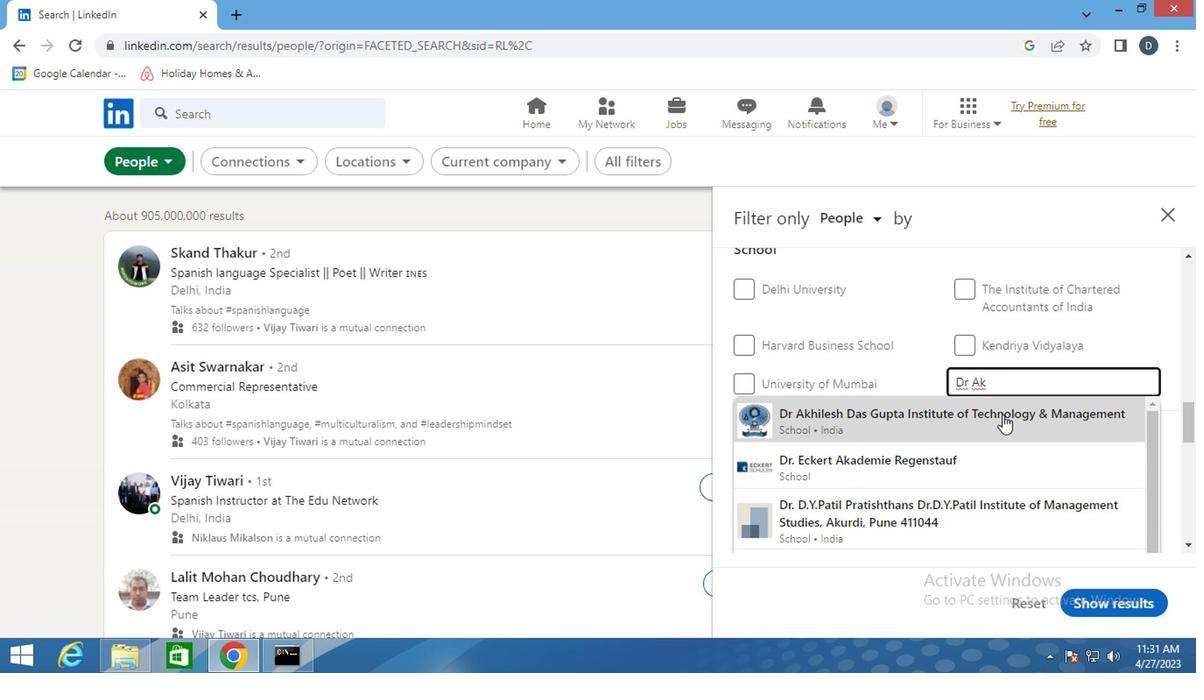 
Action: Mouse pressed left at (1006, 422)
Screenshot: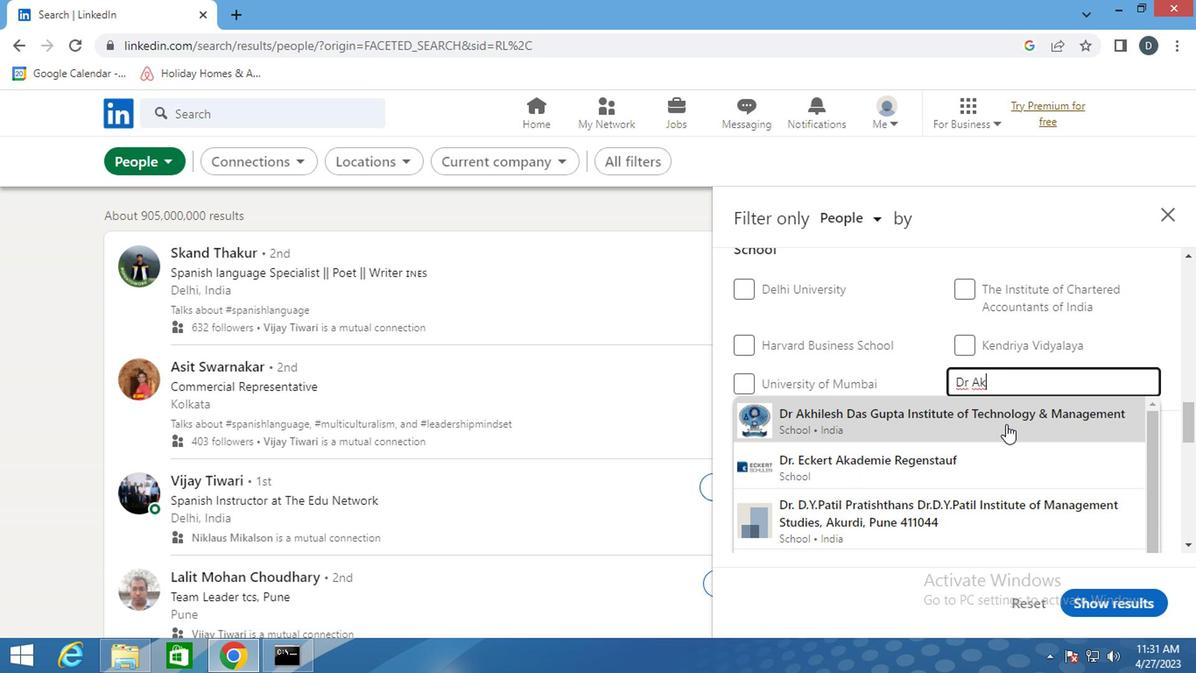 
Action: Mouse moved to (987, 430)
Screenshot: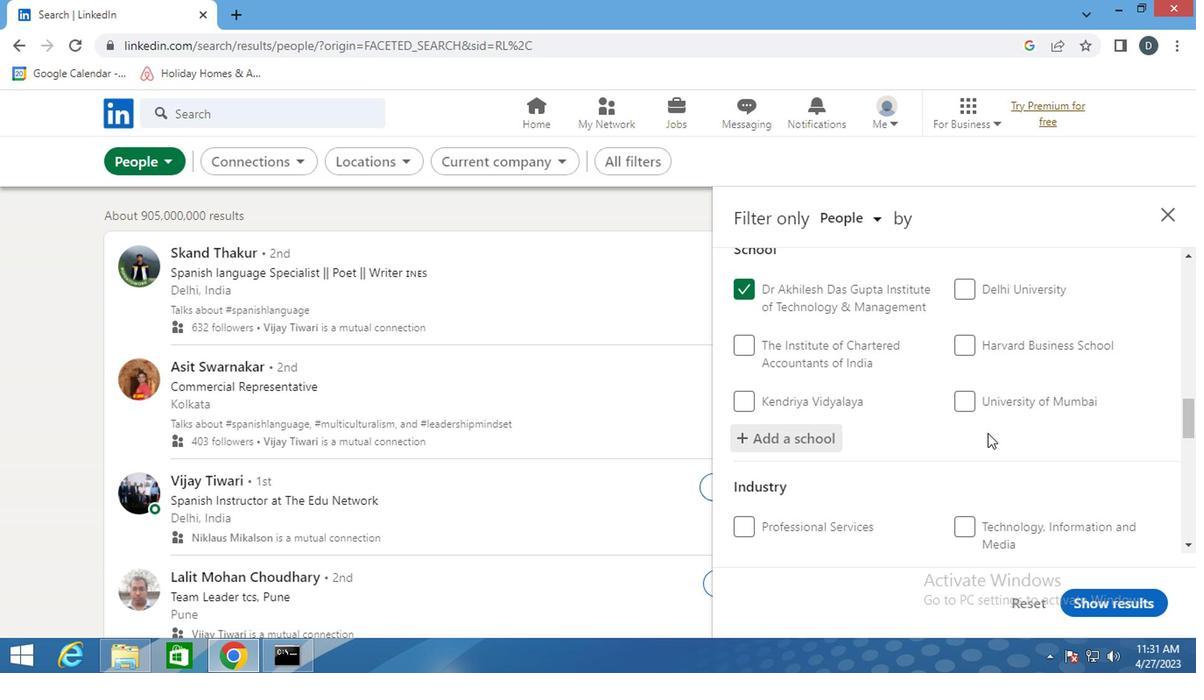 
Action: Mouse scrolled (987, 430) with delta (0, 0)
Screenshot: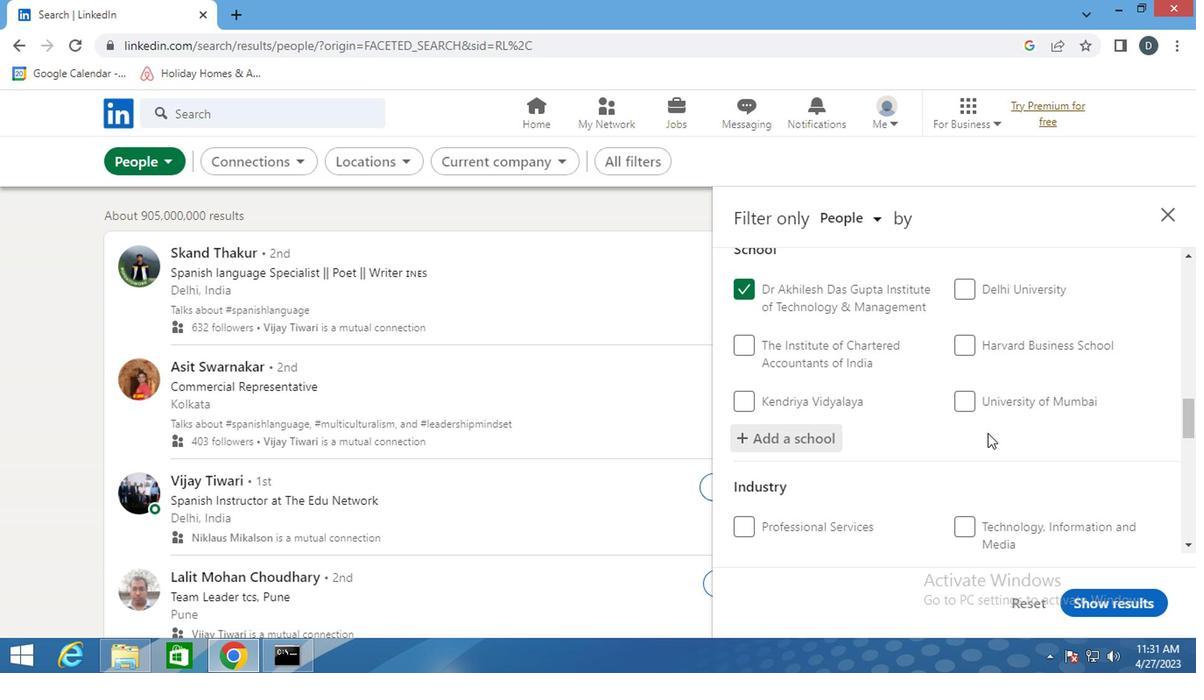 
Action: Mouse scrolled (987, 430) with delta (0, 0)
Screenshot: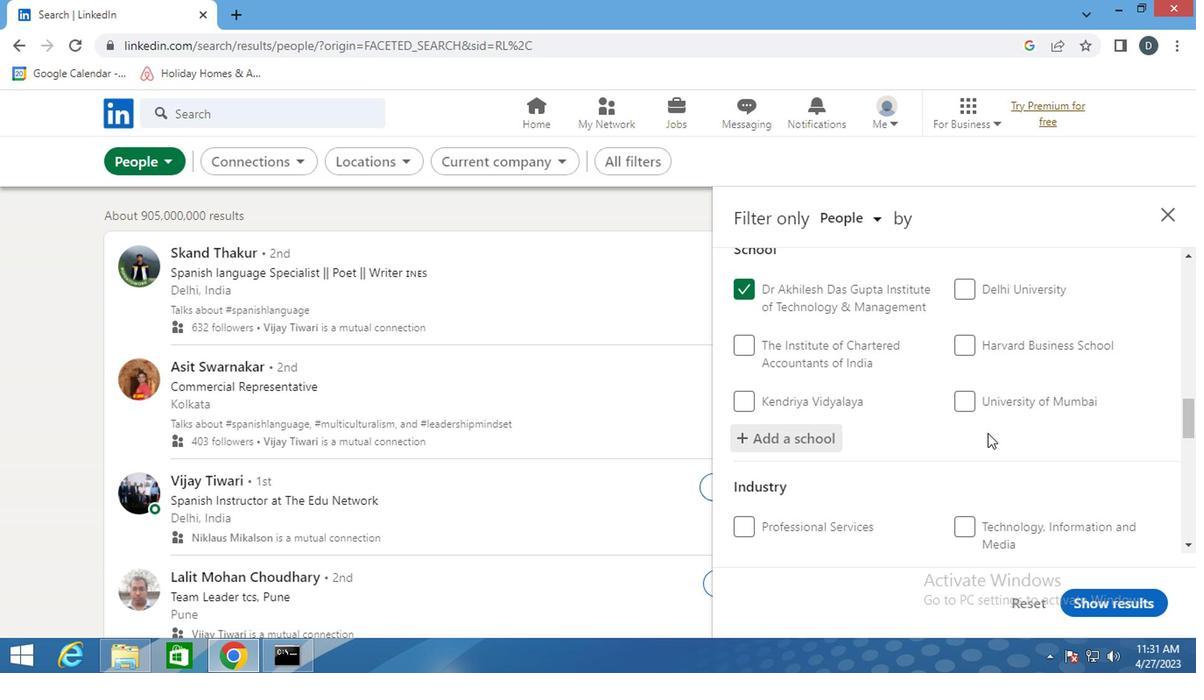 
Action: Mouse moved to (999, 461)
Screenshot: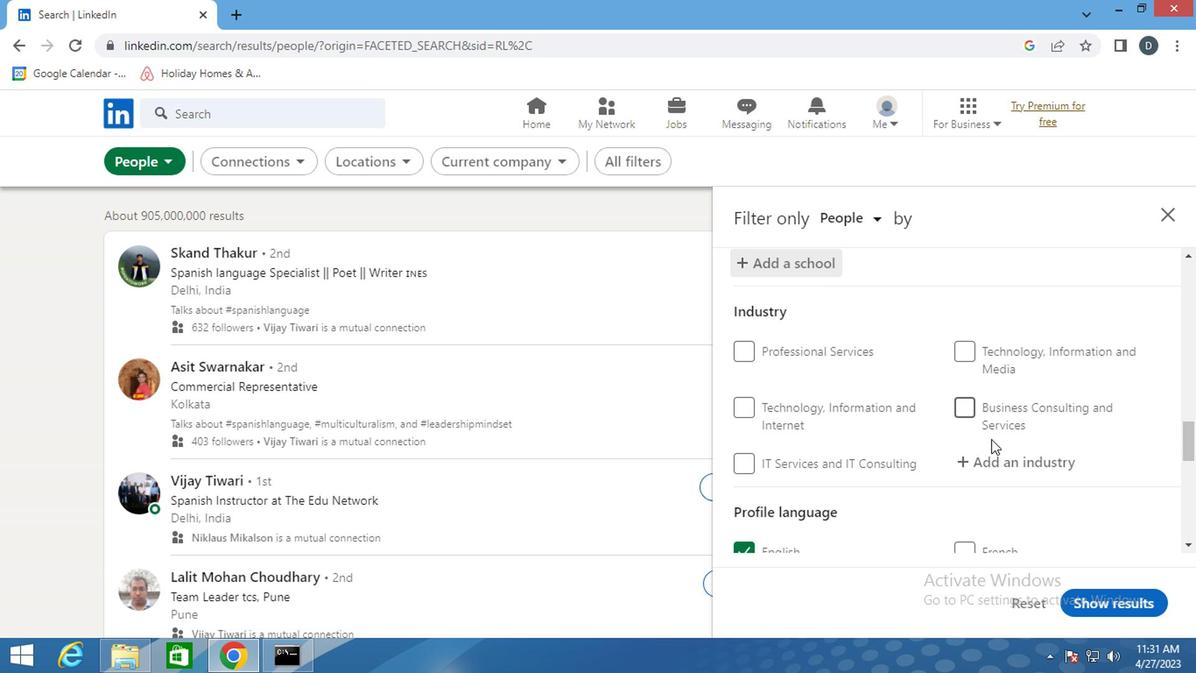 
Action: Mouse pressed left at (999, 461)
Screenshot: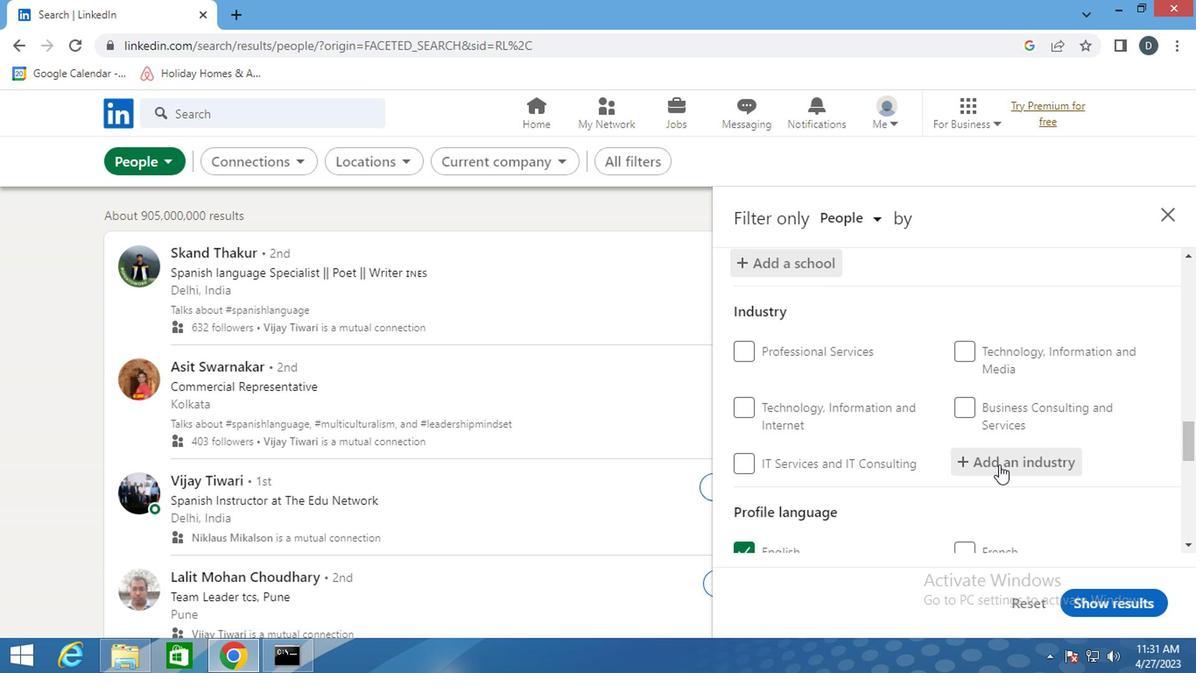 
Action: Key pressed <Key.shift>CIVIC
Screenshot: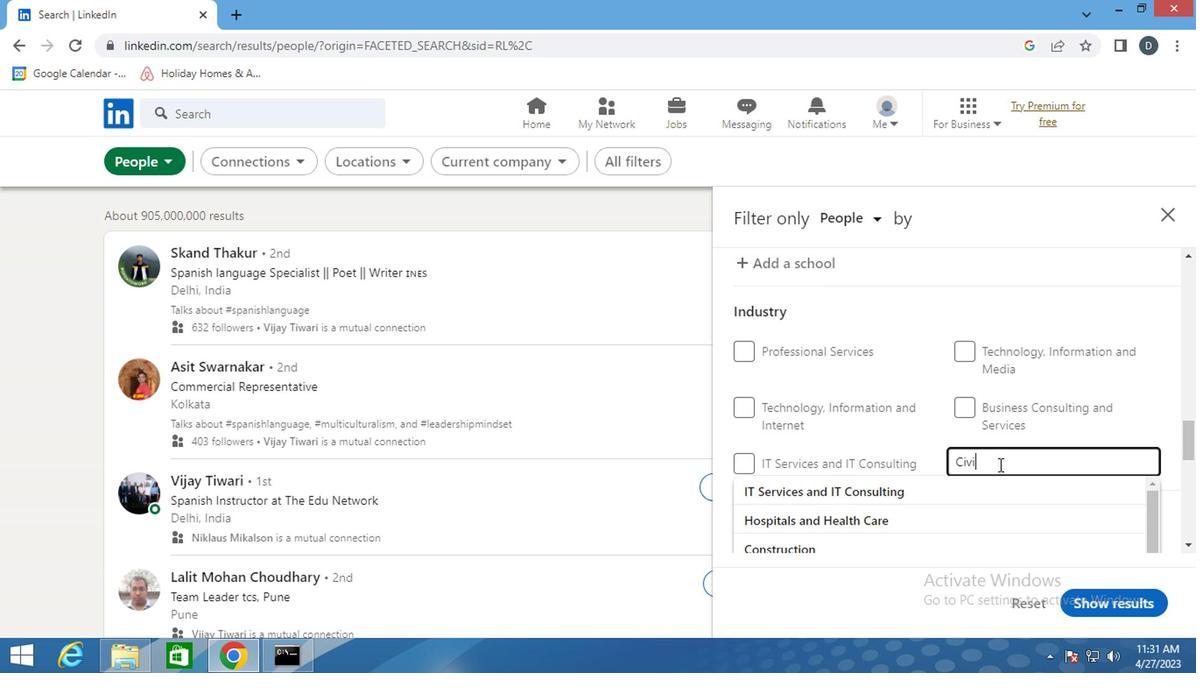 
Action: Mouse moved to (983, 485)
Screenshot: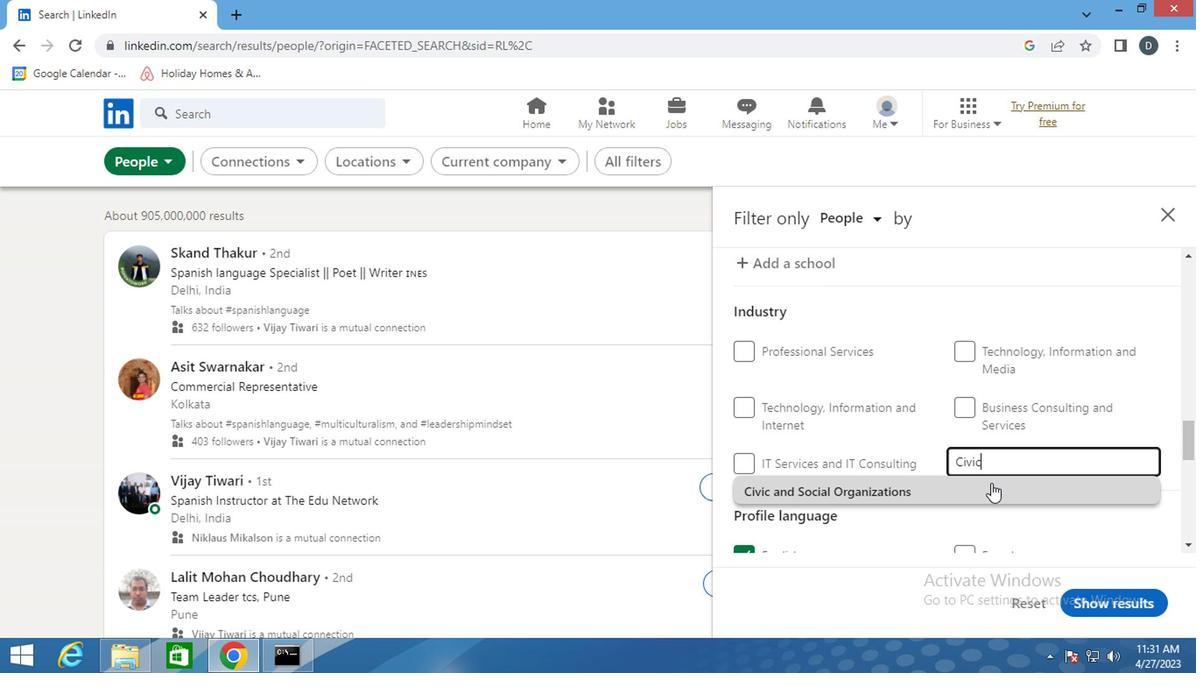 
Action: Mouse pressed left at (983, 485)
Screenshot: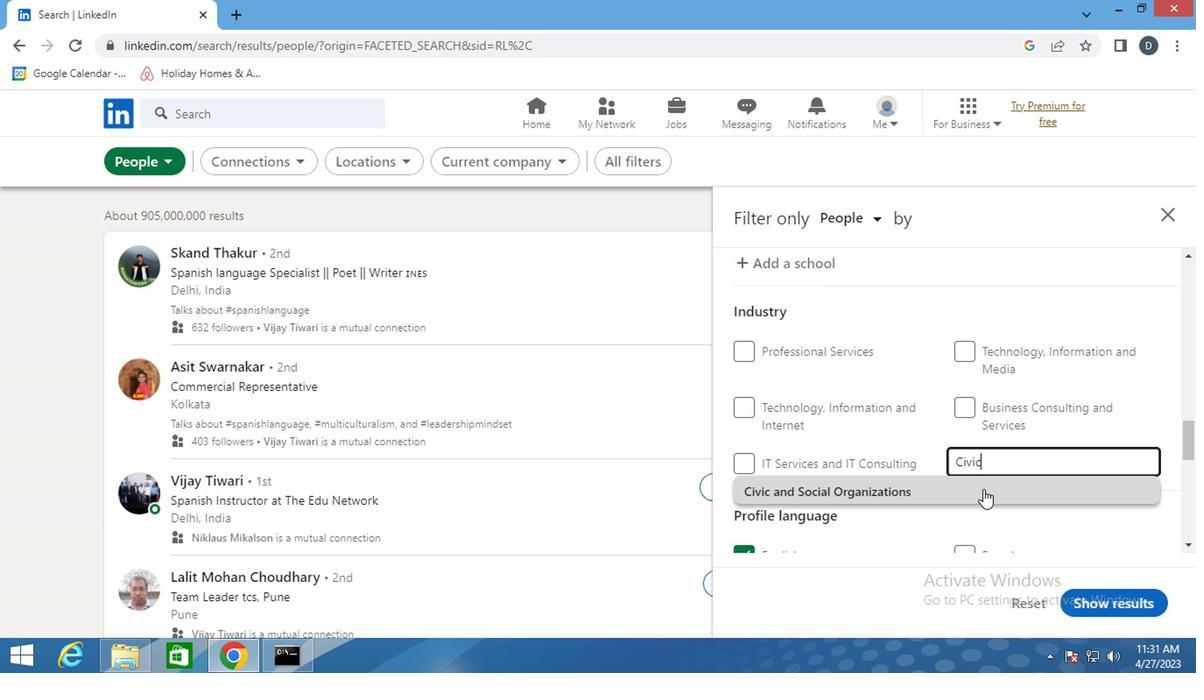 
Action: Mouse moved to (975, 488)
Screenshot: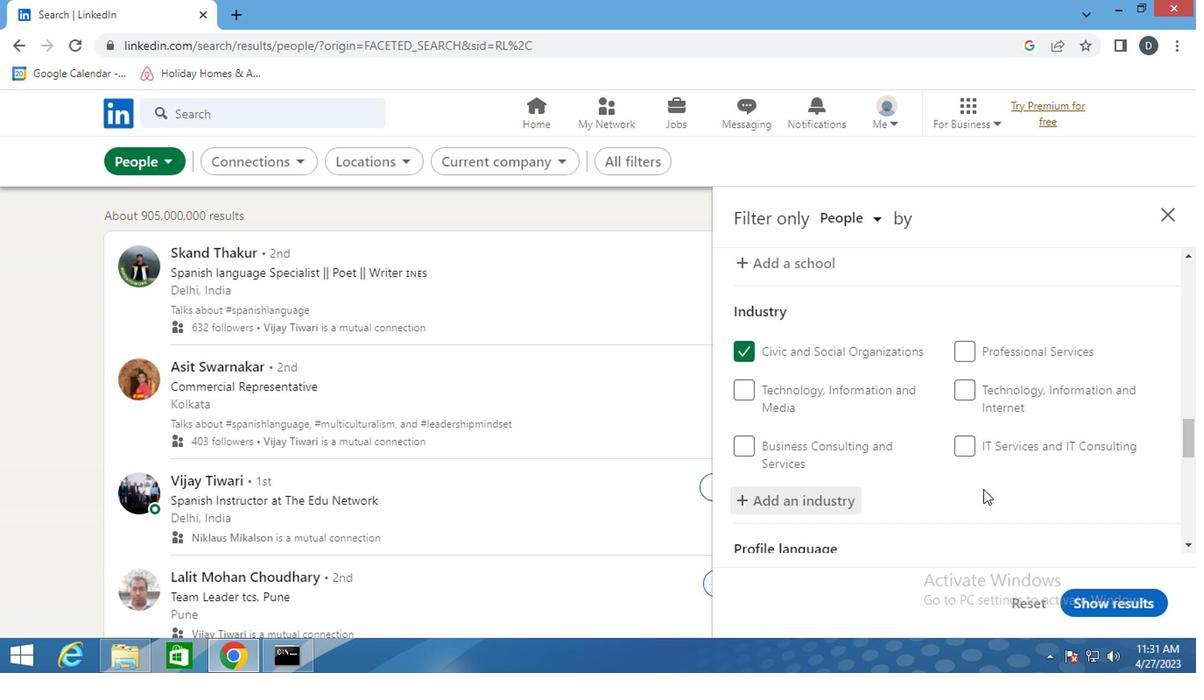 
Action: Mouse scrolled (975, 487) with delta (0, 0)
Screenshot: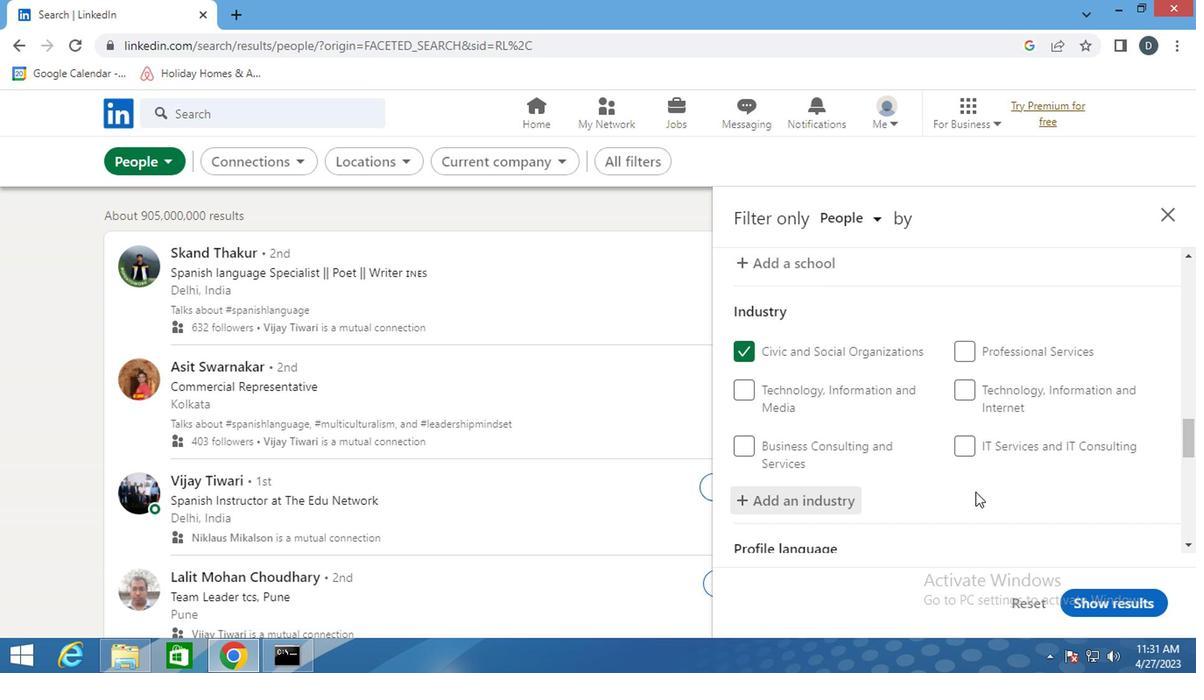 
Action: Mouse moved to (980, 483)
Screenshot: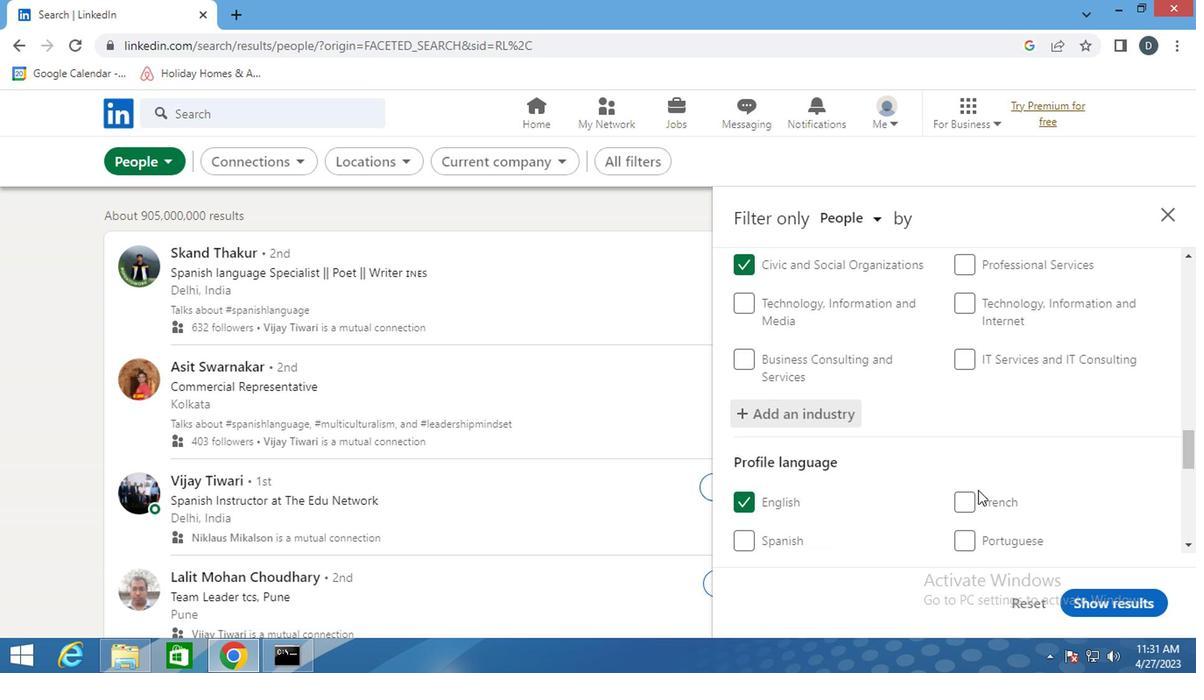 
Action: Mouse scrolled (980, 482) with delta (0, 0)
Screenshot: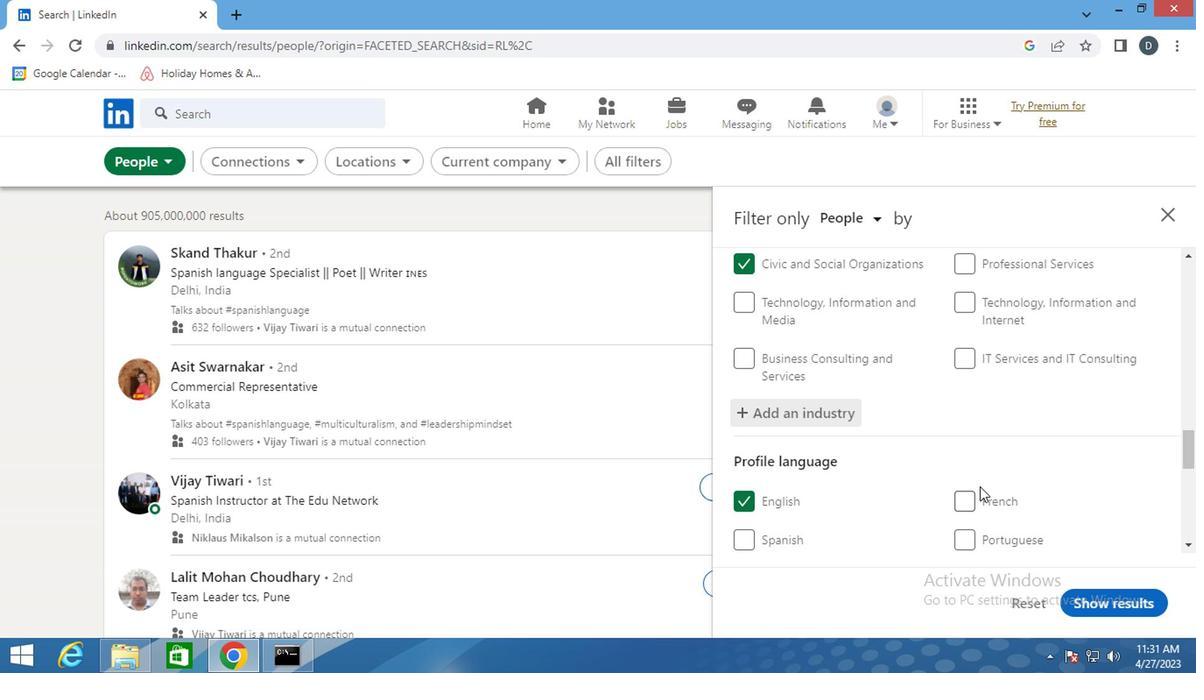 
Action: Mouse scrolled (980, 482) with delta (0, 0)
Screenshot: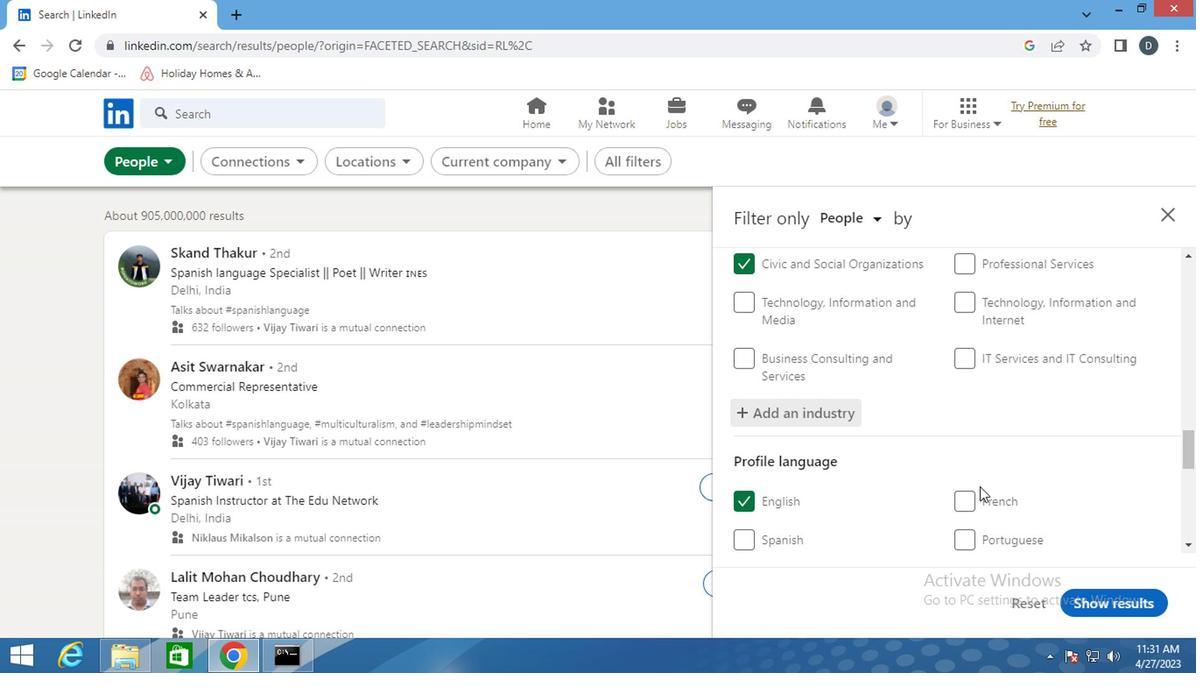 
Action: Mouse moved to (981, 469)
Screenshot: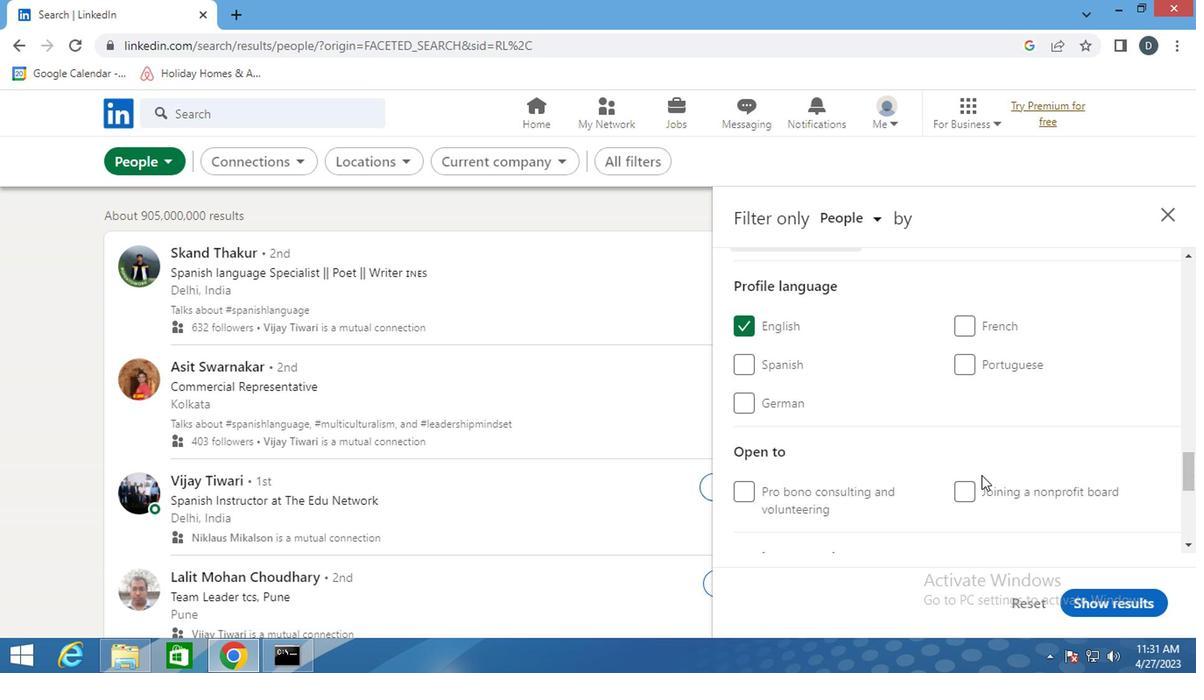 
Action: Mouse scrolled (981, 469) with delta (0, 0)
Screenshot: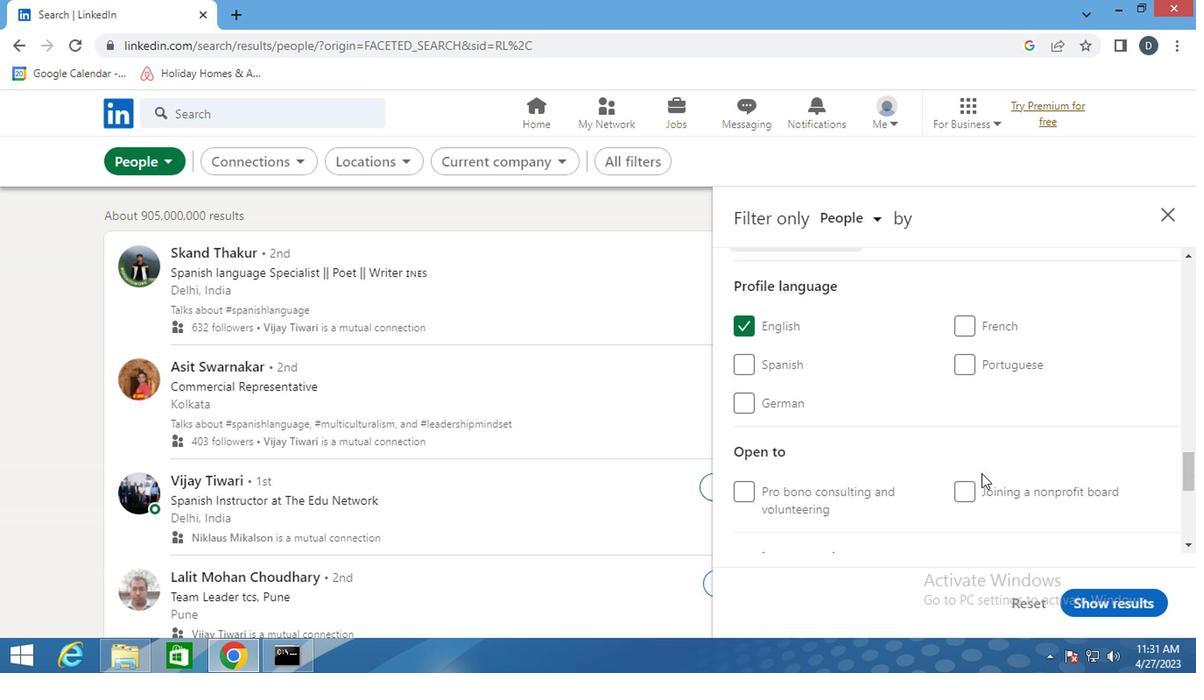 
Action: Mouse moved to (981, 469)
Screenshot: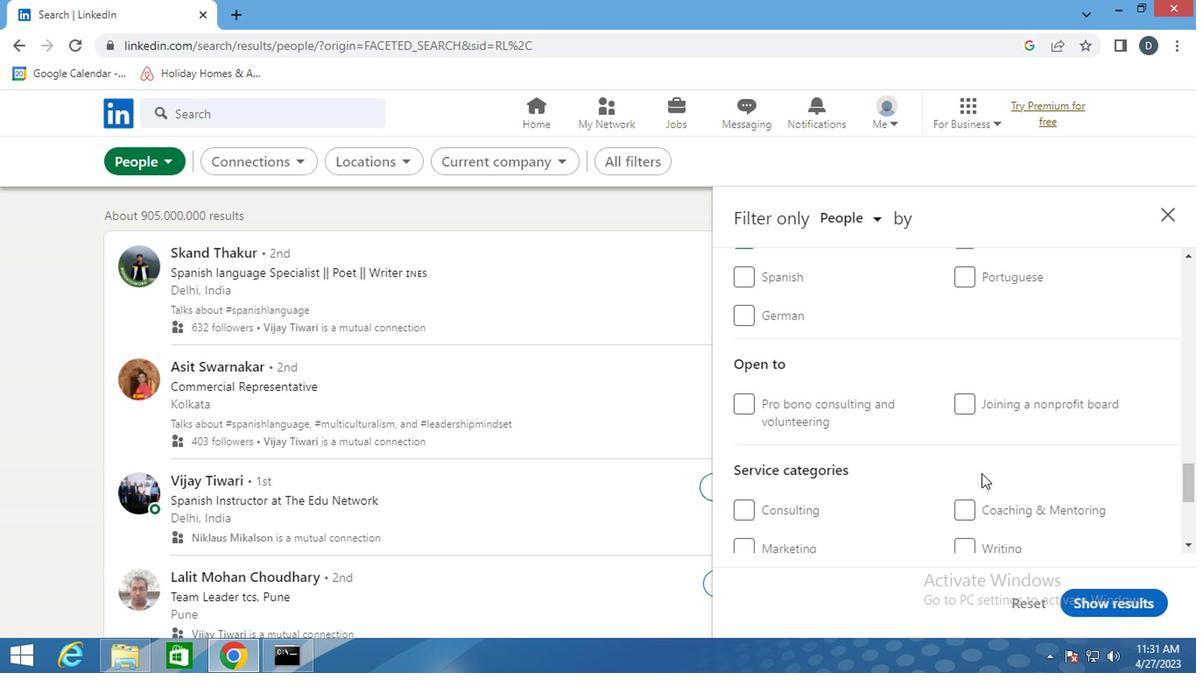 
Action: Mouse scrolled (981, 469) with delta (0, 0)
Screenshot: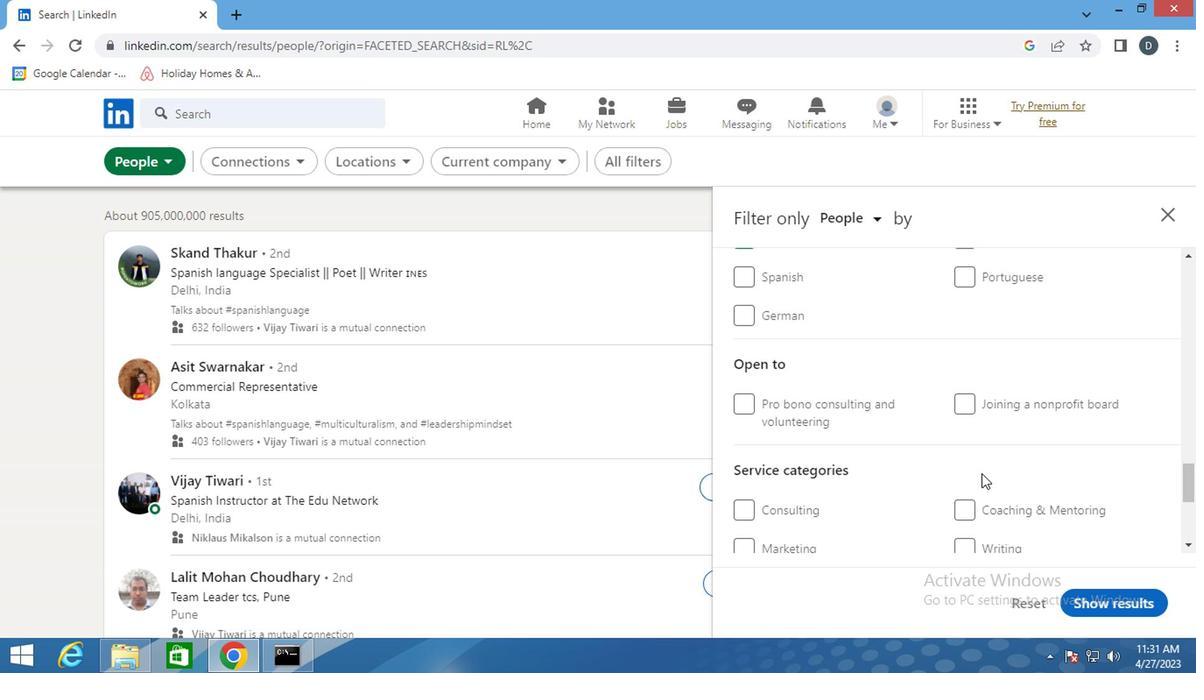 
Action: Mouse scrolled (981, 469) with delta (0, 0)
Screenshot: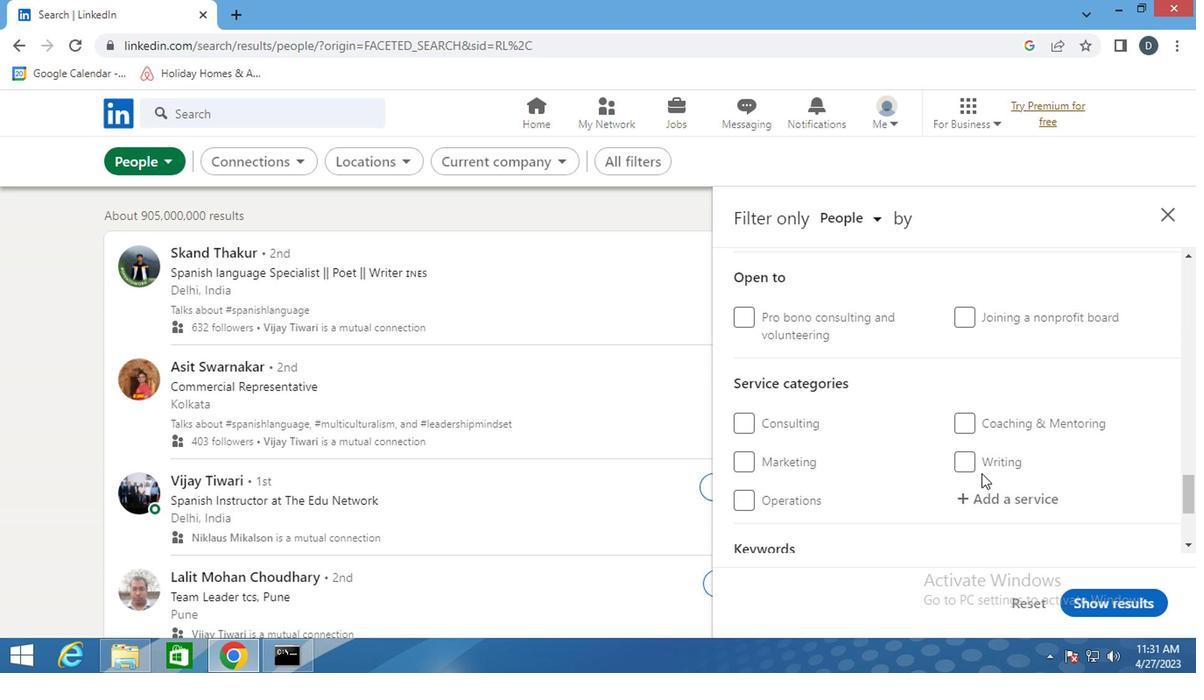
Action: Mouse moved to (1007, 423)
Screenshot: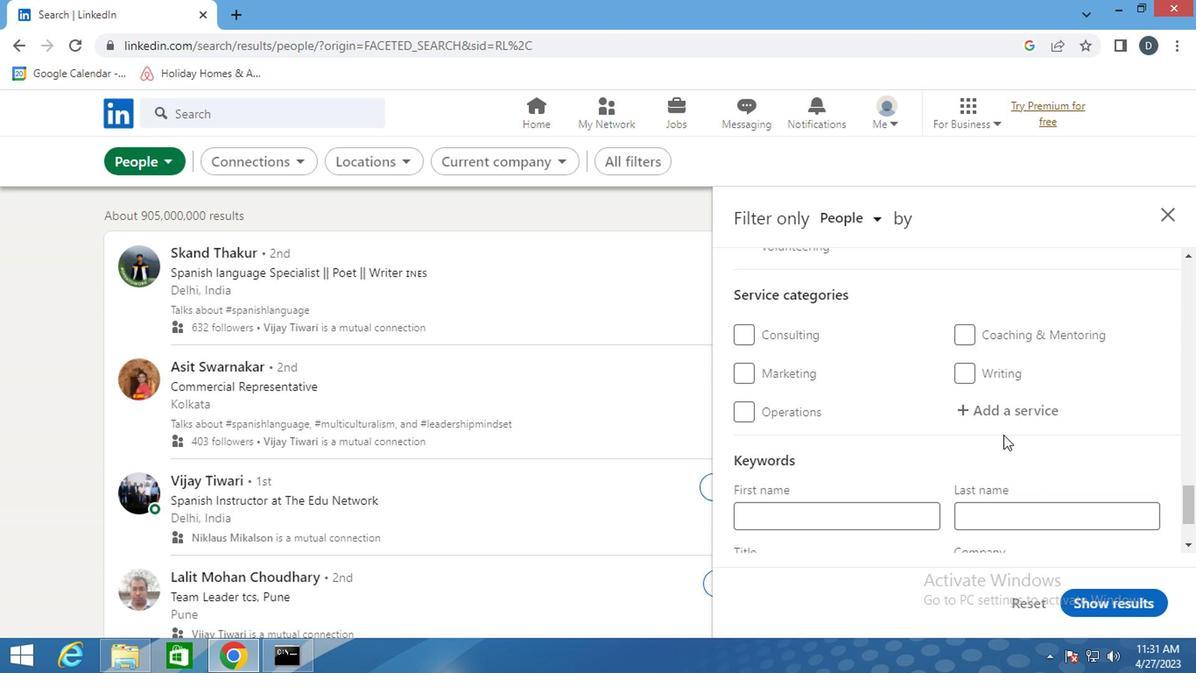 
Action: Mouse pressed left at (1007, 423)
Screenshot: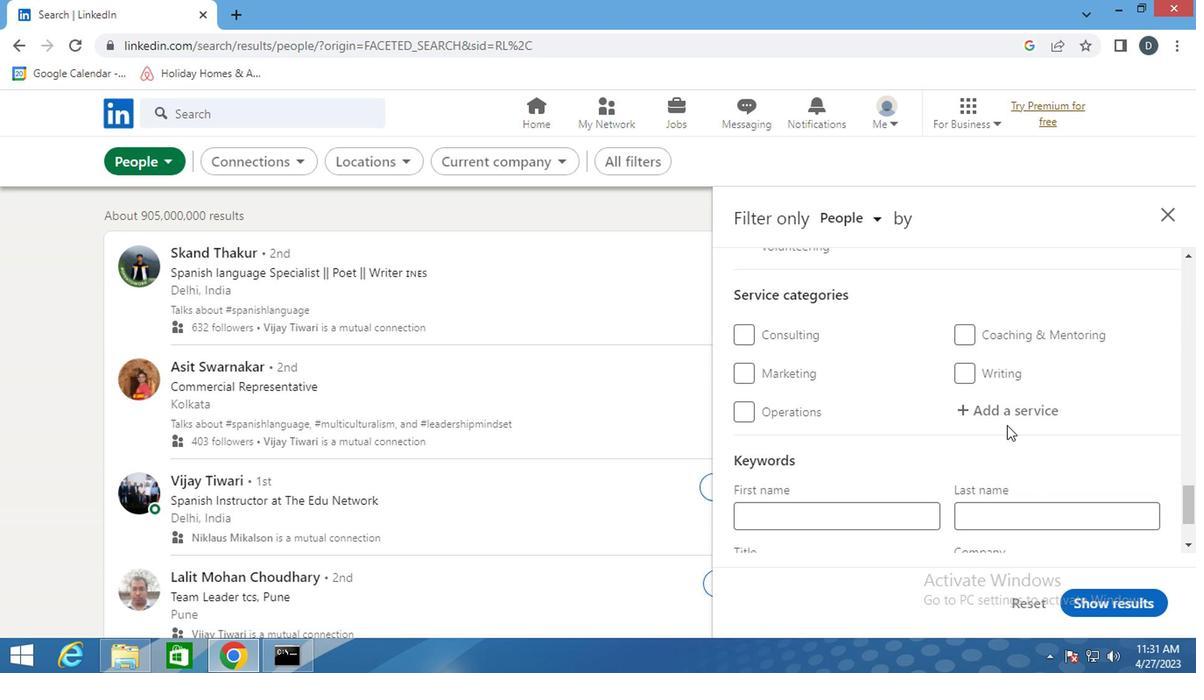 
Action: Mouse moved to (1015, 411)
Screenshot: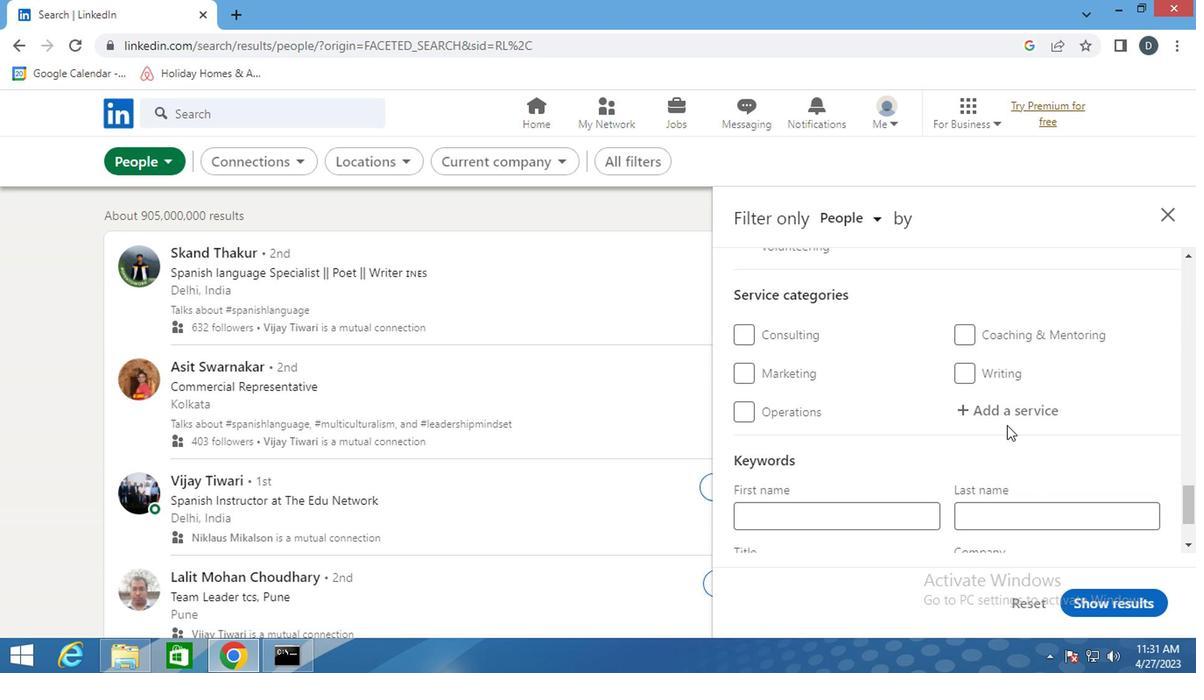 
Action: Mouse pressed left at (1015, 411)
Screenshot: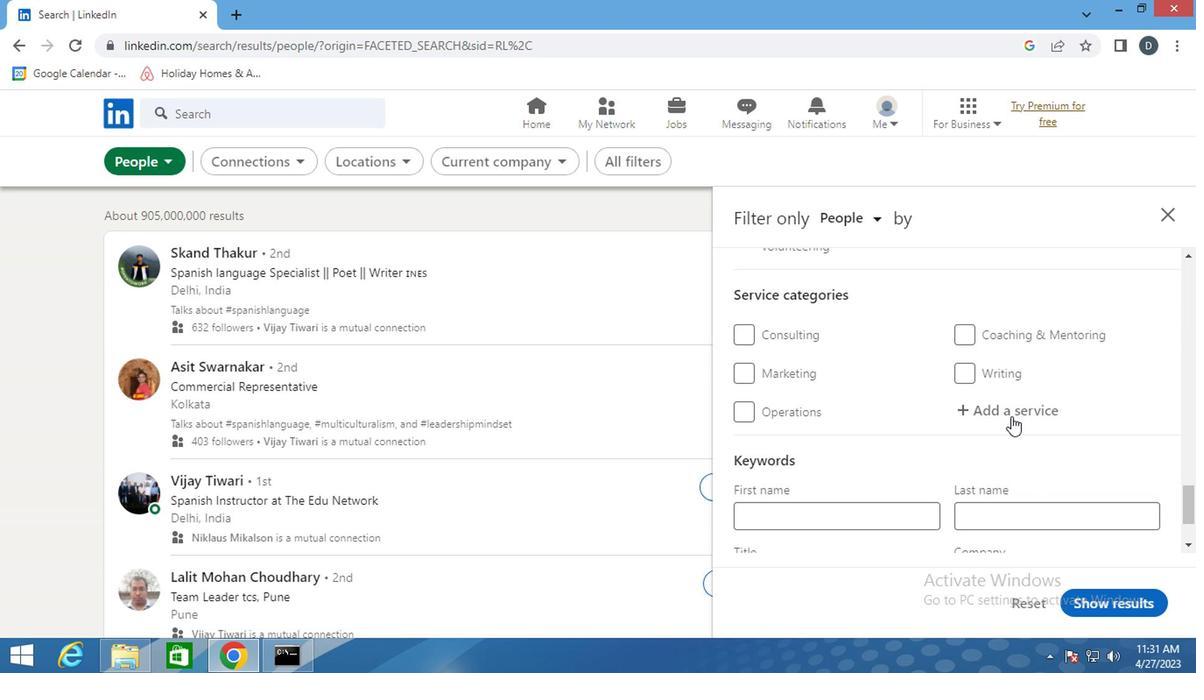 
Action: Key pressed <Key.shift><Key.shift><Key.shift><Key.shift><Key.shift><Key.shift><Key.shift><Key.shift><Key.shift><Key.shift><Key.shift><Key.shift><Key.shift><Key.shift><Key.shift><Key.shift>DIGITAL<Key.space>
Screenshot: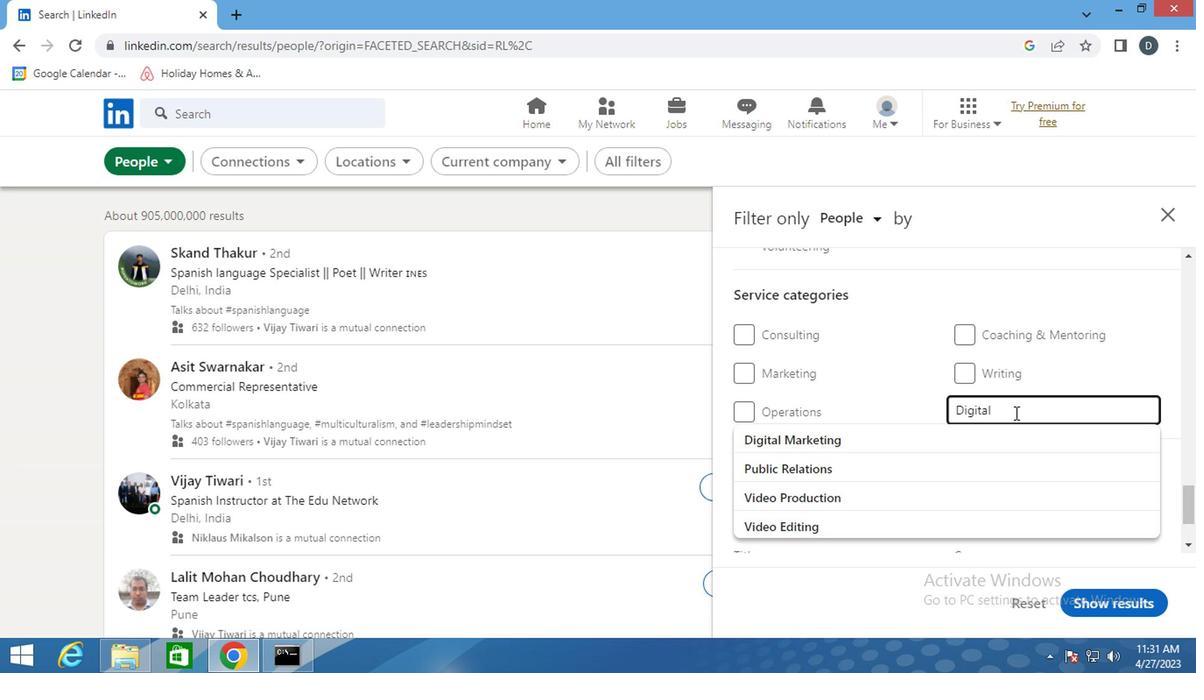 
Action: Mouse moved to (952, 428)
Screenshot: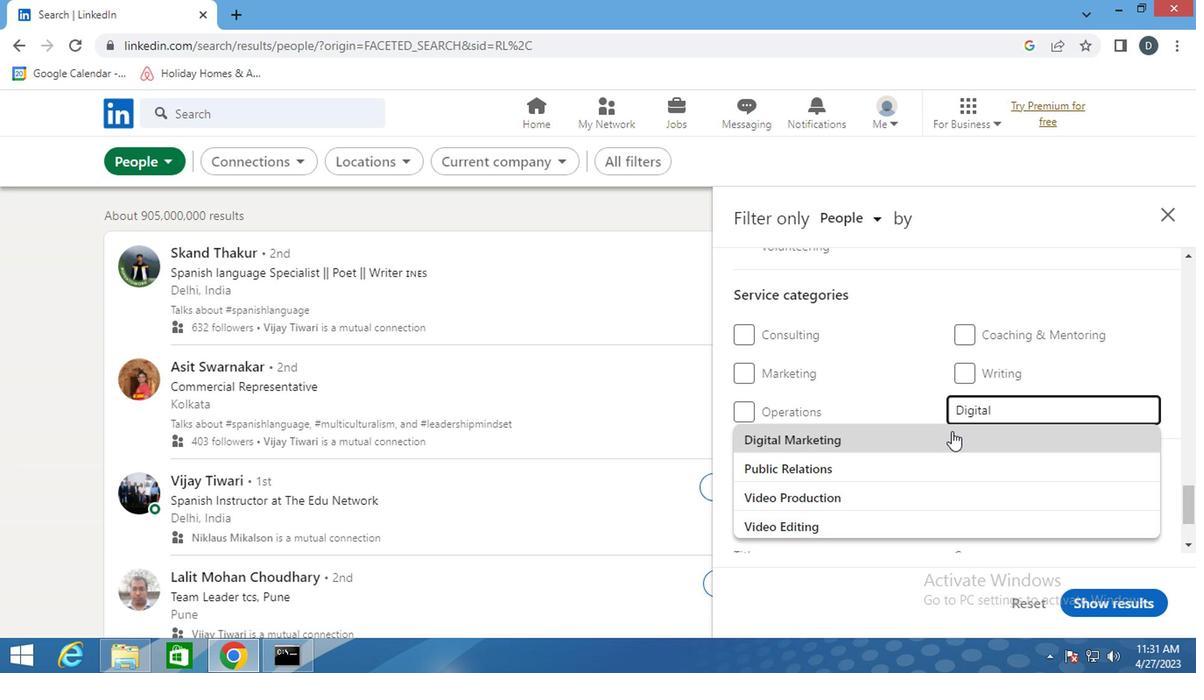 
Action: Mouse pressed left at (952, 428)
Screenshot: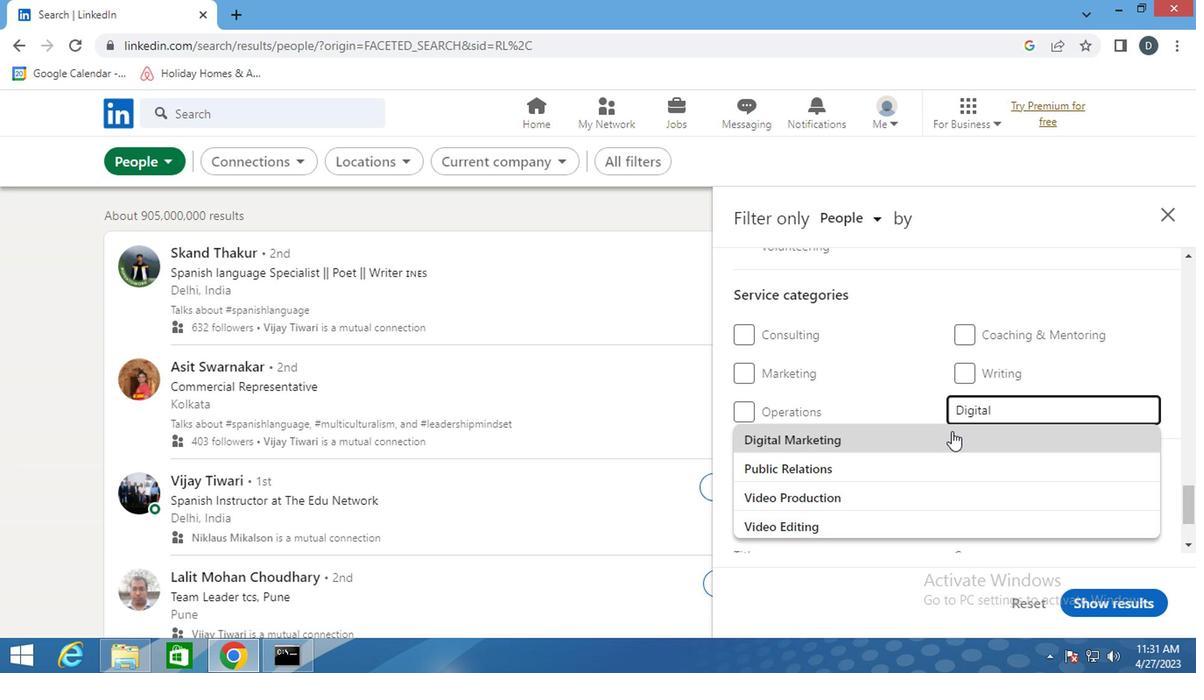 
Action: Mouse moved to (916, 457)
Screenshot: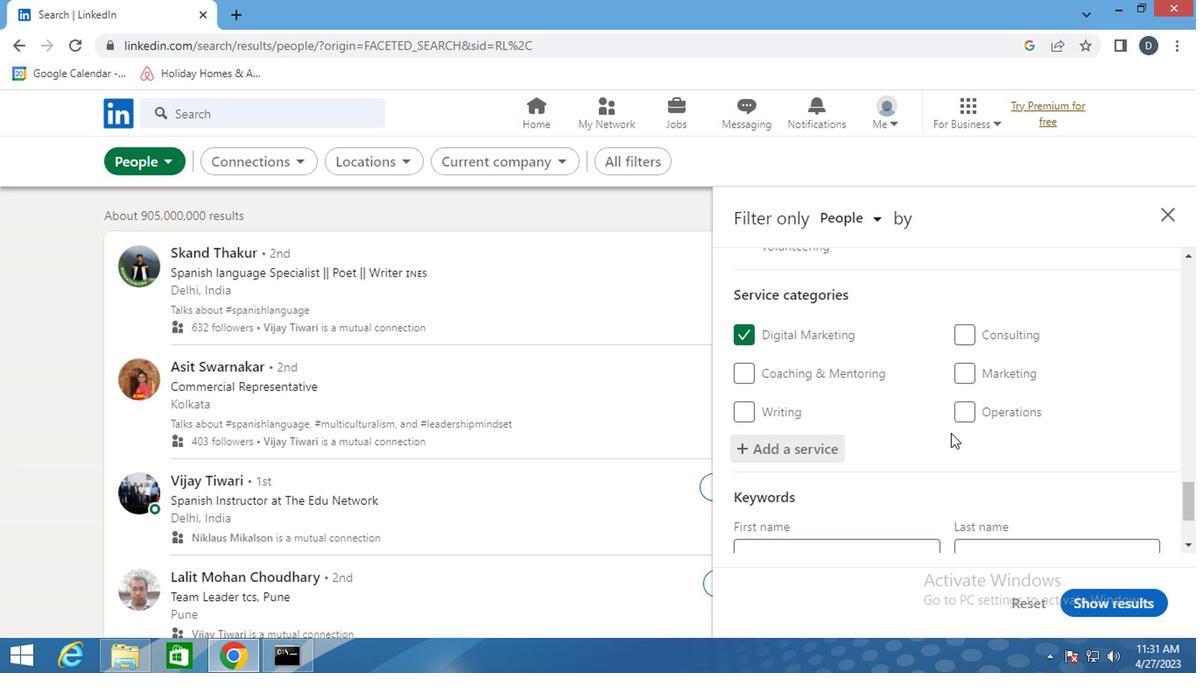 
Action: Mouse scrolled (916, 456) with delta (0, -1)
Screenshot: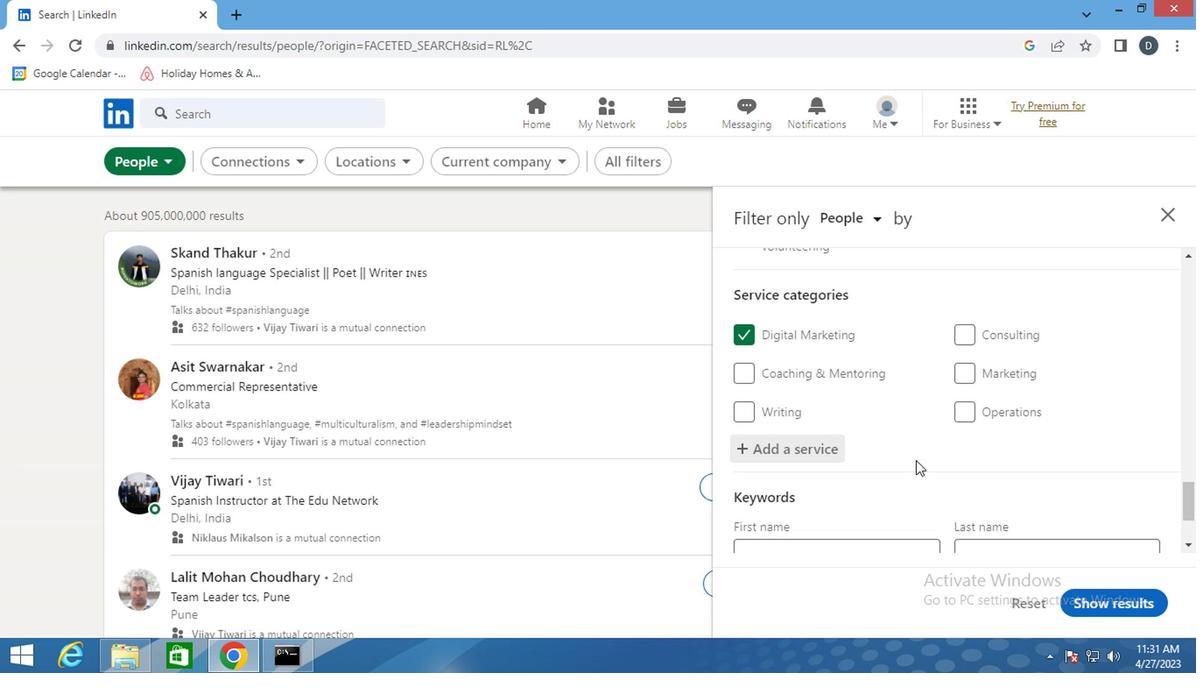 
Action: Mouse scrolled (916, 456) with delta (0, -1)
Screenshot: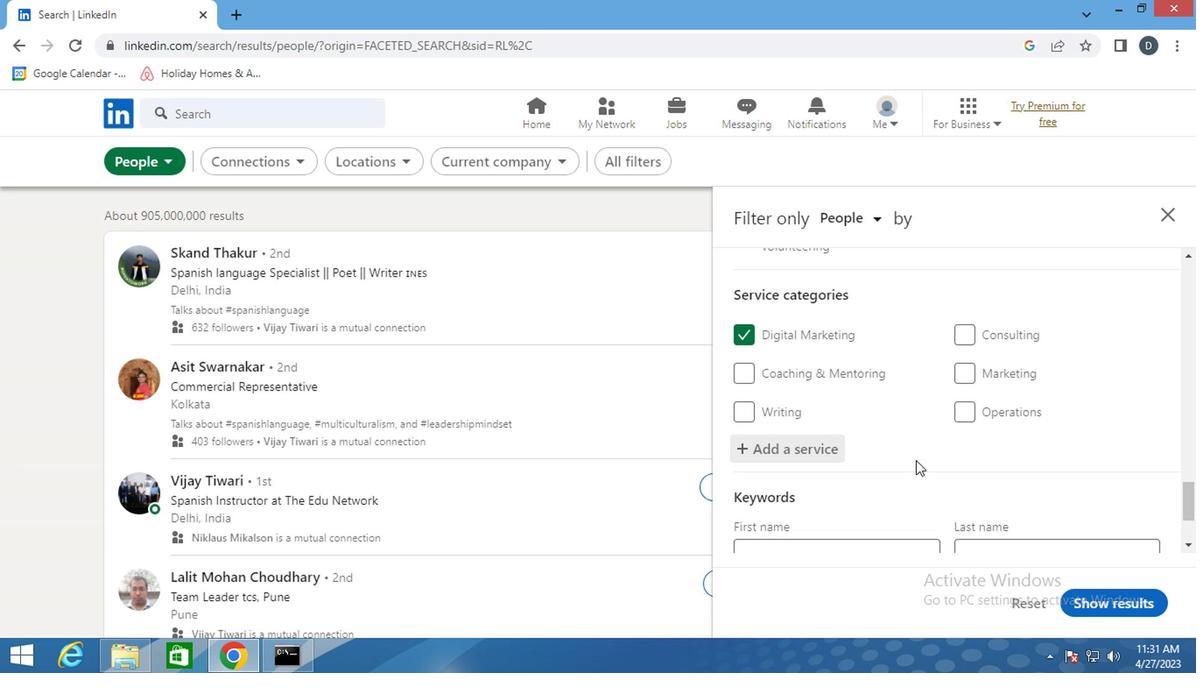 
Action: Mouse scrolled (916, 456) with delta (0, -1)
Screenshot: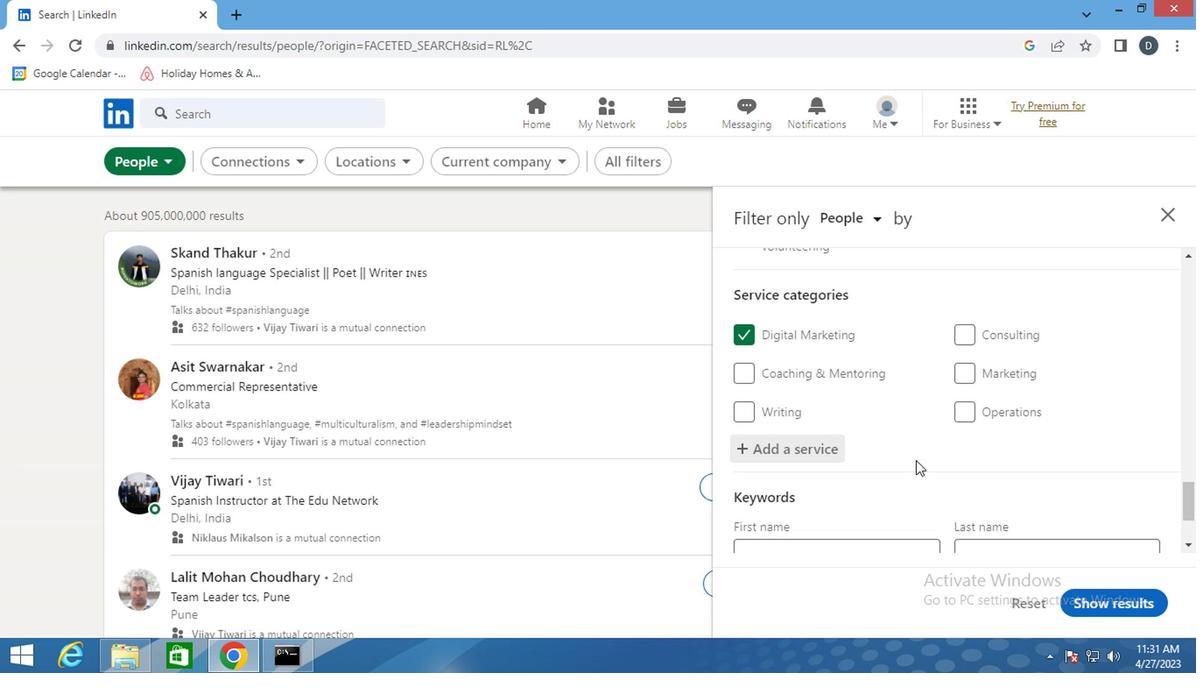 
Action: Mouse scrolled (916, 456) with delta (0, -1)
Screenshot: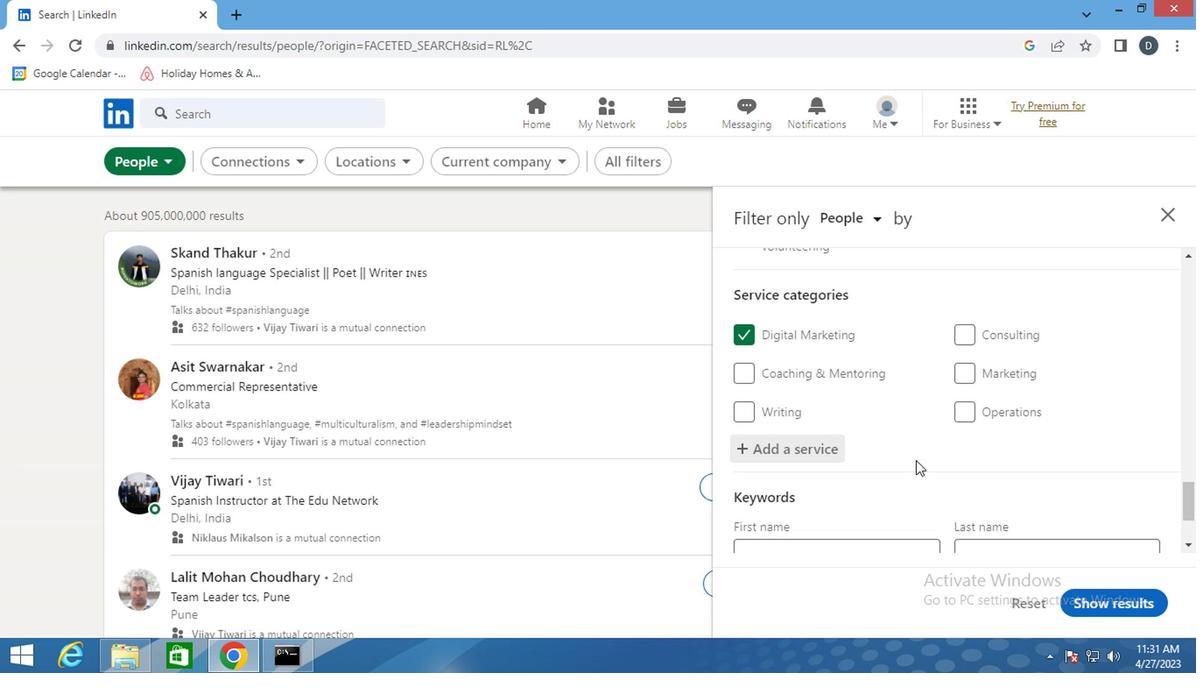 
Action: Mouse moved to (866, 473)
Screenshot: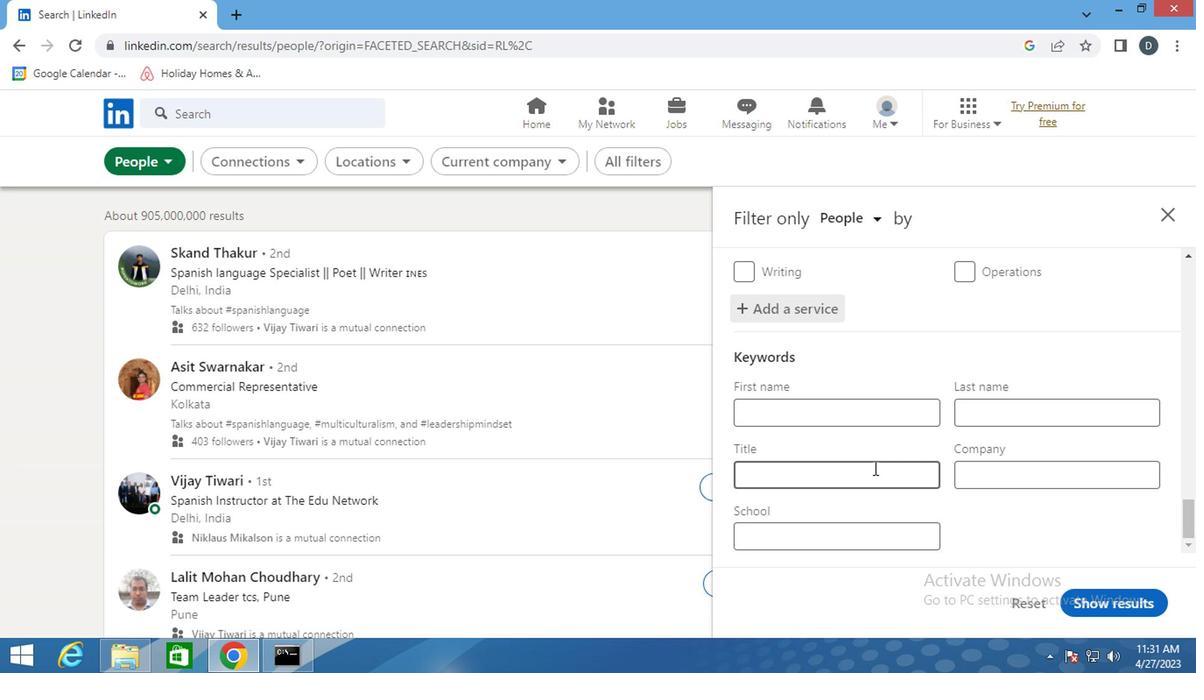 
Action: Mouse pressed left at (866, 473)
Screenshot: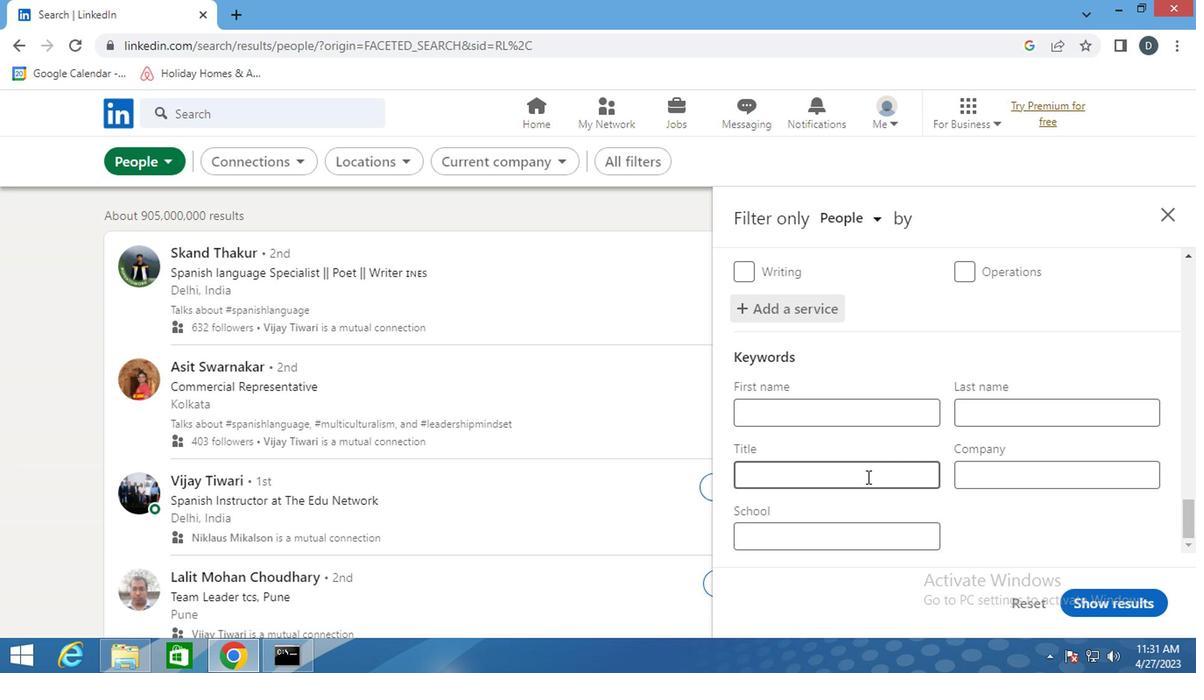 
Action: Mouse moved to (866, 473)
Screenshot: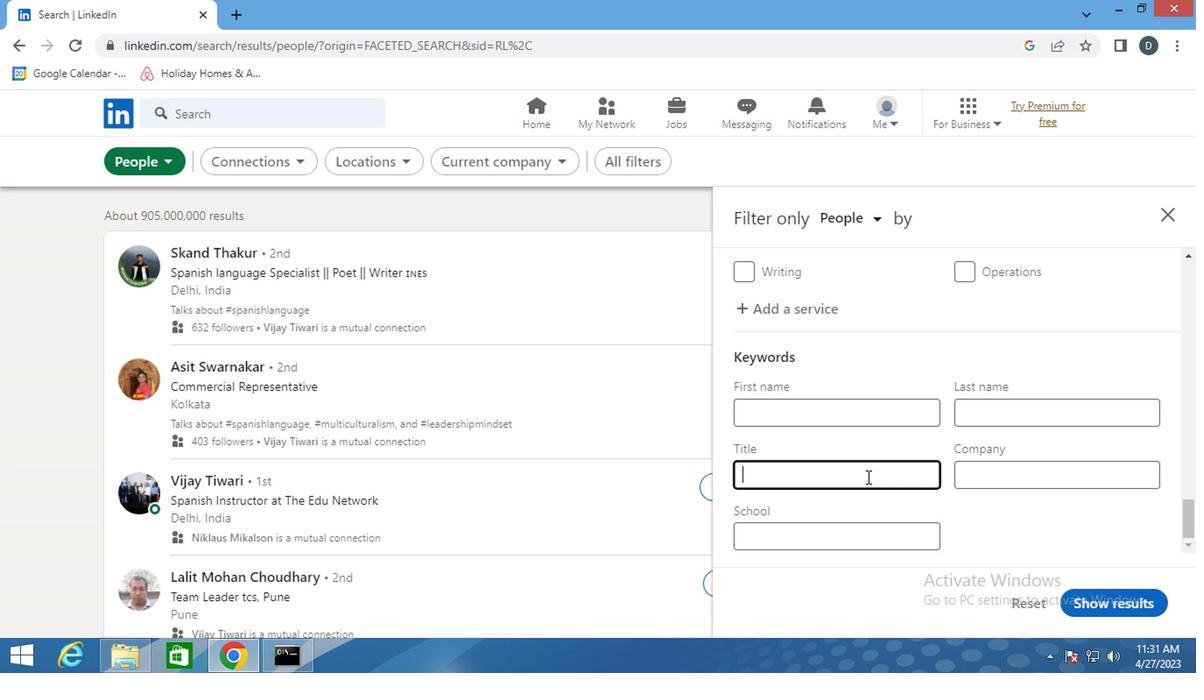 
Action: Key pressed <Key.shift><Key.shift><Key.shift><Key.shift><Key.shift><Key.shift><Key.shift><Key.shift><Key.shift><Key.shift><Key.shift>ANIMAL<Key.space><Key.shift><Key.shift>SHELTER<Key.space><Key.shift><Key.shift><Key.shift><Key.shift><Key.shift>VOLUNTEER
Screenshot: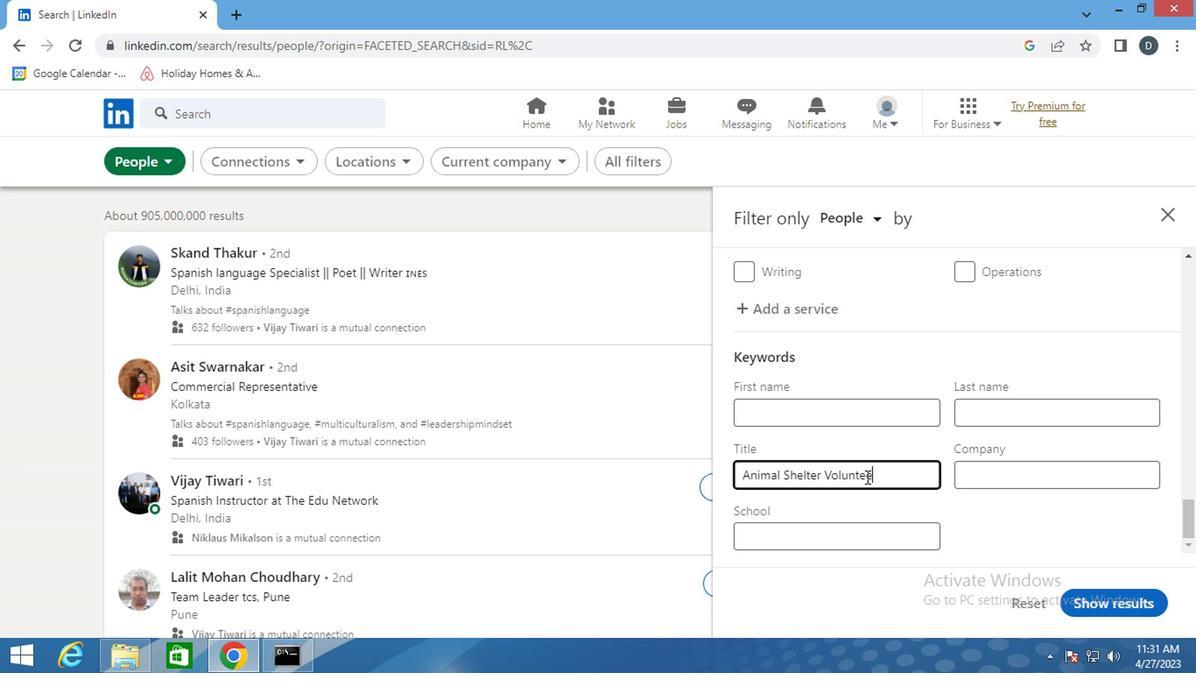 
Action: Mouse moved to (1121, 593)
Screenshot: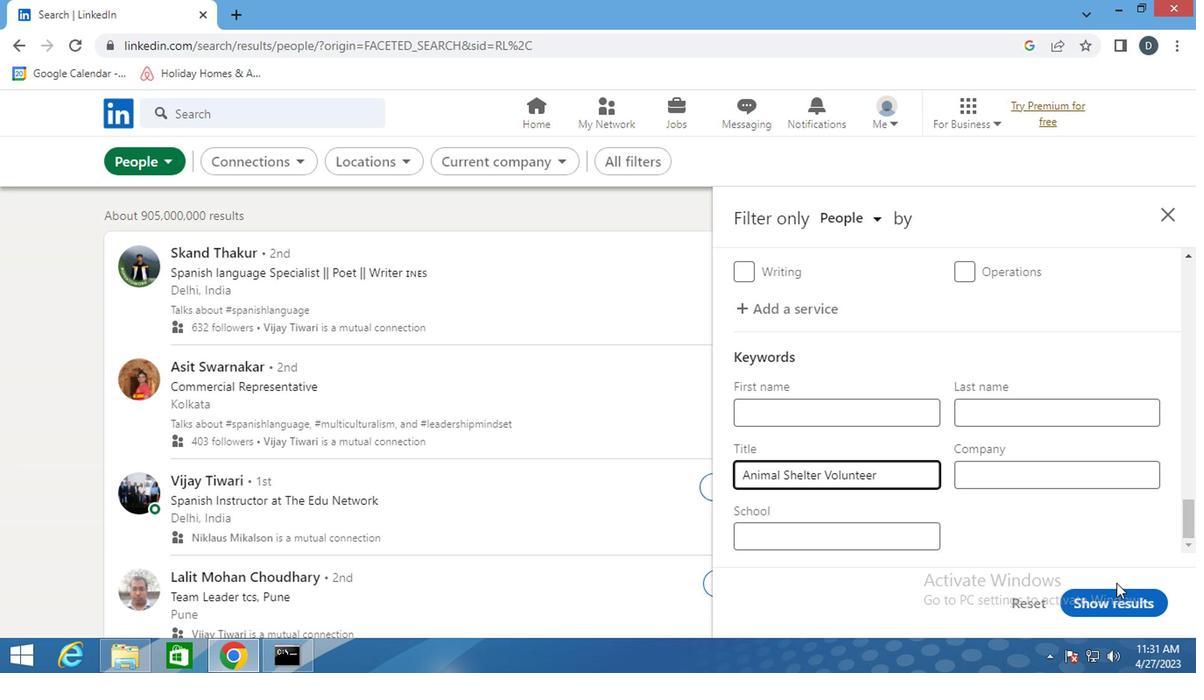 
Action: Mouse pressed left at (1121, 593)
Screenshot: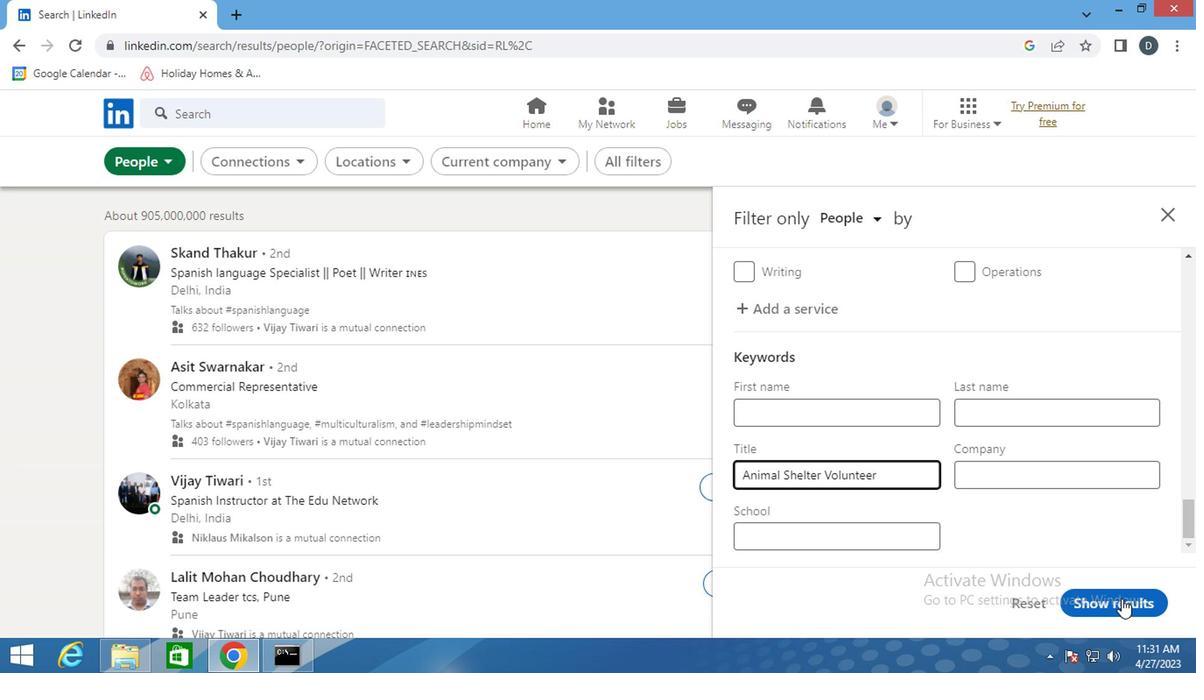 
Action: Mouse moved to (881, 430)
Screenshot: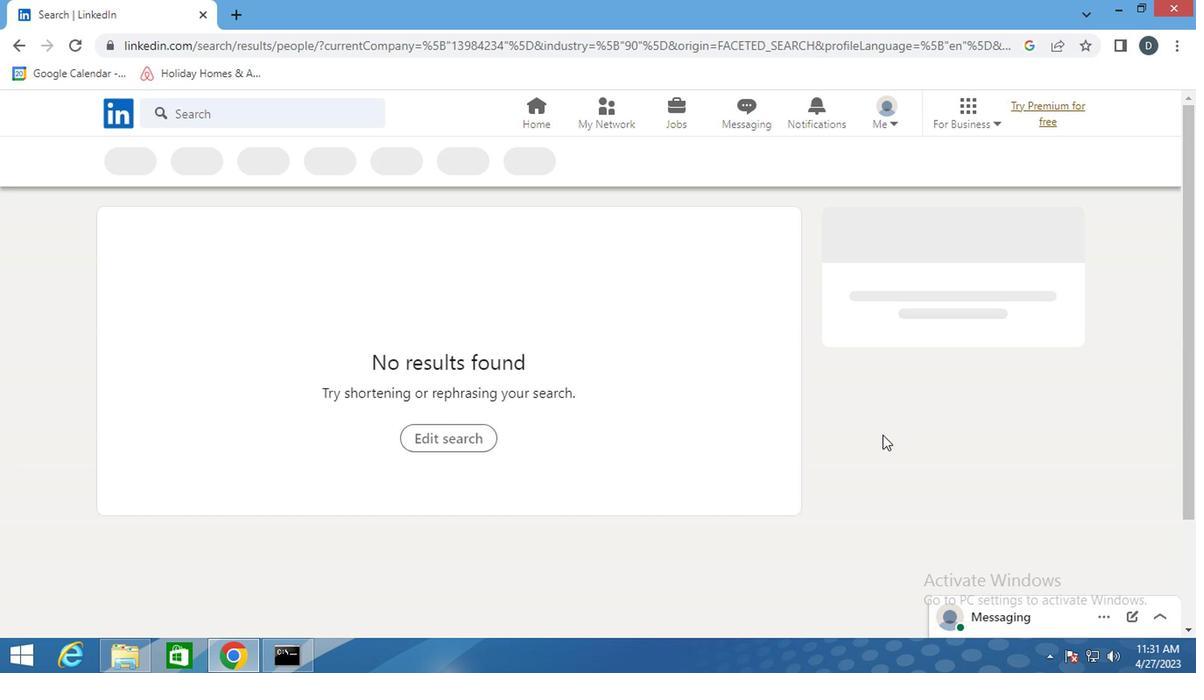 
